 Task: Find connections with filter location Bārsi with filter topic #linkedintrainer with filter profile language German with filter current company Clarivate with filter school Laxminarayan Institute of Technology with filter industry Space Research and Technology with filter service category Video Editing with filter keywords title Web Developer
Action: Mouse moved to (615, 83)
Screenshot: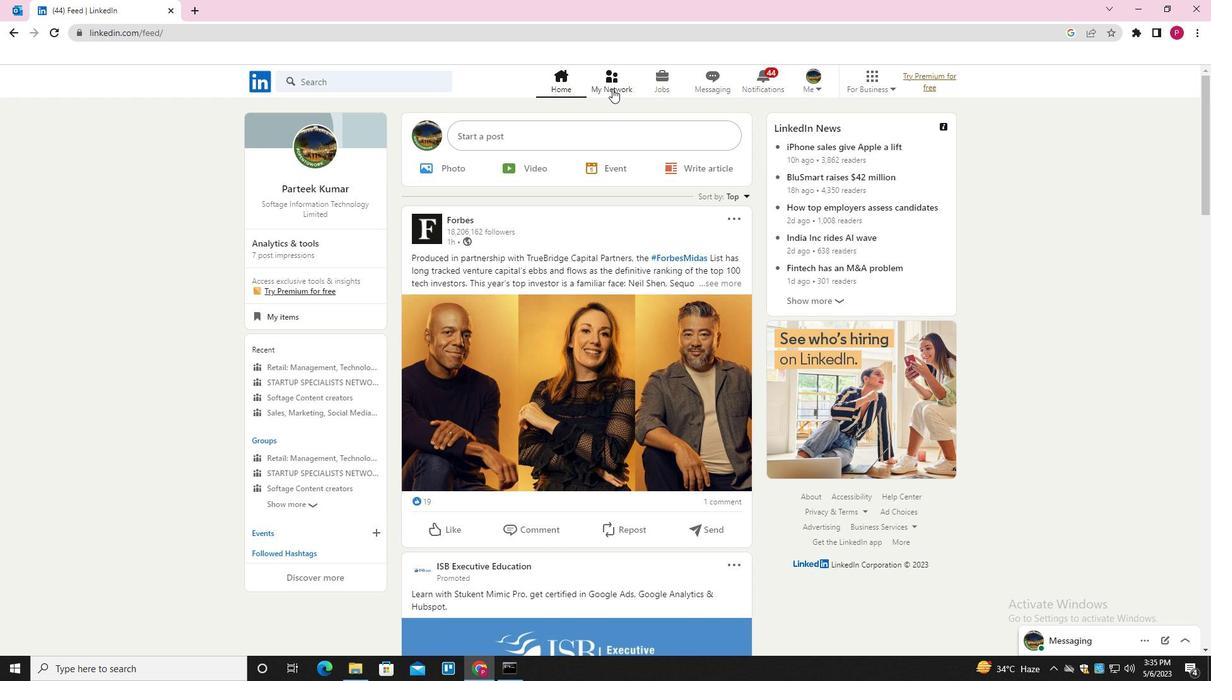 
Action: Mouse pressed left at (615, 83)
Screenshot: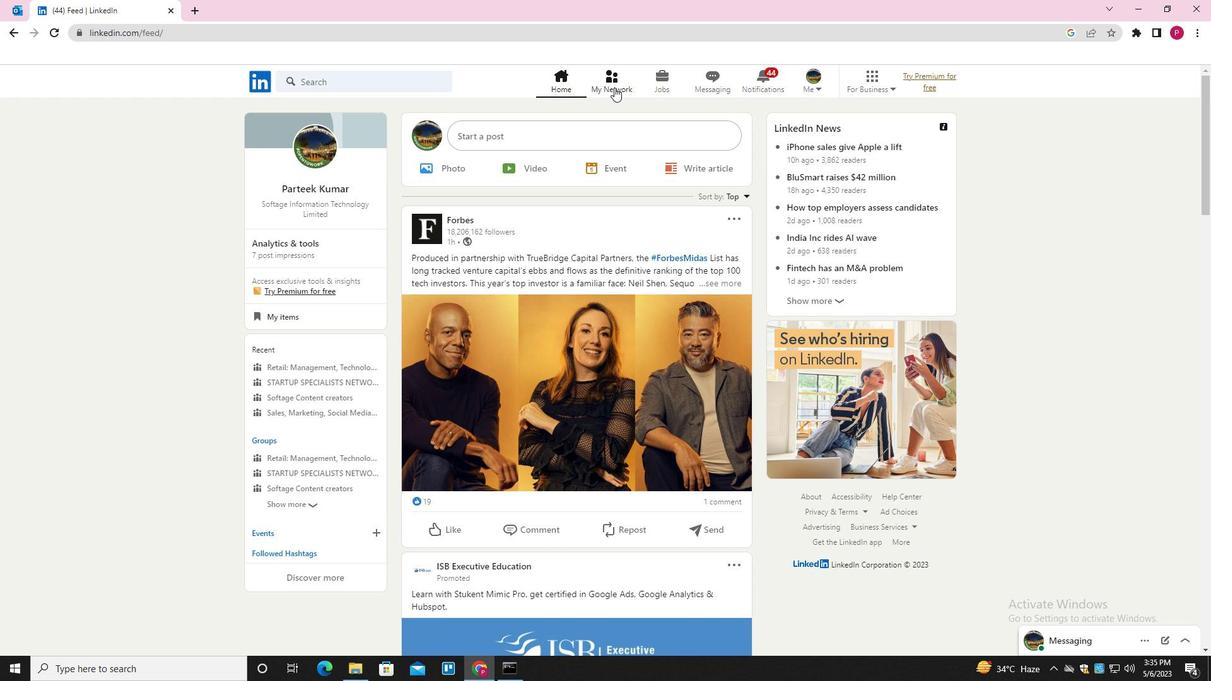 
Action: Mouse moved to (355, 154)
Screenshot: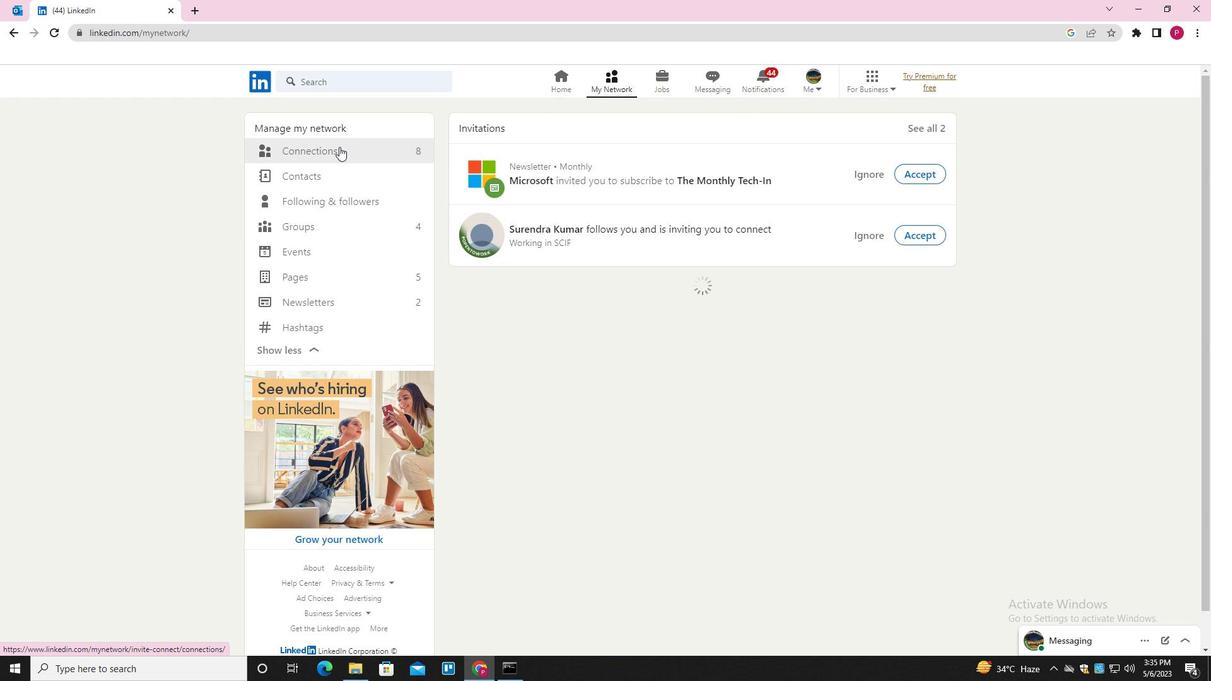 
Action: Mouse pressed left at (355, 154)
Screenshot: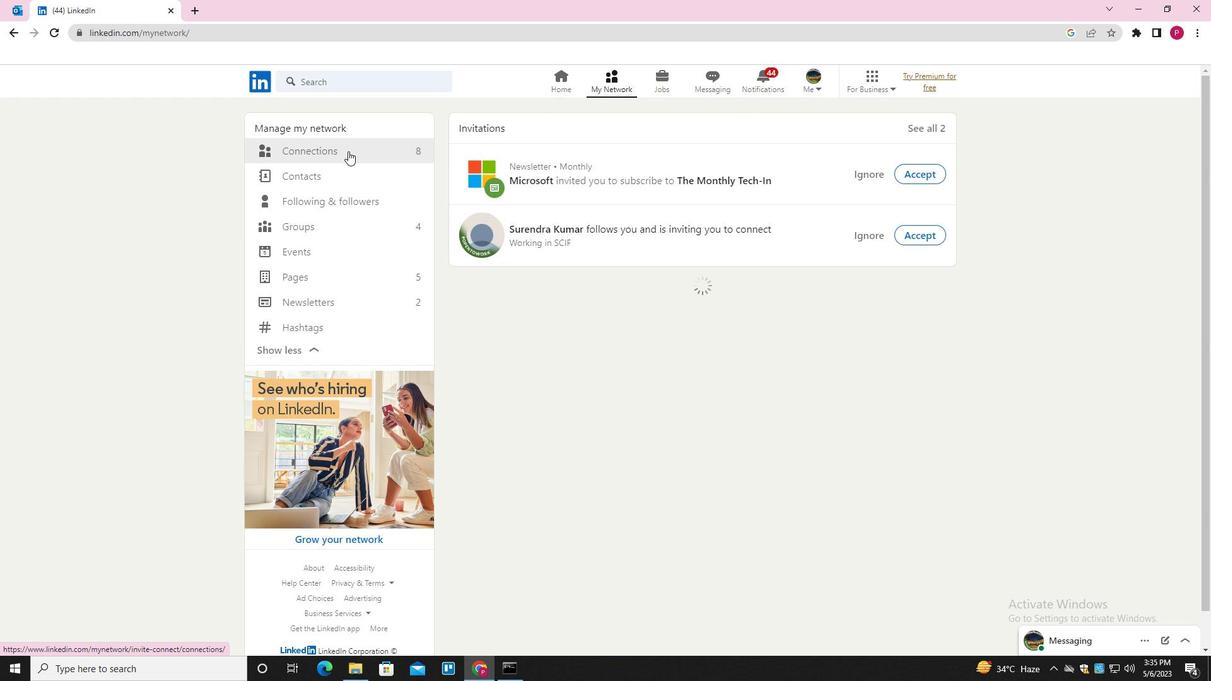 
Action: Mouse moved to (716, 152)
Screenshot: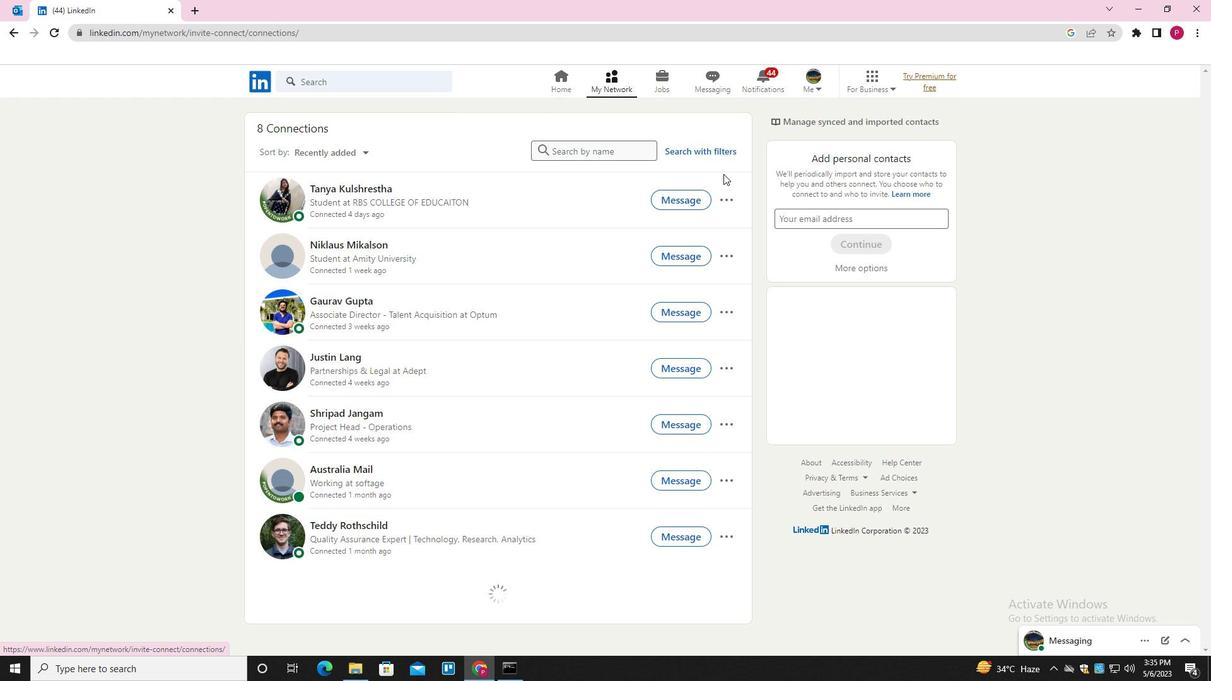 
Action: Mouse pressed left at (716, 152)
Screenshot: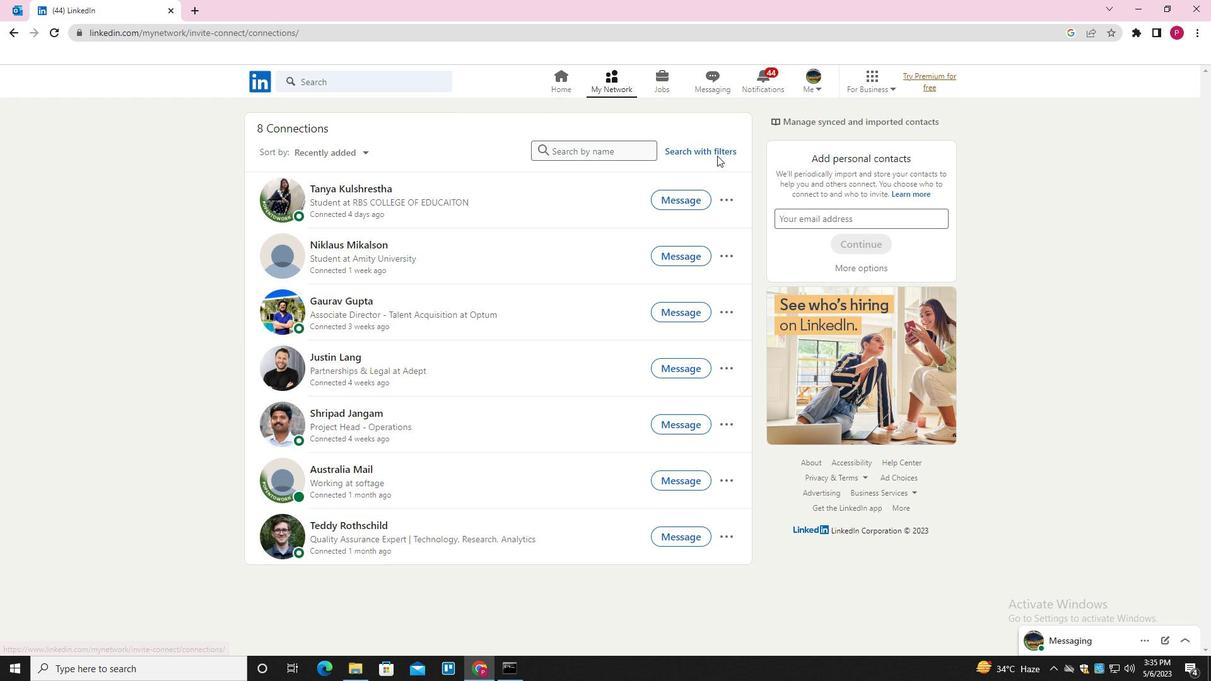 
Action: Mouse moved to (642, 116)
Screenshot: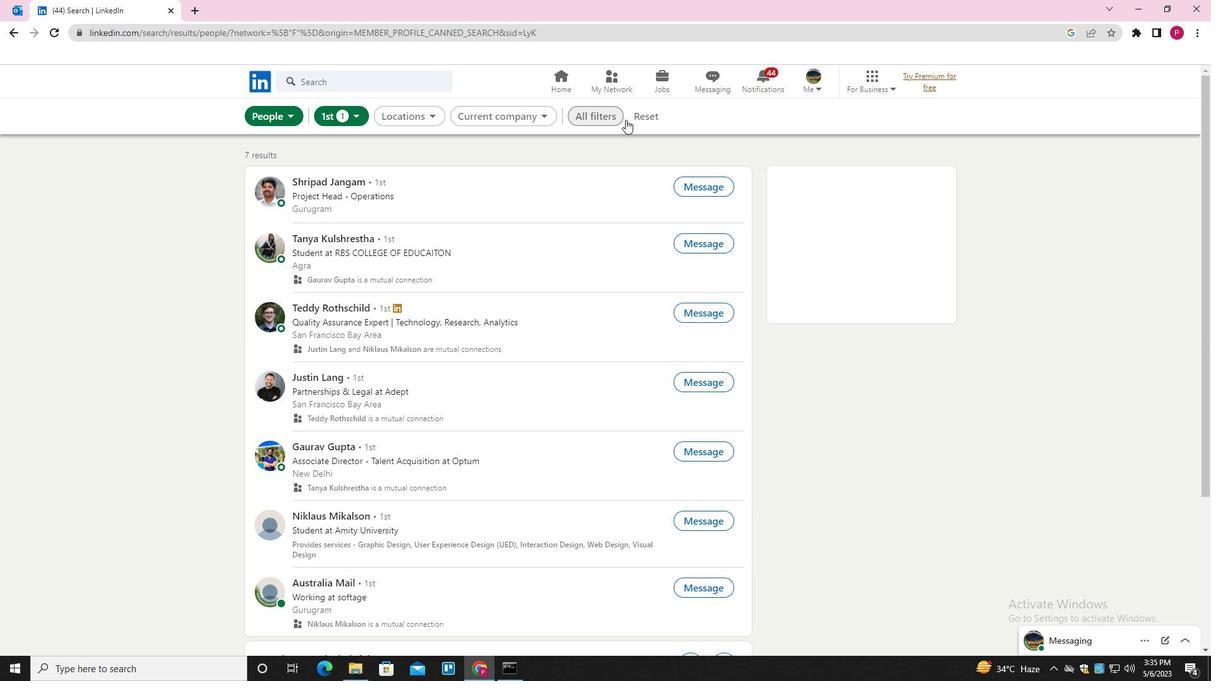 
Action: Mouse pressed left at (642, 116)
Screenshot: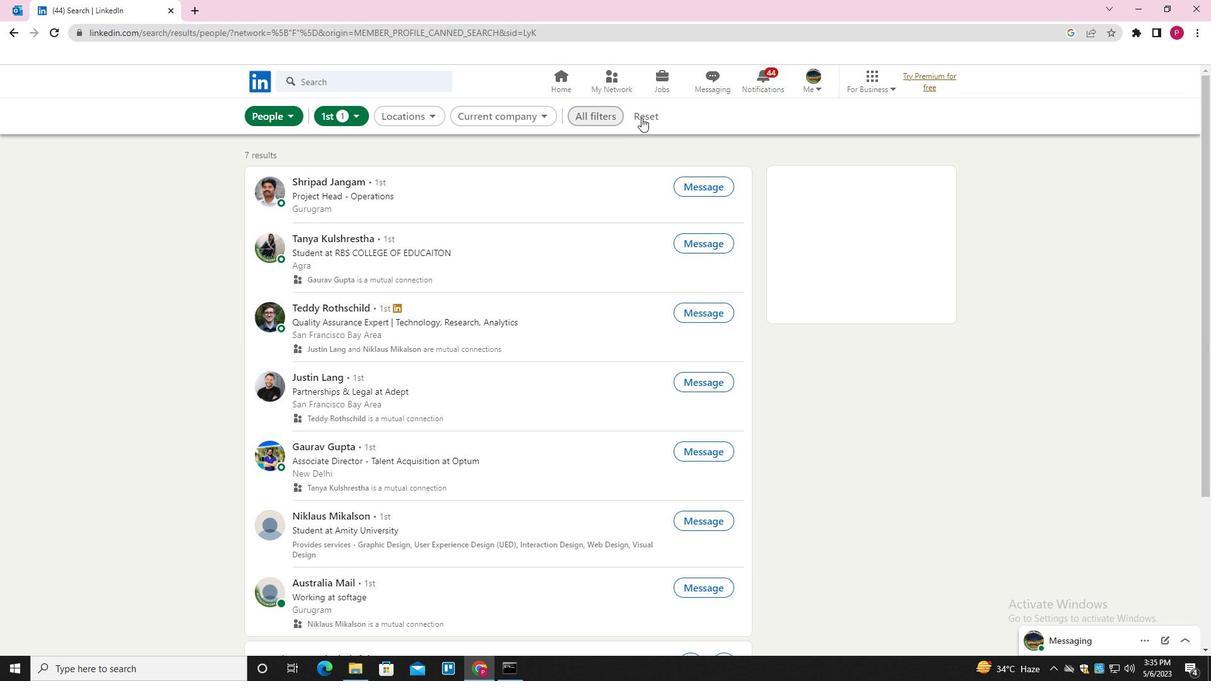 
Action: Mouse moved to (629, 119)
Screenshot: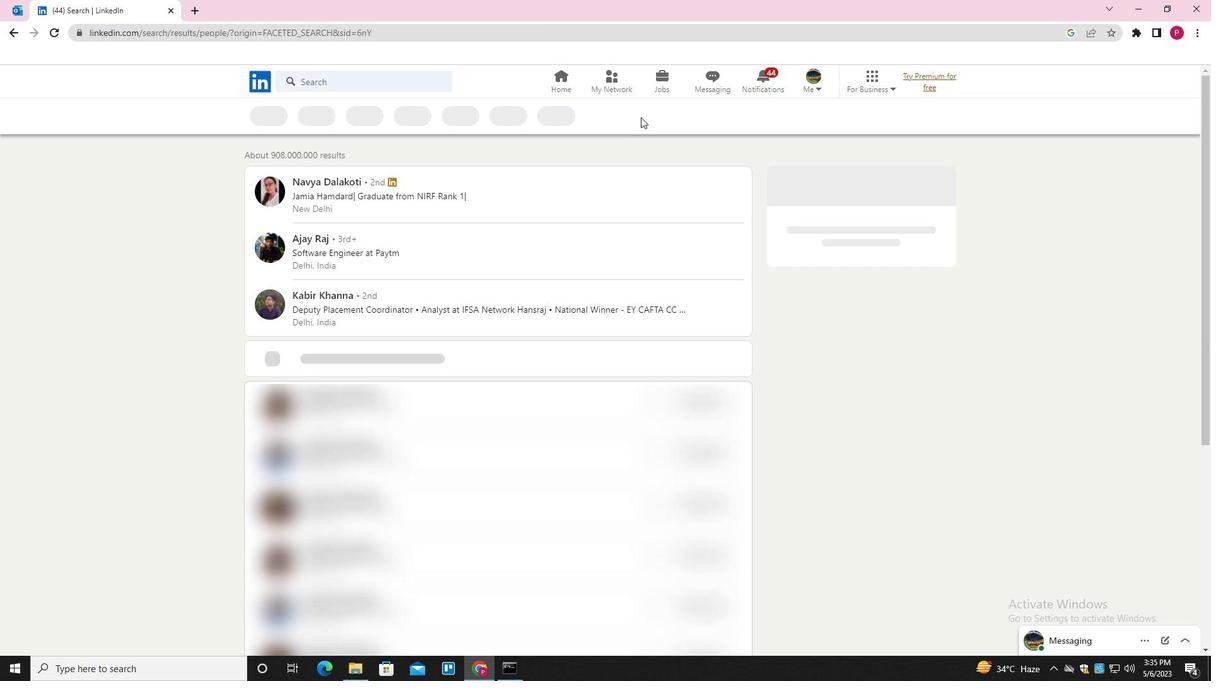 
Action: Mouse pressed left at (629, 119)
Screenshot: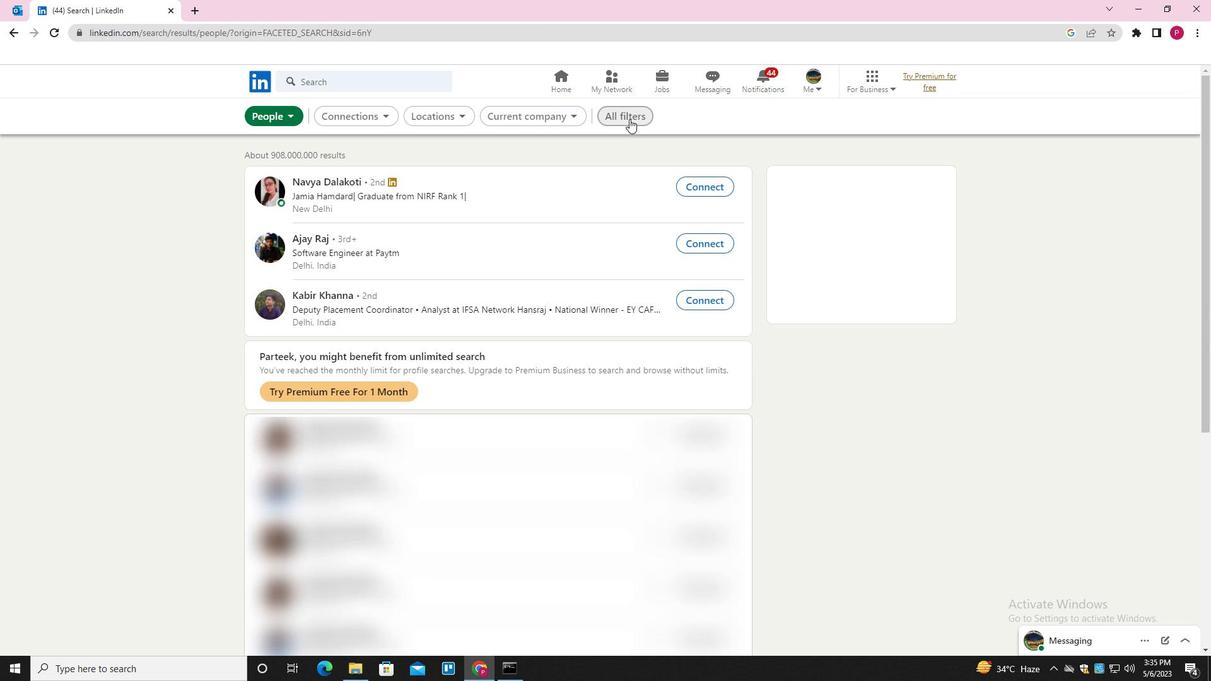 
Action: Mouse moved to (1018, 379)
Screenshot: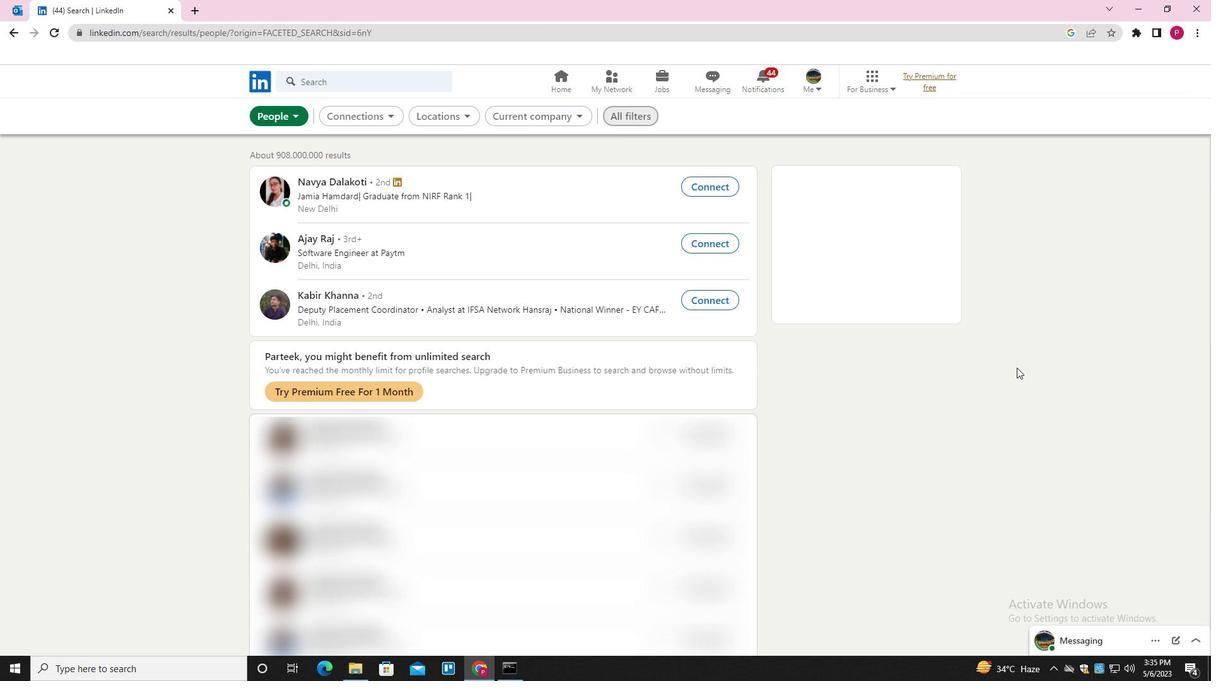 
Action: Mouse scrolled (1018, 379) with delta (0, 0)
Screenshot: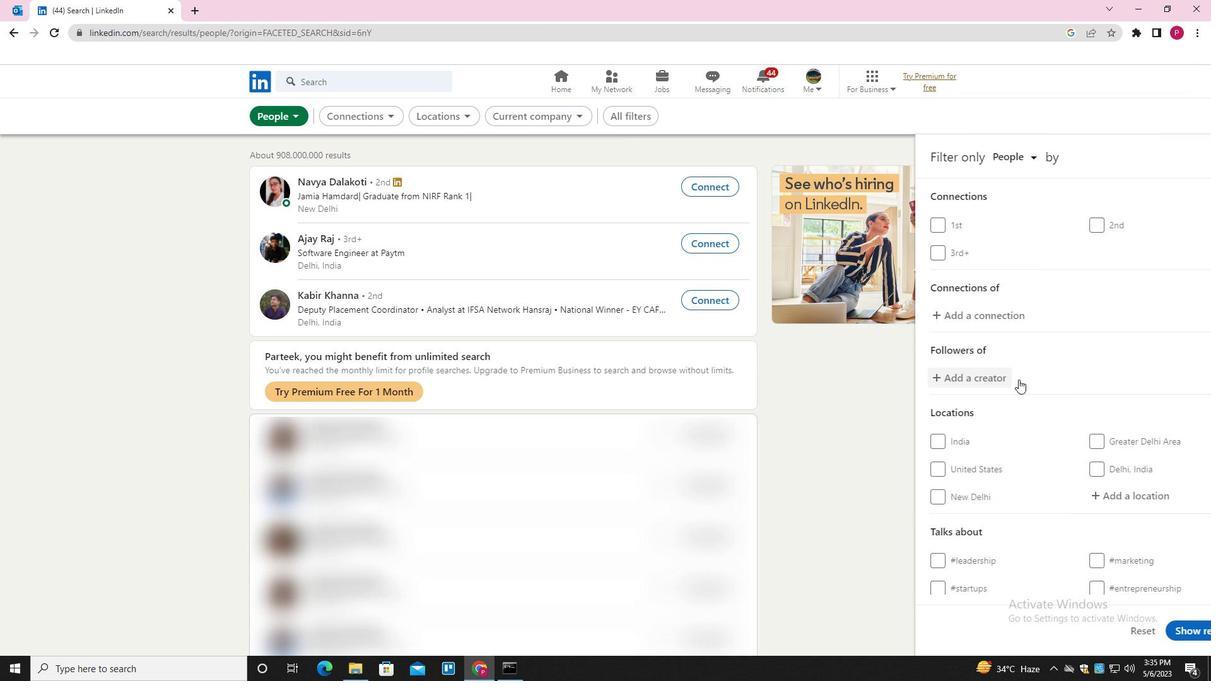 
Action: Mouse scrolled (1018, 379) with delta (0, 0)
Screenshot: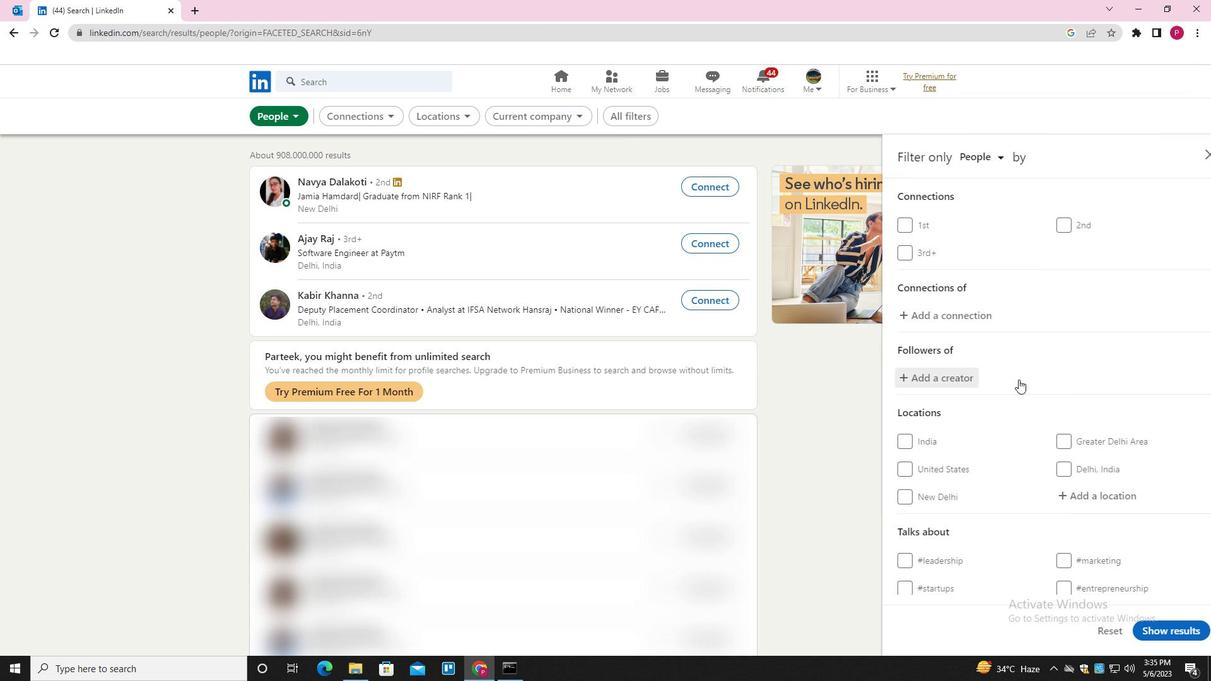 
Action: Mouse scrolled (1018, 379) with delta (0, 0)
Screenshot: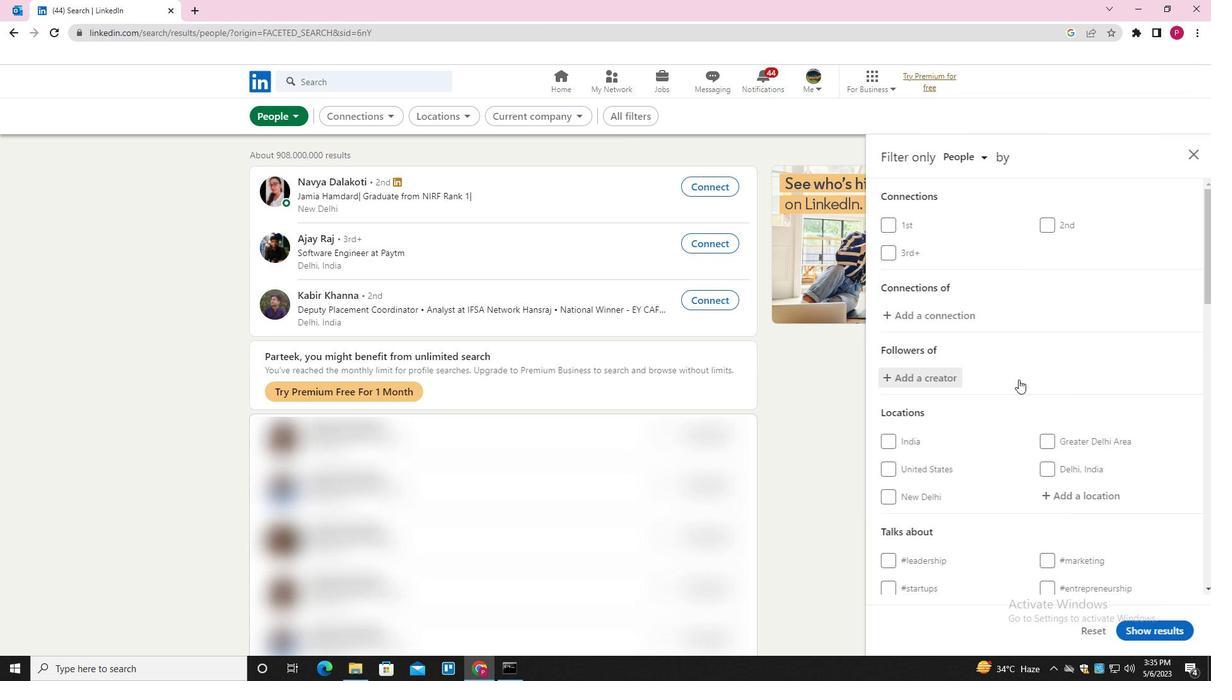 
Action: Mouse moved to (1082, 304)
Screenshot: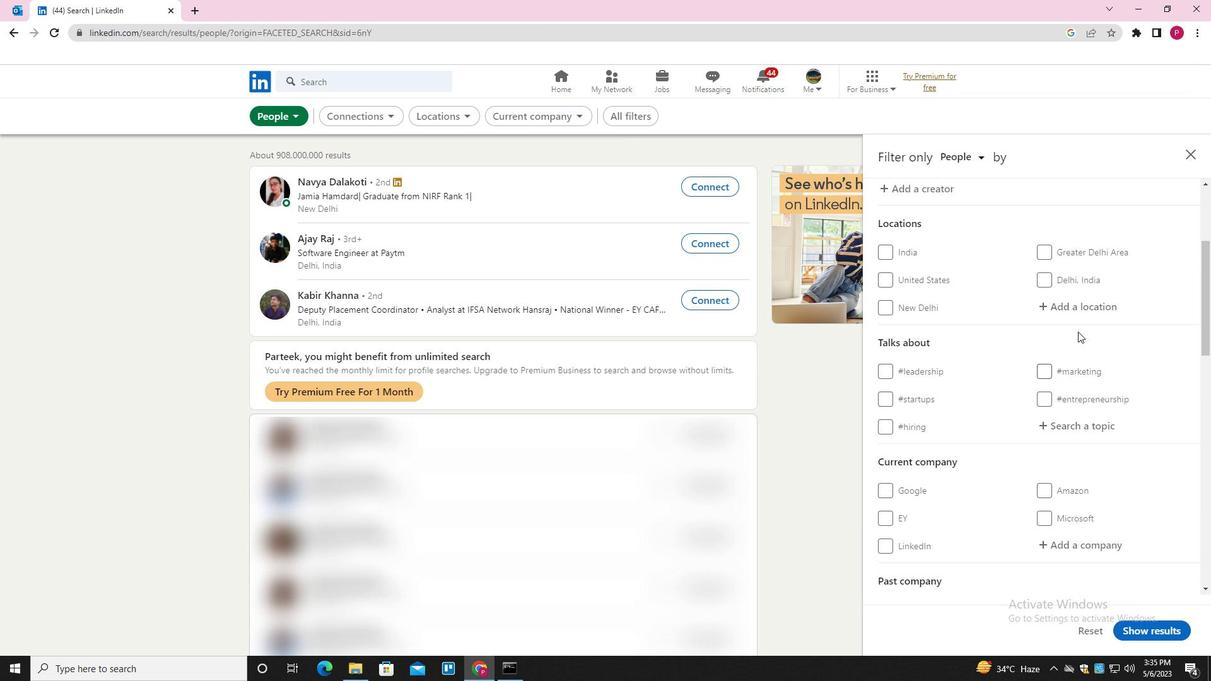 
Action: Mouse pressed left at (1082, 304)
Screenshot: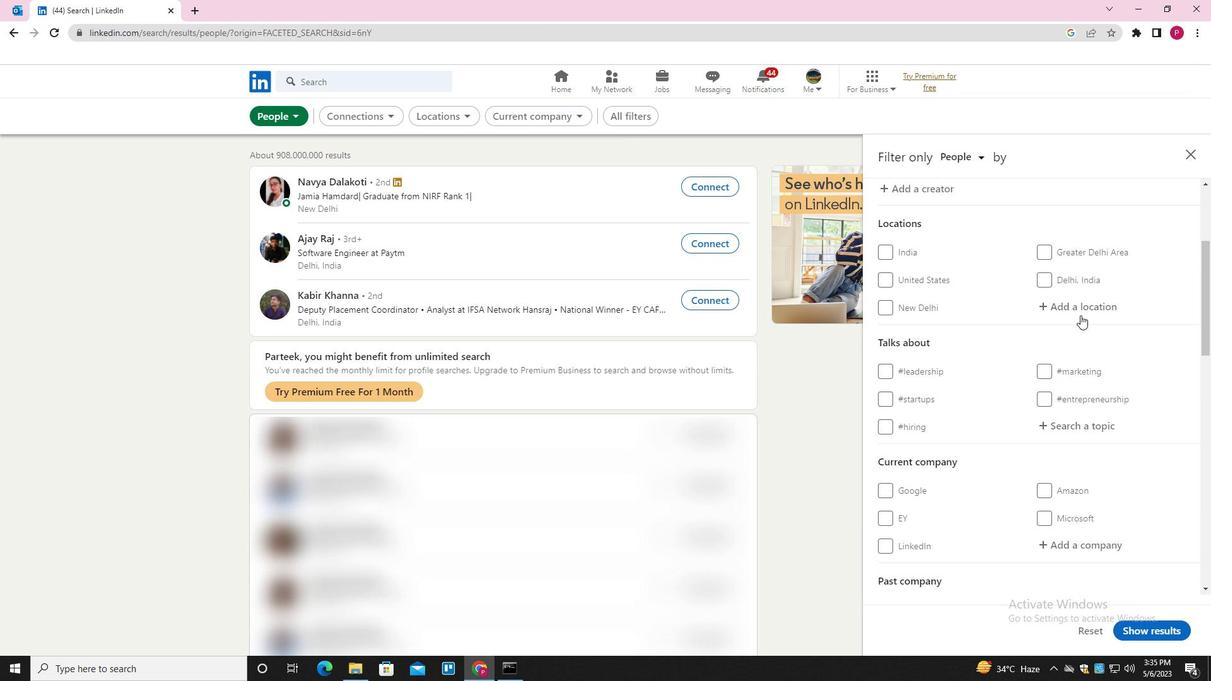 
Action: Mouse moved to (1080, 305)
Screenshot: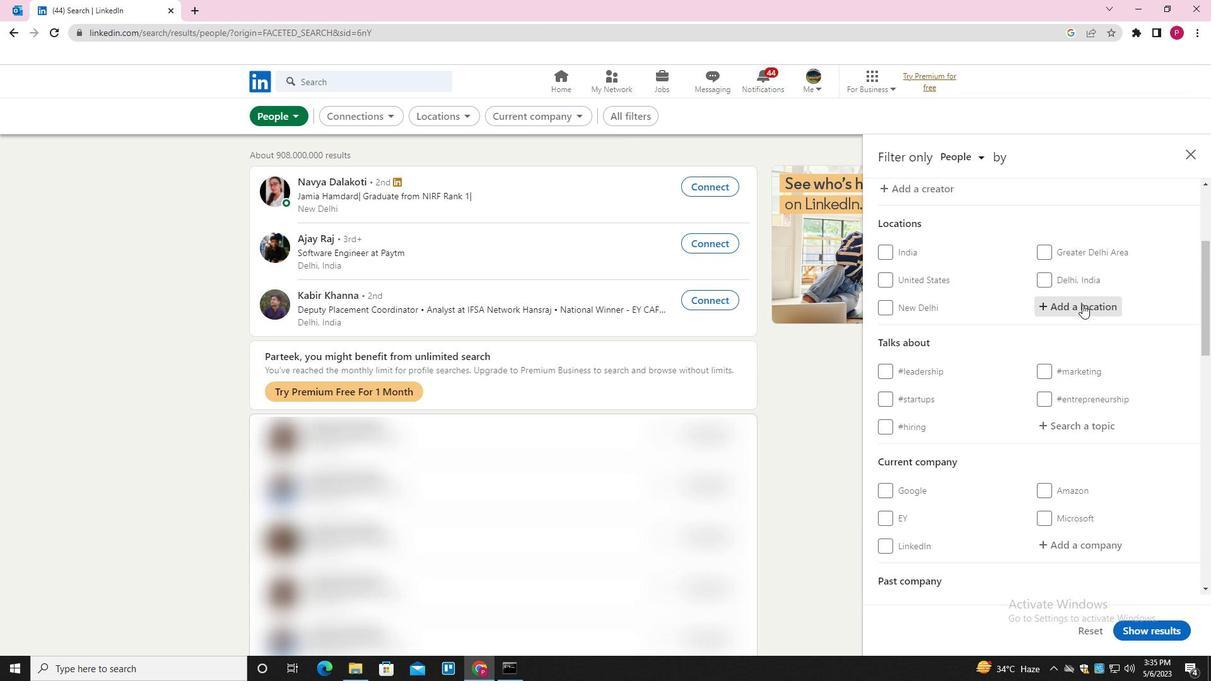 
Action: Key pressed <Key.shift>BARSI<Key.down><Key.enter>
Screenshot: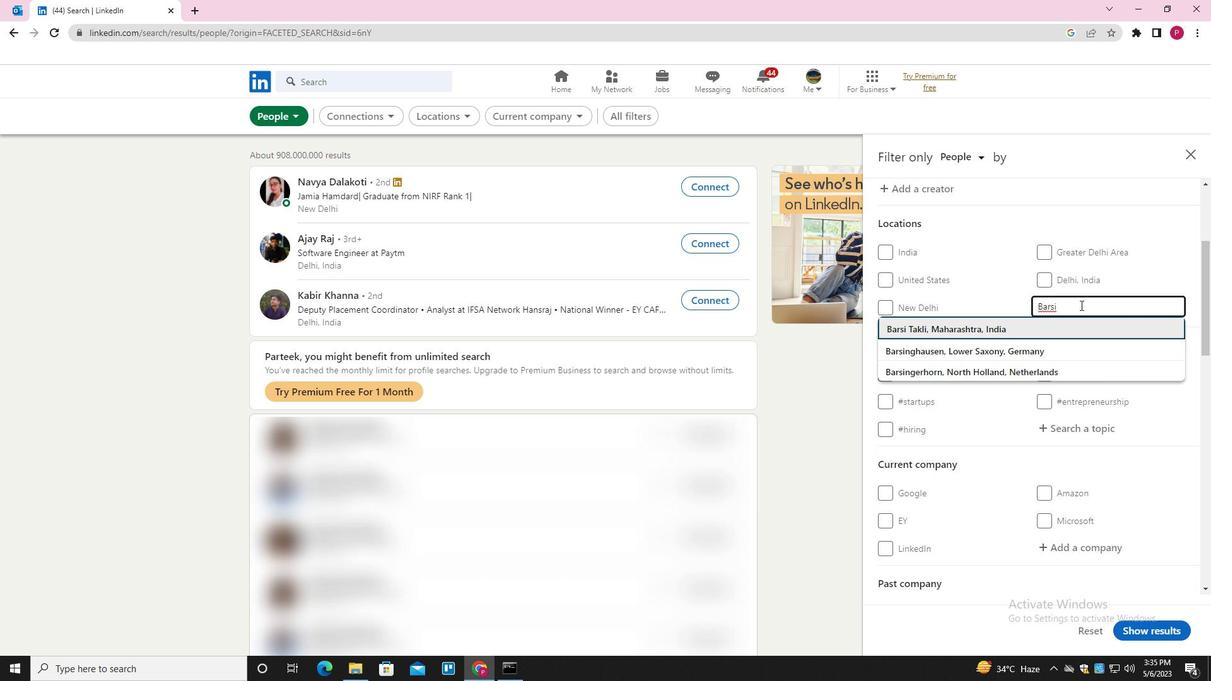 
Action: Mouse moved to (1064, 347)
Screenshot: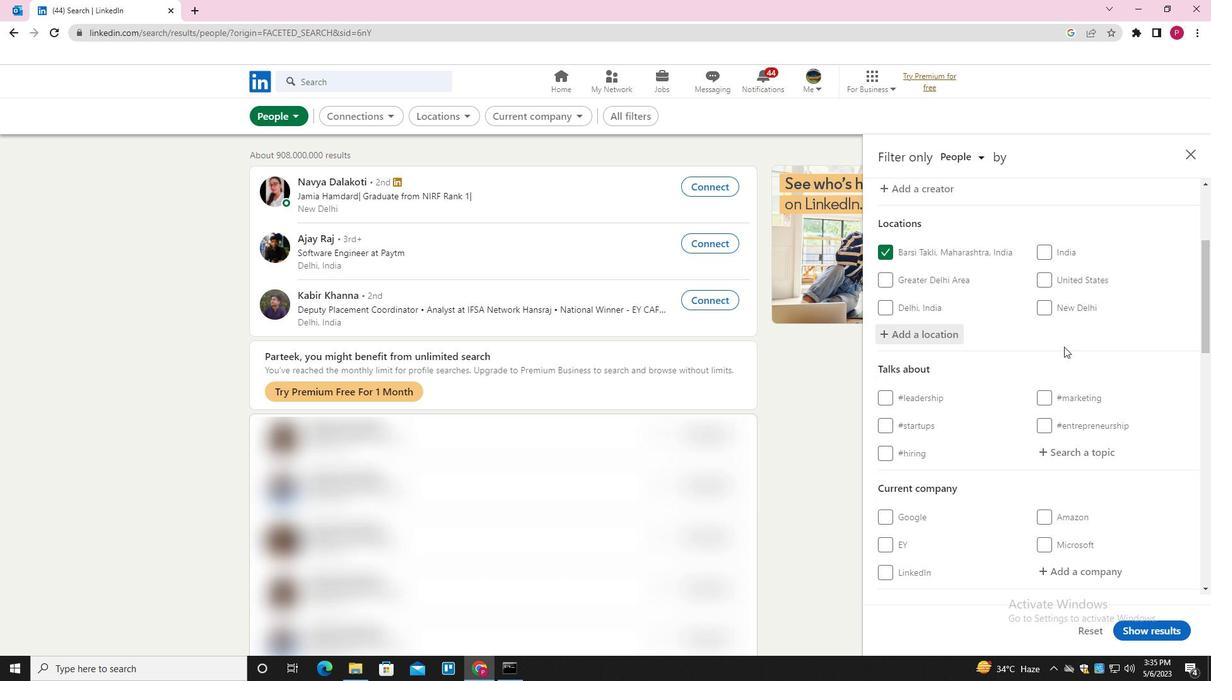 
Action: Mouse scrolled (1064, 346) with delta (0, 0)
Screenshot: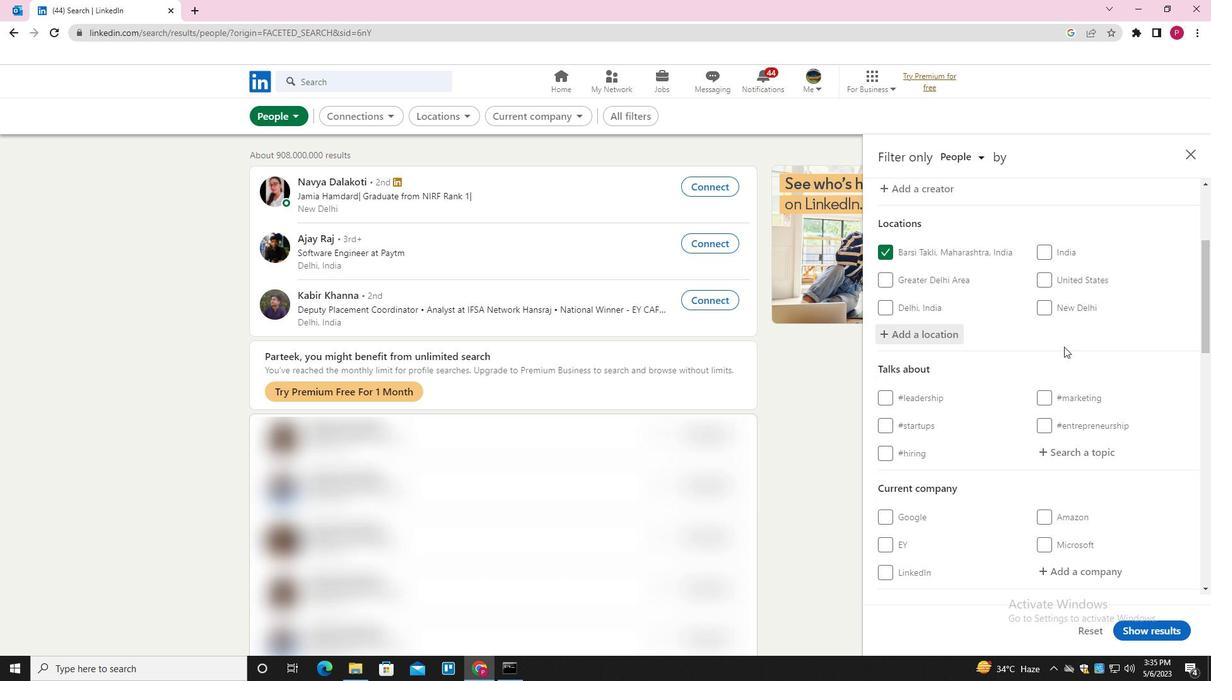 
Action: Mouse moved to (1064, 348)
Screenshot: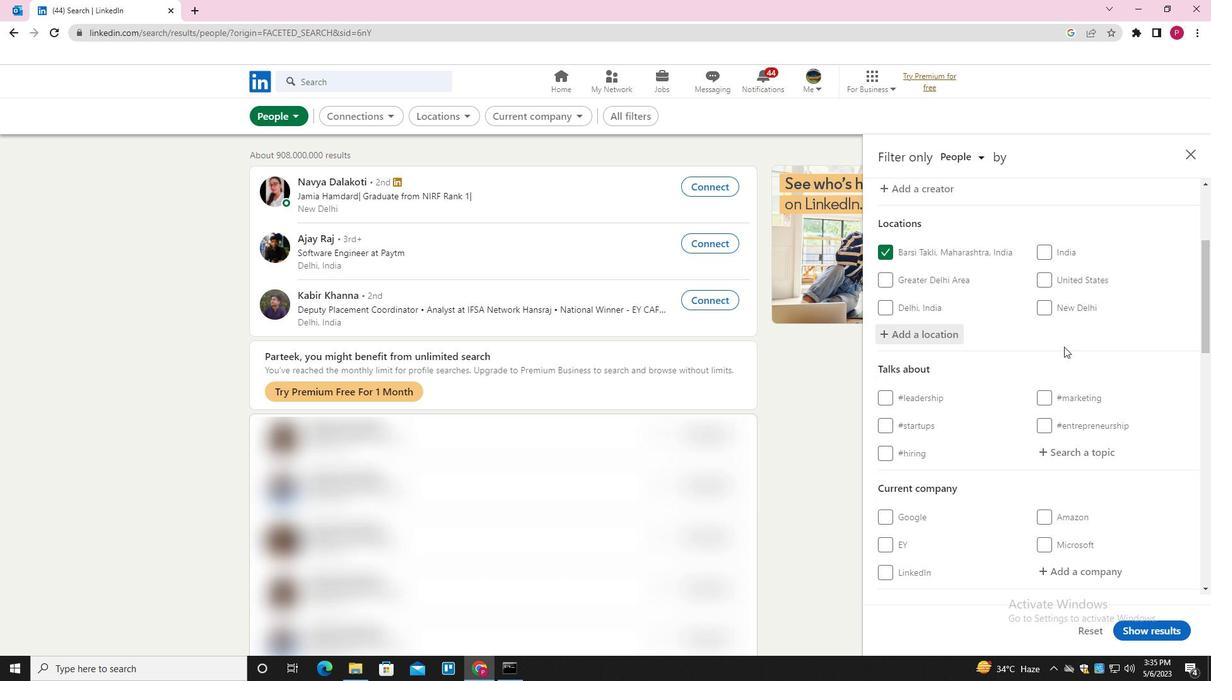 
Action: Mouse scrolled (1064, 347) with delta (0, 0)
Screenshot: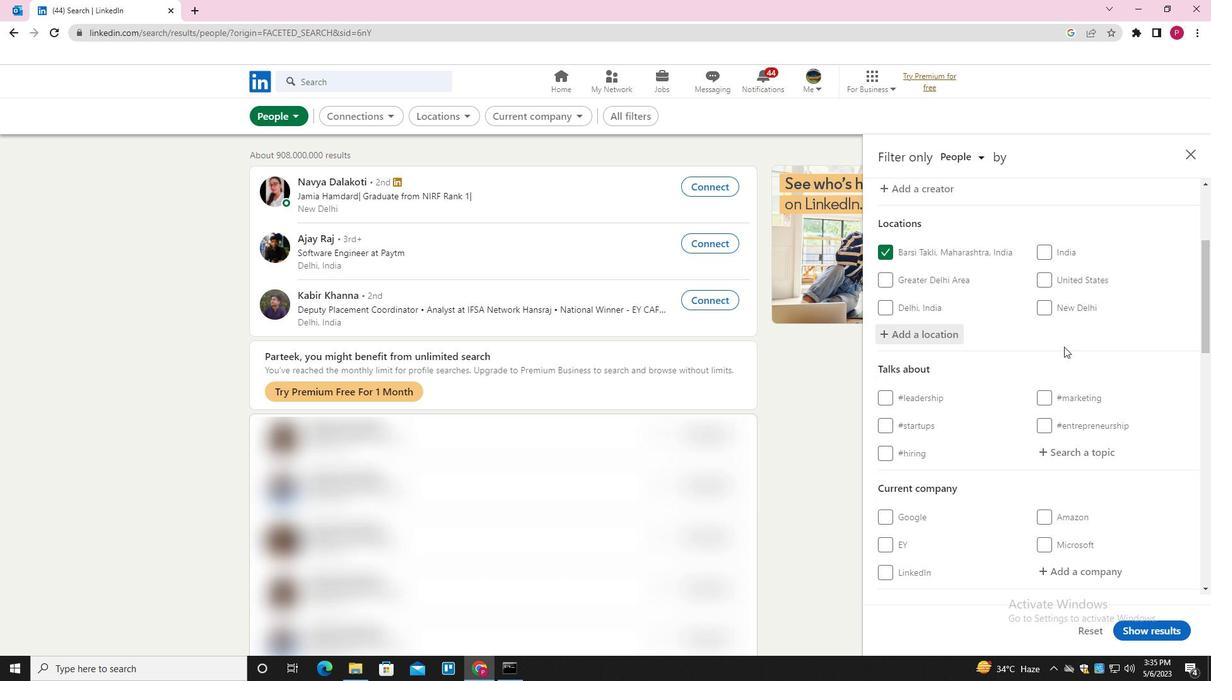 
Action: Mouse scrolled (1064, 347) with delta (0, 0)
Screenshot: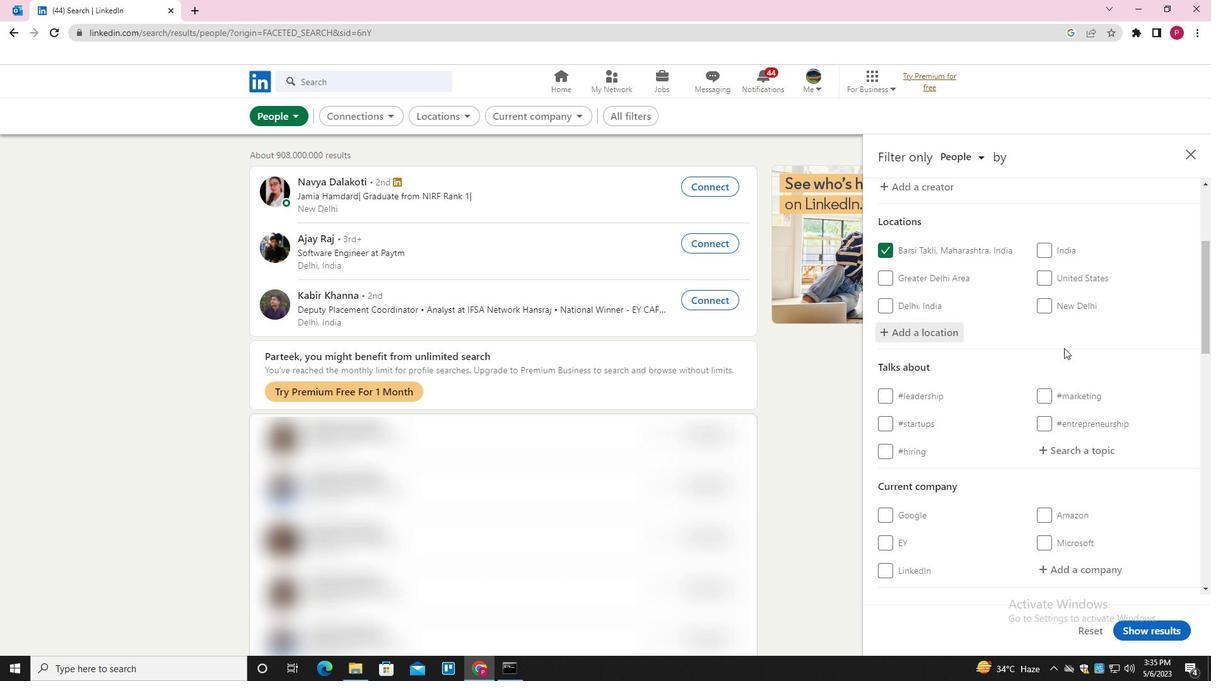 
Action: Mouse moved to (1076, 270)
Screenshot: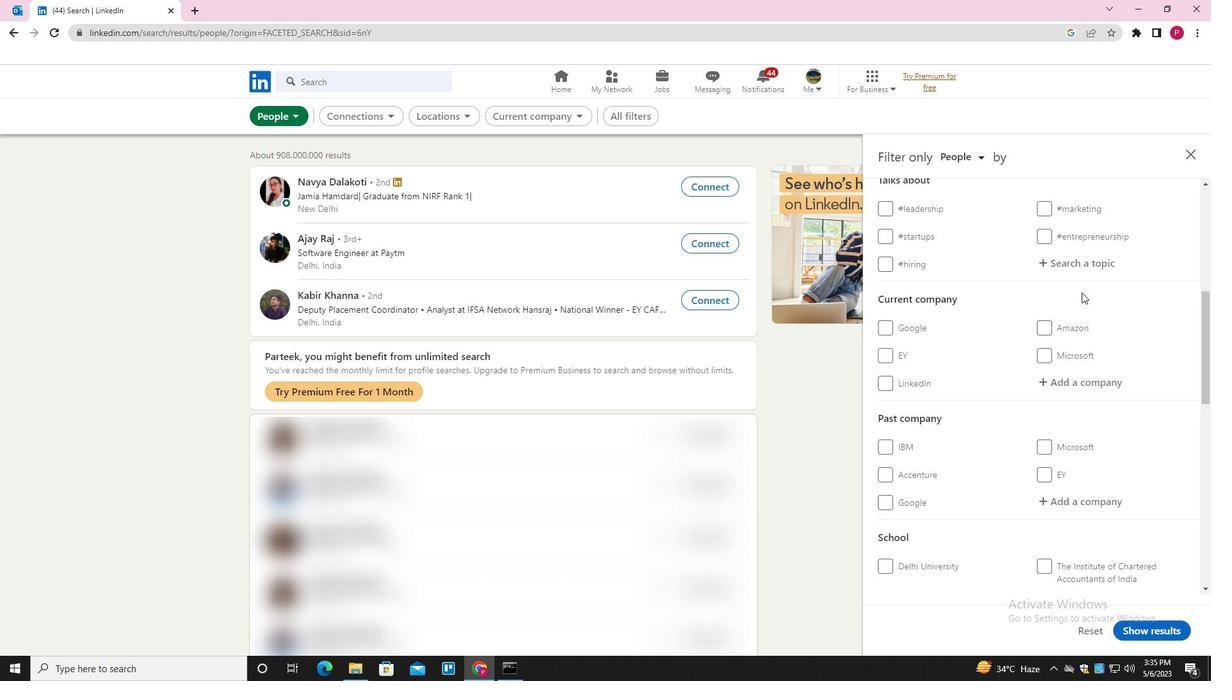 
Action: Mouse pressed left at (1076, 270)
Screenshot: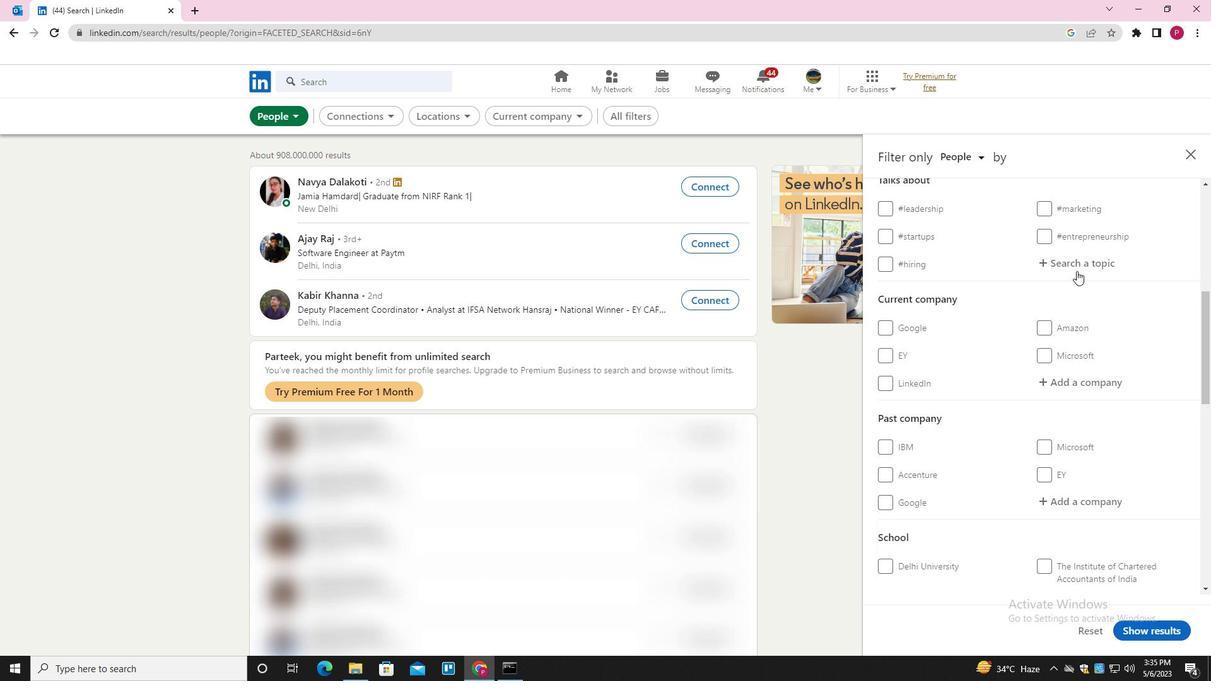 
Action: Key pressed LINKEDINTRAINER<Key.down><Key.enter>
Screenshot: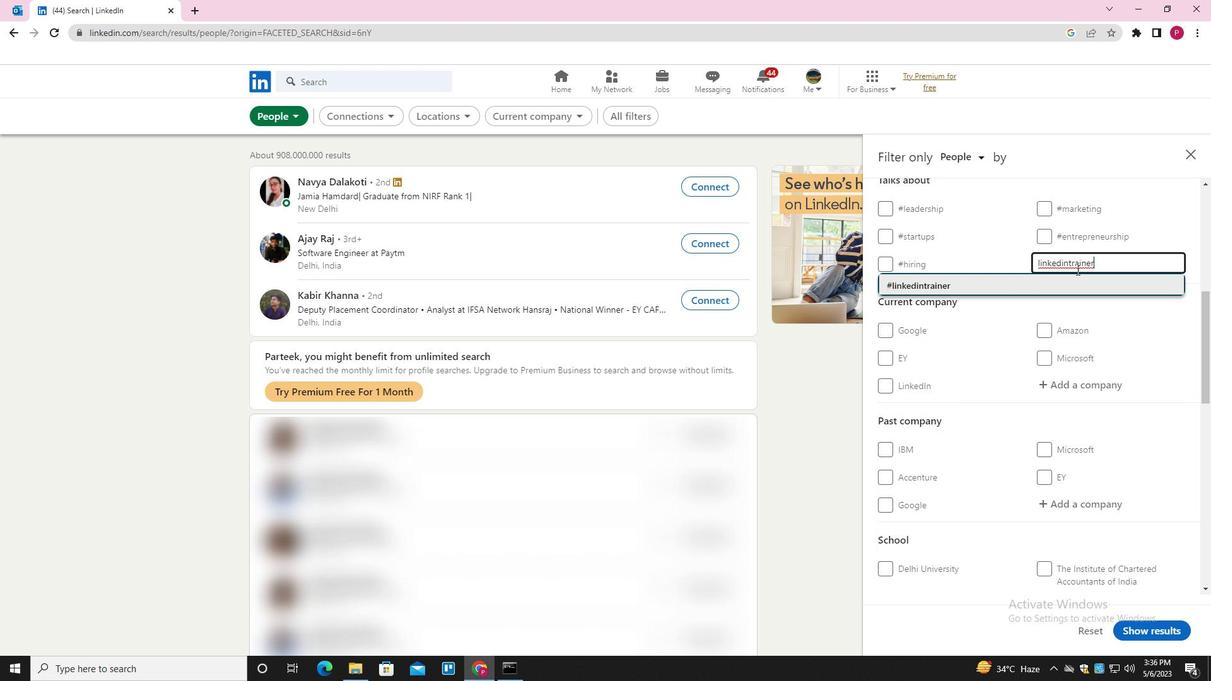 
Action: Mouse moved to (981, 363)
Screenshot: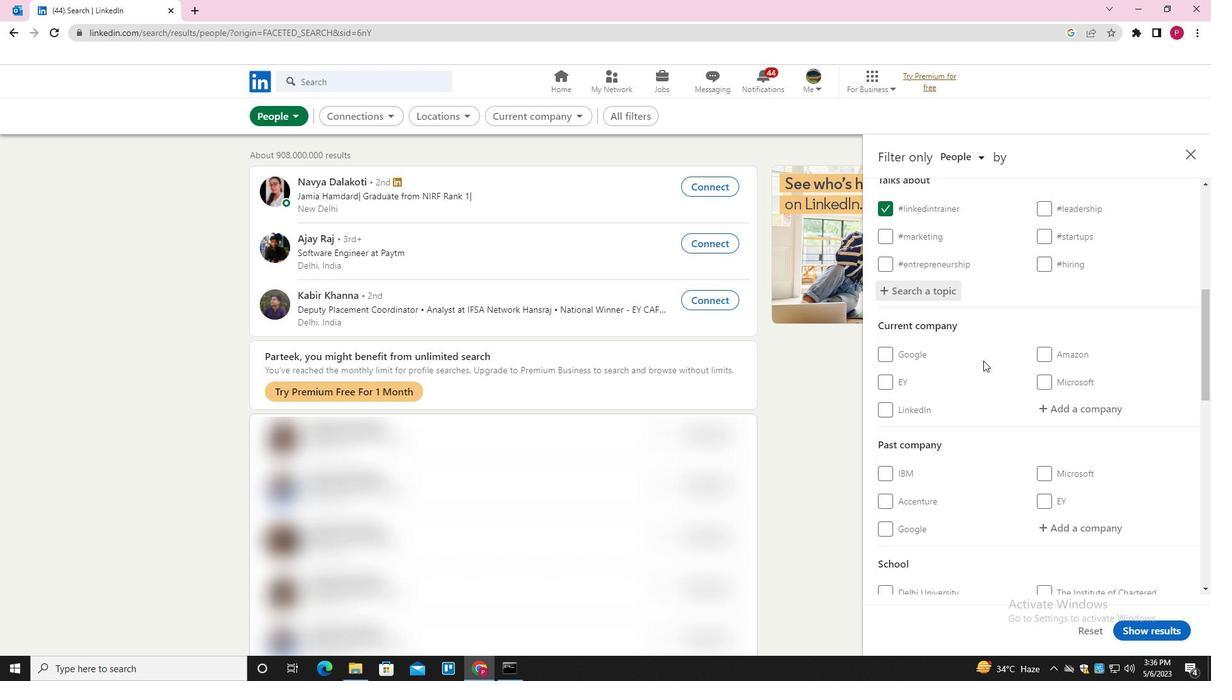 
Action: Mouse scrolled (981, 362) with delta (0, 0)
Screenshot: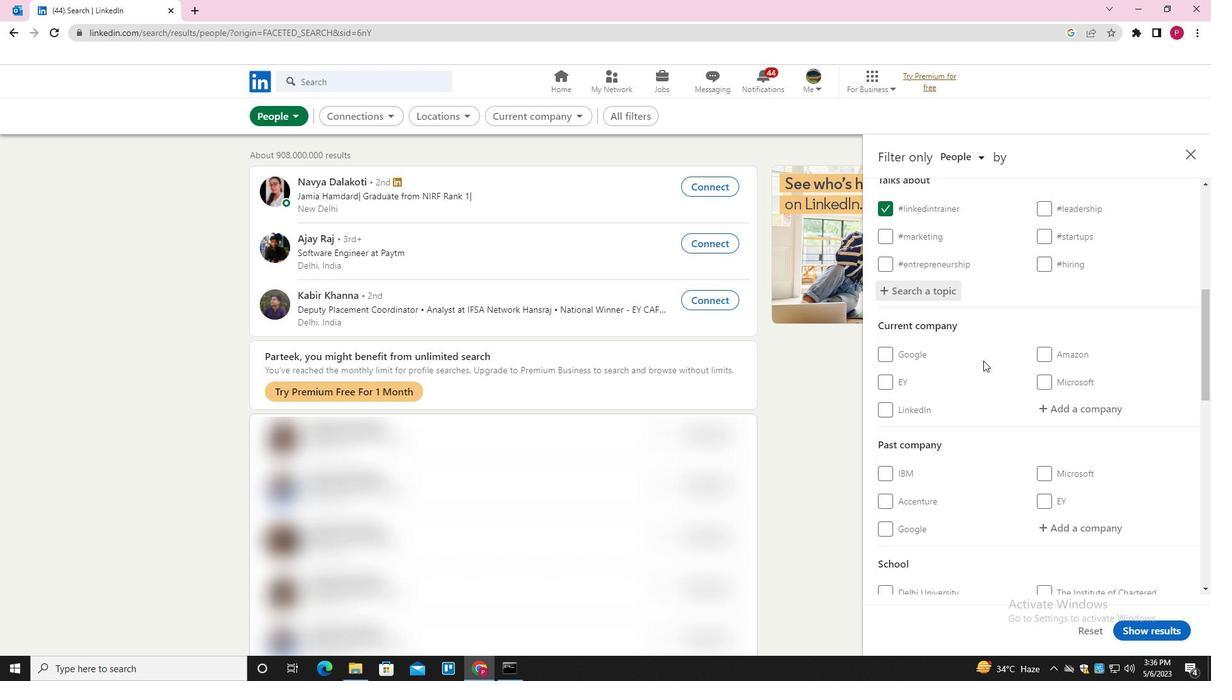 
Action: Mouse scrolled (981, 362) with delta (0, 0)
Screenshot: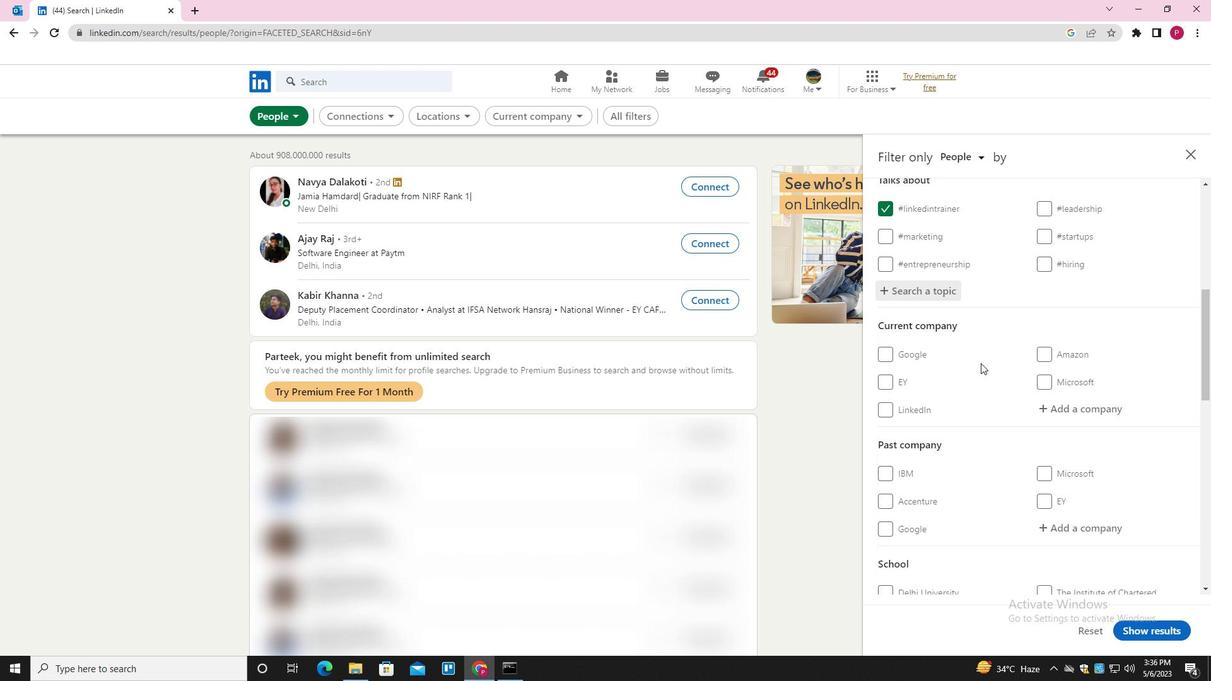 
Action: Mouse scrolled (981, 362) with delta (0, 0)
Screenshot: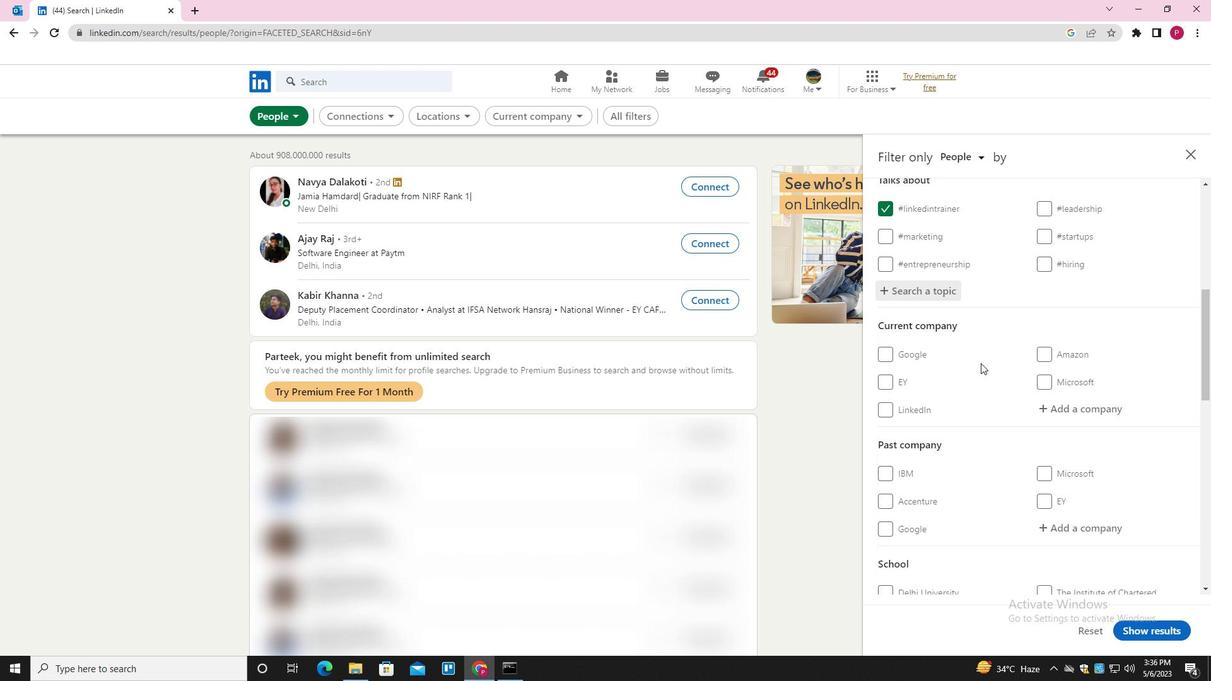 
Action: Mouse scrolled (981, 362) with delta (0, 0)
Screenshot: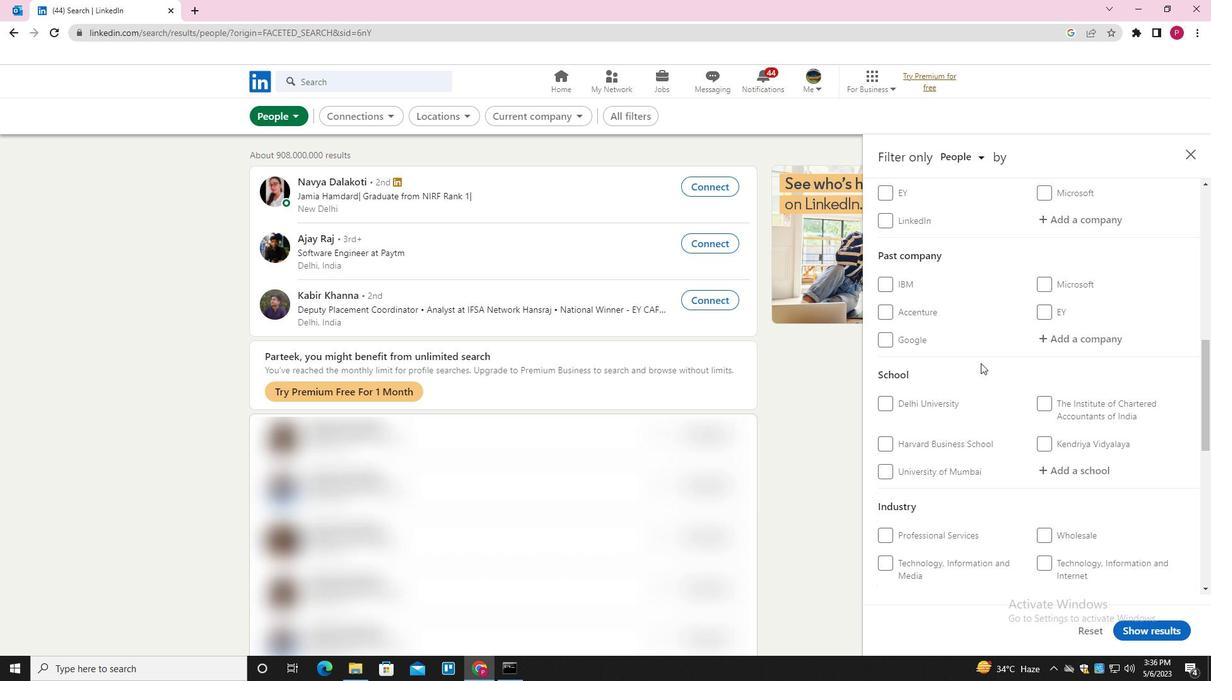 
Action: Mouse scrolled (981, 362) with delta (0, 0)
Screenshot: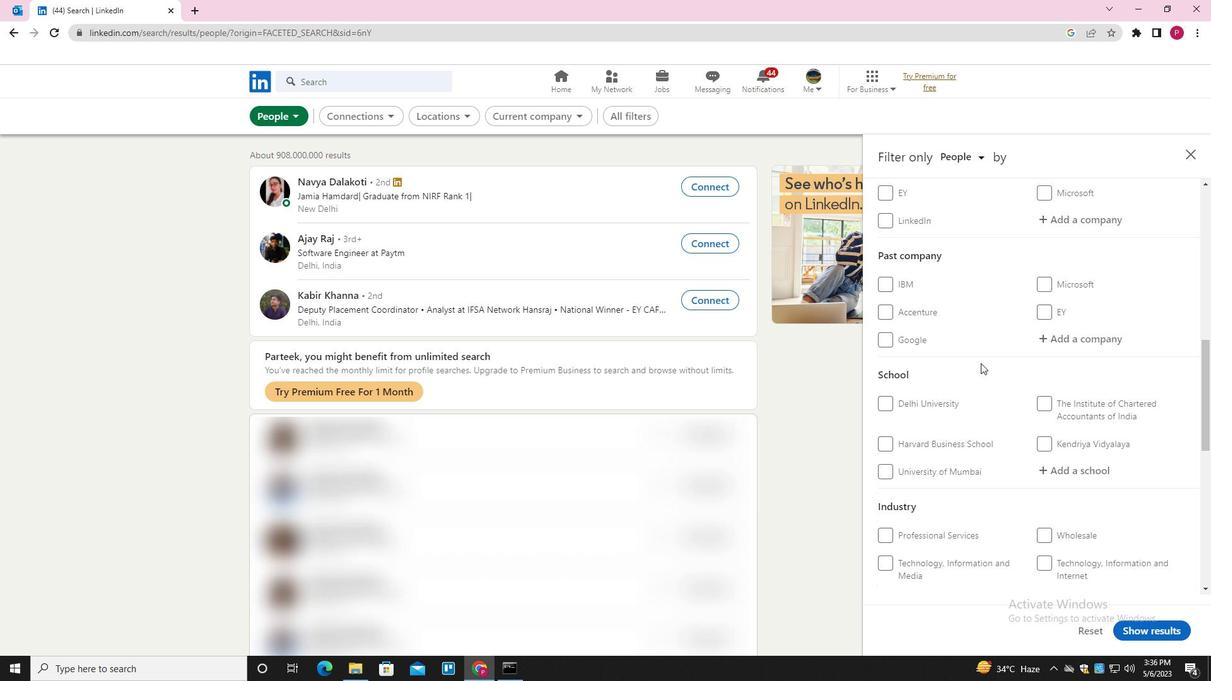 
Action: Mouse scrolled (981, 362) with delta (0, 0)
Screenshot: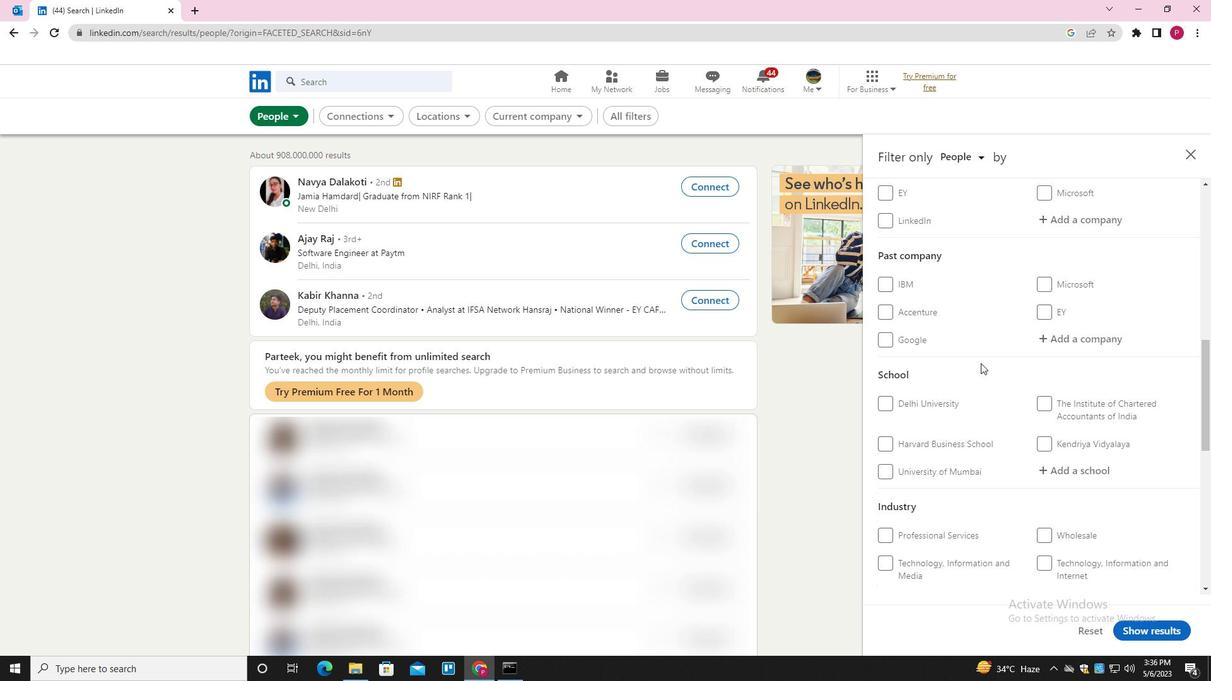 
Action: Mouse moved to (980, 363)
Screenshot: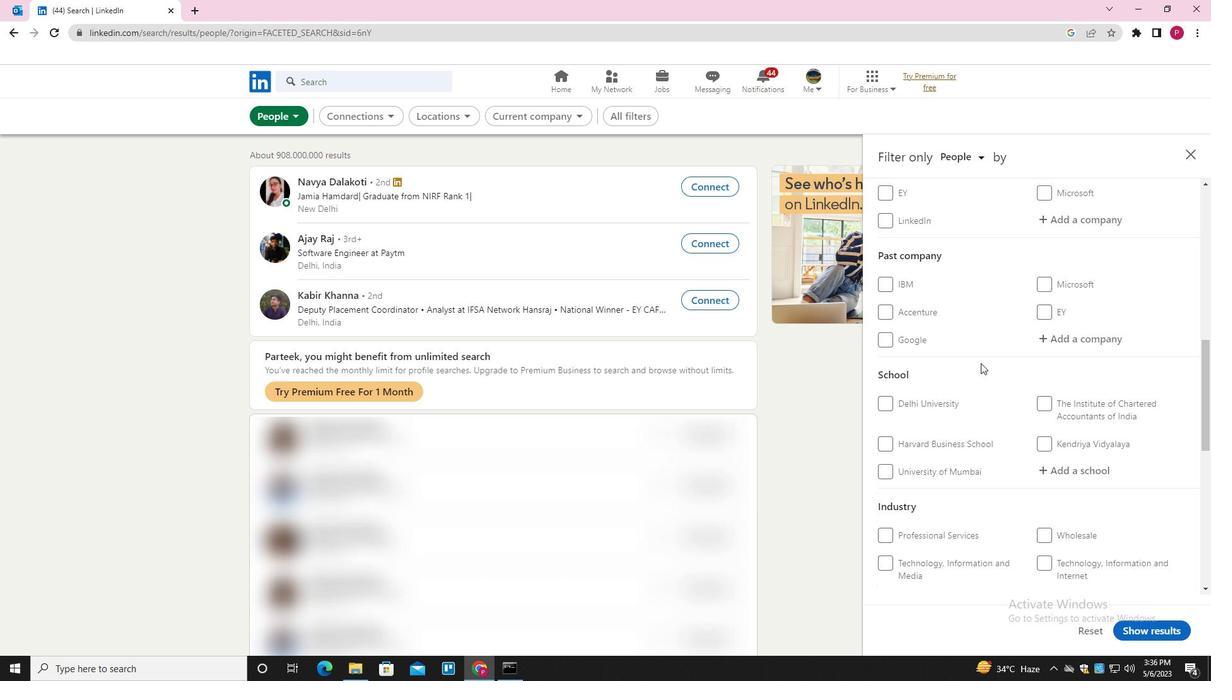 
Action: Mouse scrolled (980, 362) with delta (0, 0)
Screenshot: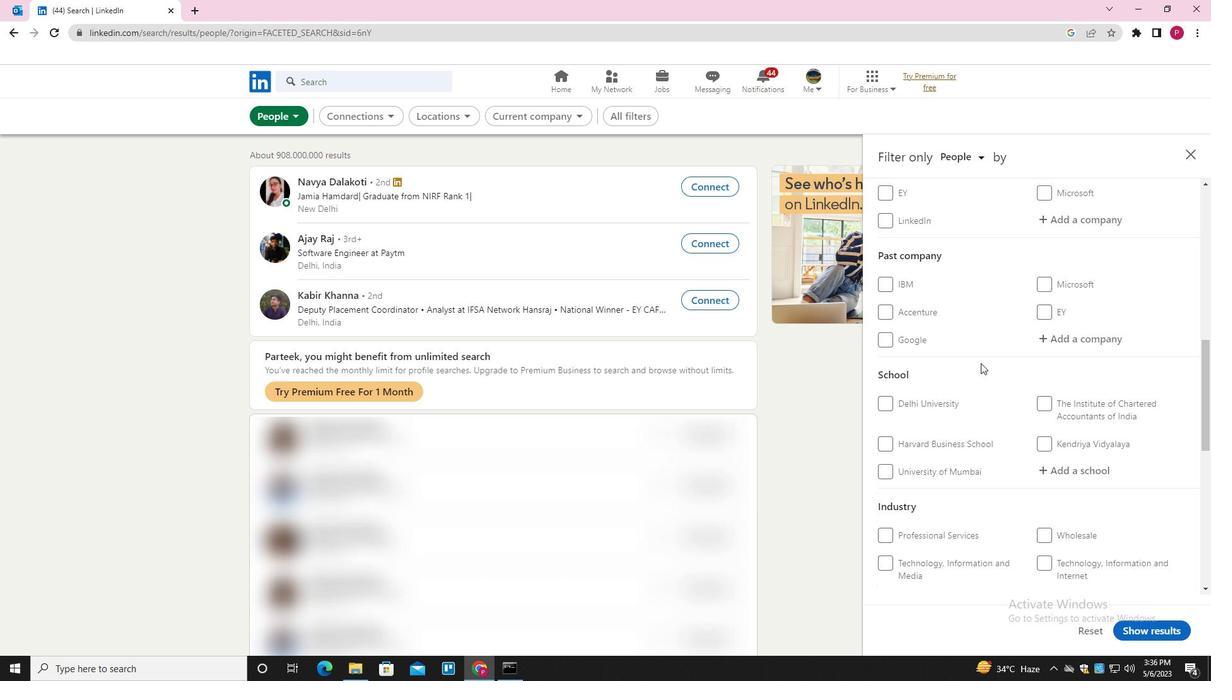 
Action: Mouse scrolled (980, 362) with delta (0, 0)
Screenshot: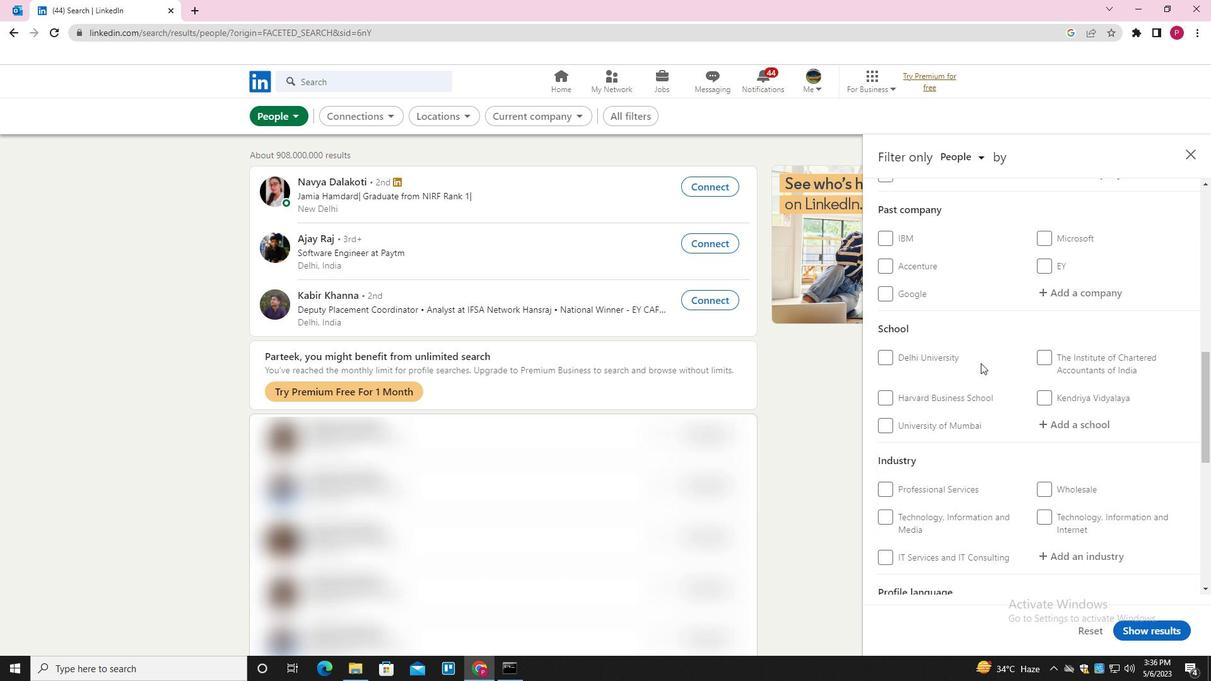 
Action: Mouse moved to (980, 364)
Screenshot: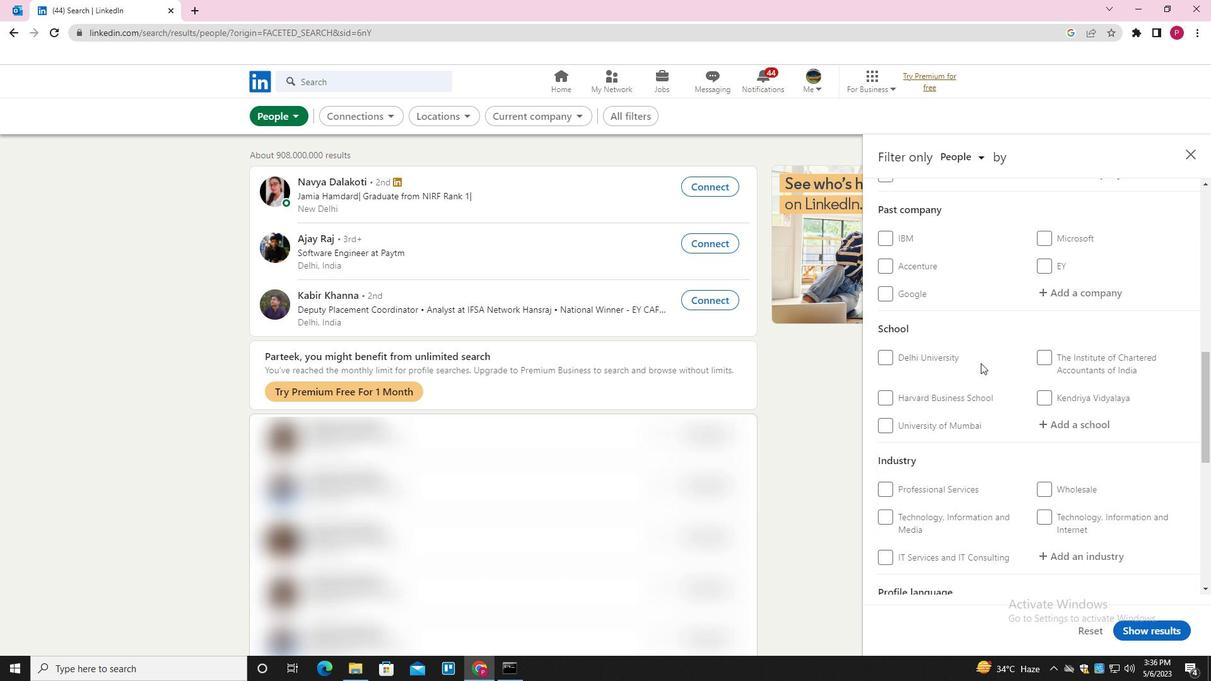 
Action: Mouse scrolled (980, 363) with delta (0, 0)
Screenshot: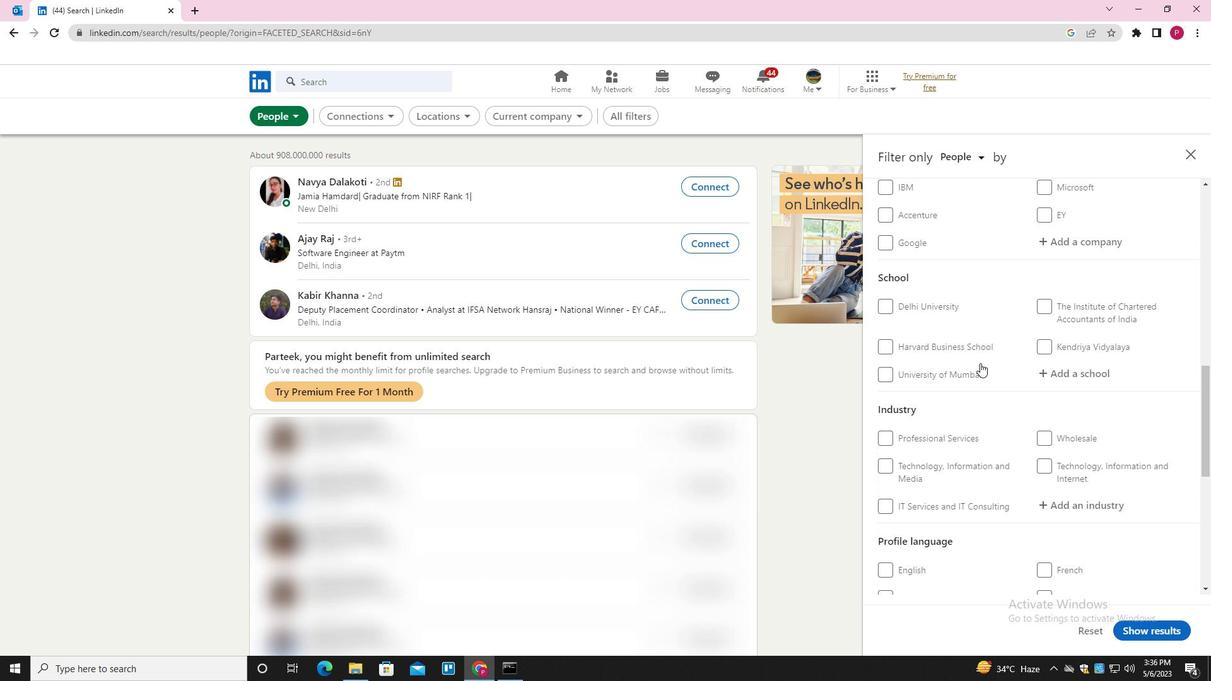 
Action: Mouse moved to (925, 340)
Screenshot: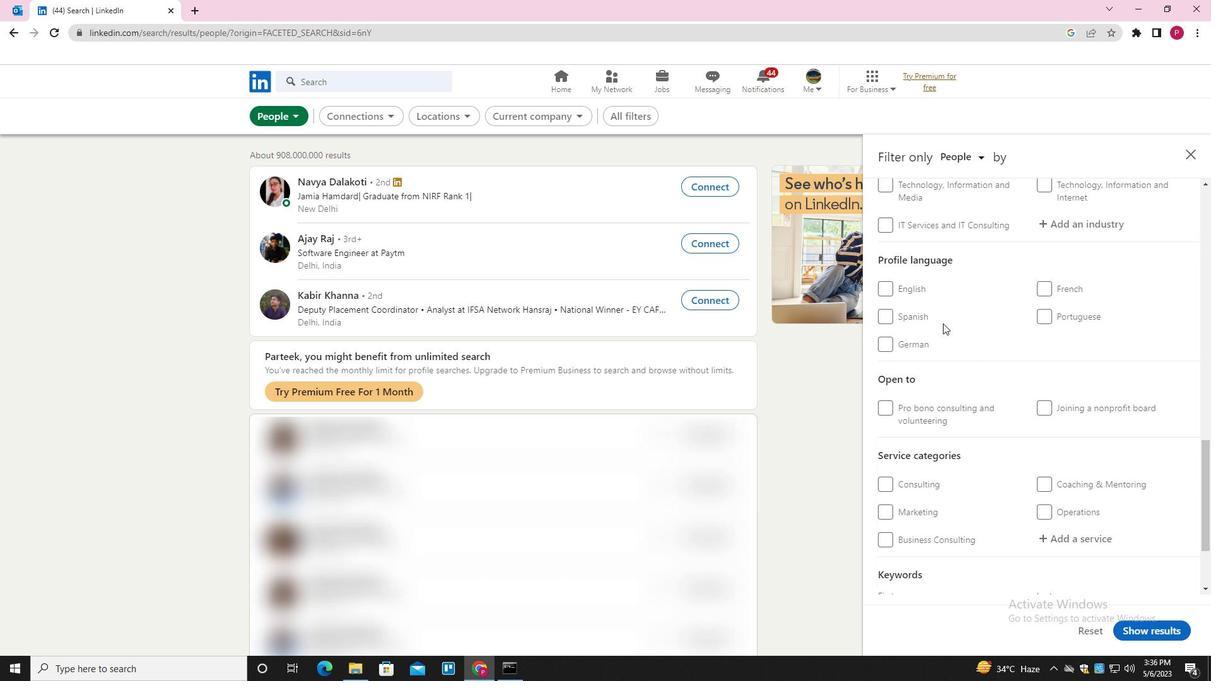 
Action: Mouse pressed left at (925, 340)
Screenshot: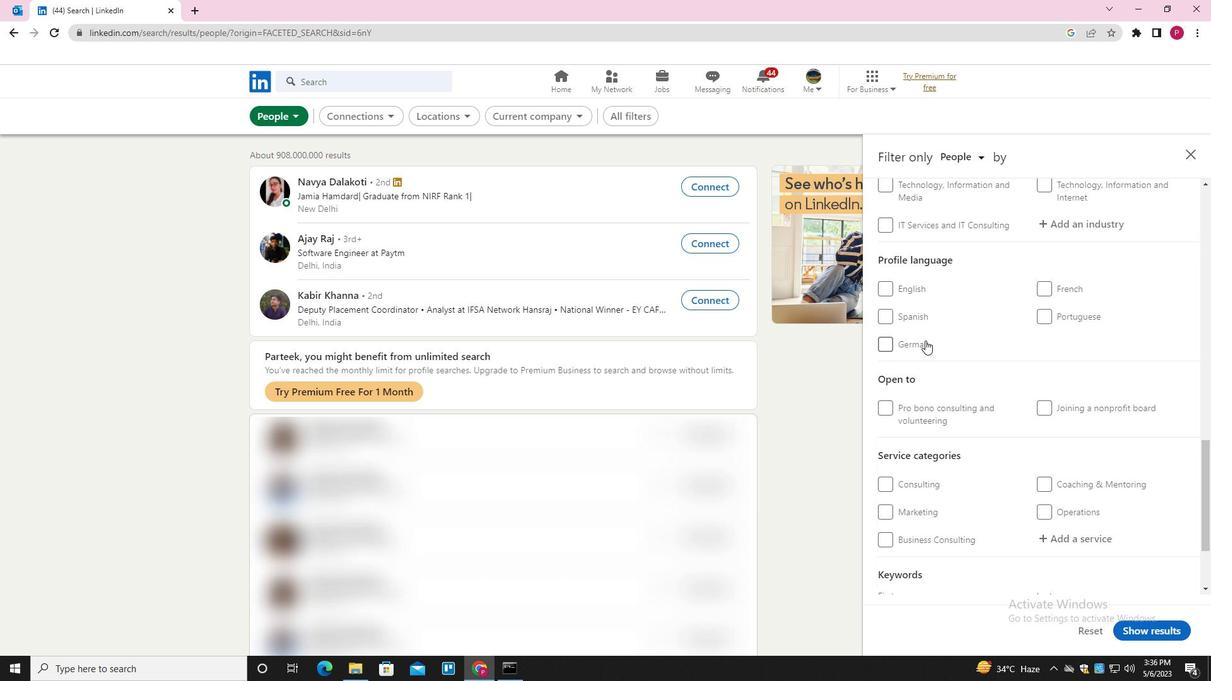 
Action: Mouse moved to (1010, 364)
Screenshot: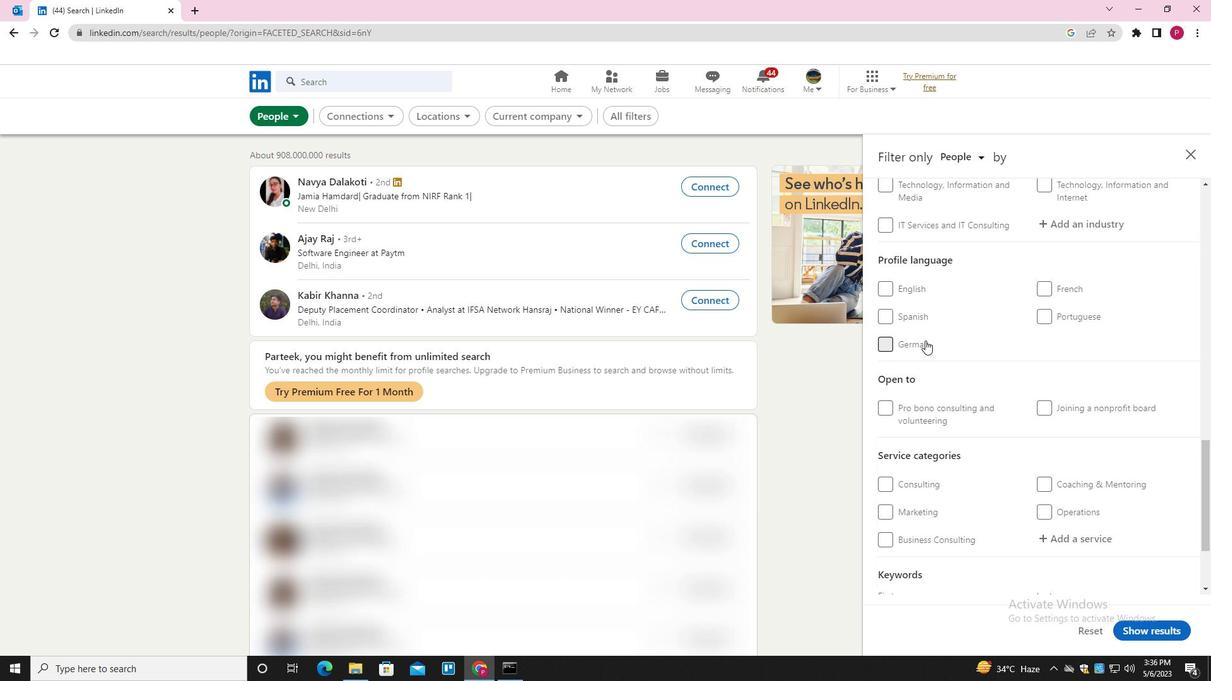 
Action: Mouse scrolled (1010, 364) with delta (0, 0)
Screenshot: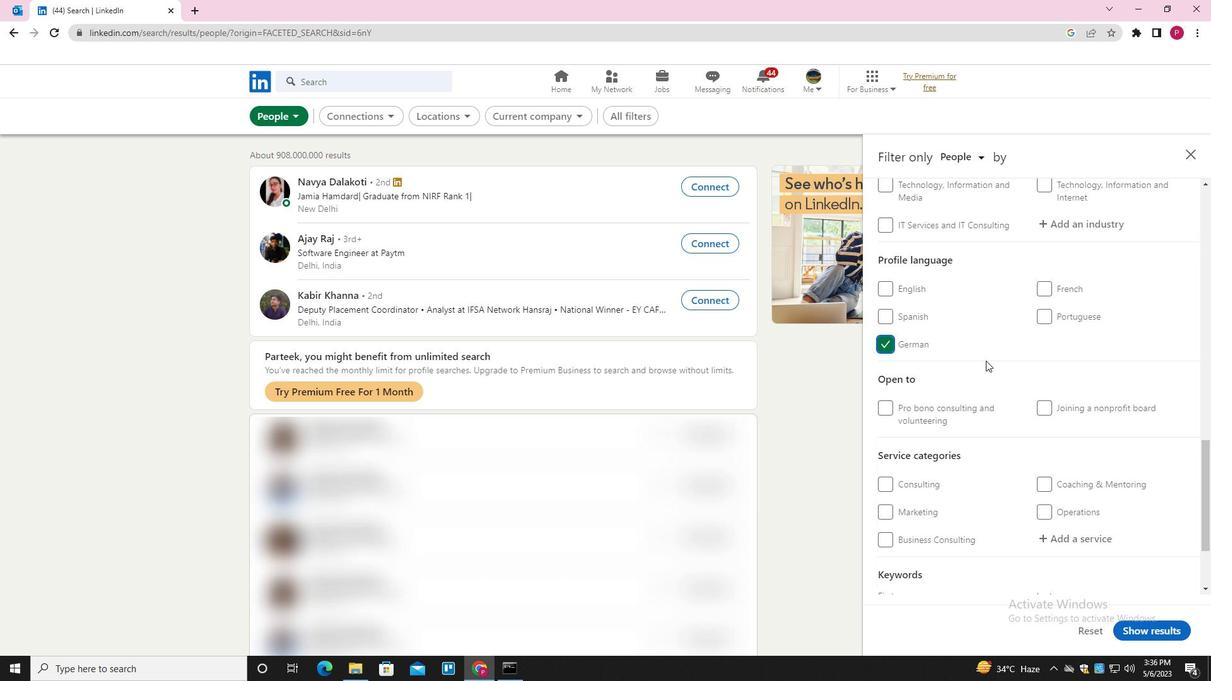 
Action: Mouse scrolled (1010, 364) with delta (0, 0)
Screenshot: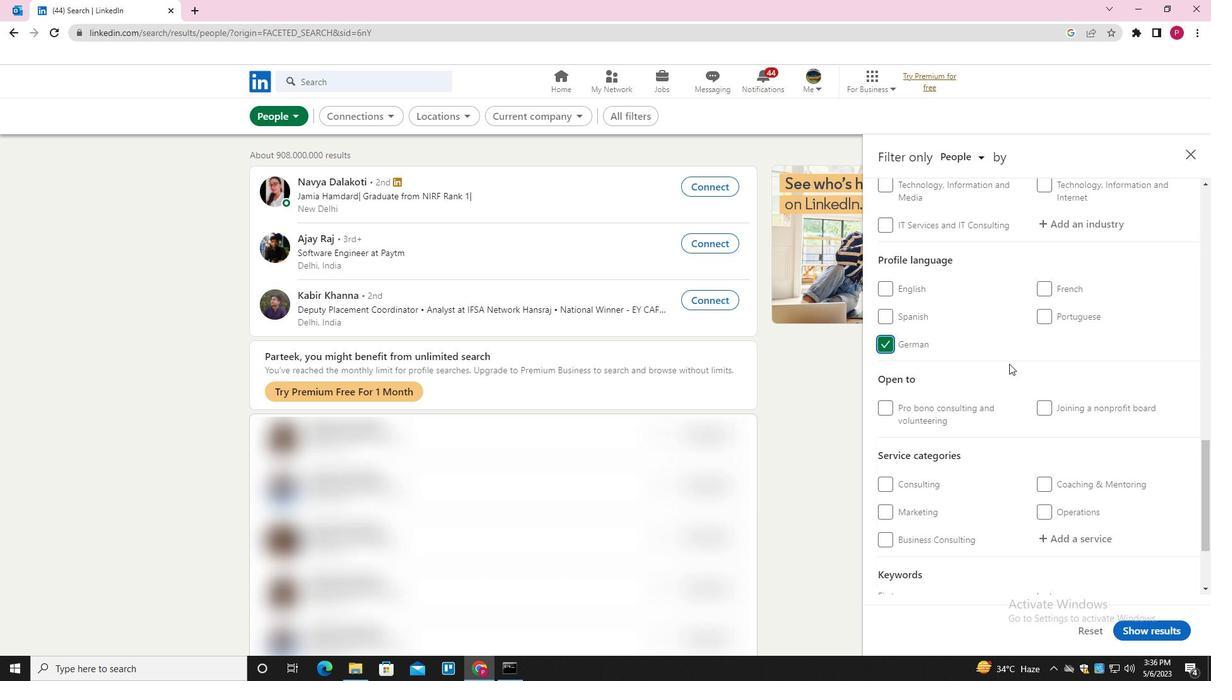 
Action: Mouse scrolled (1010, 364) with delta (0, 0)
Screenshot: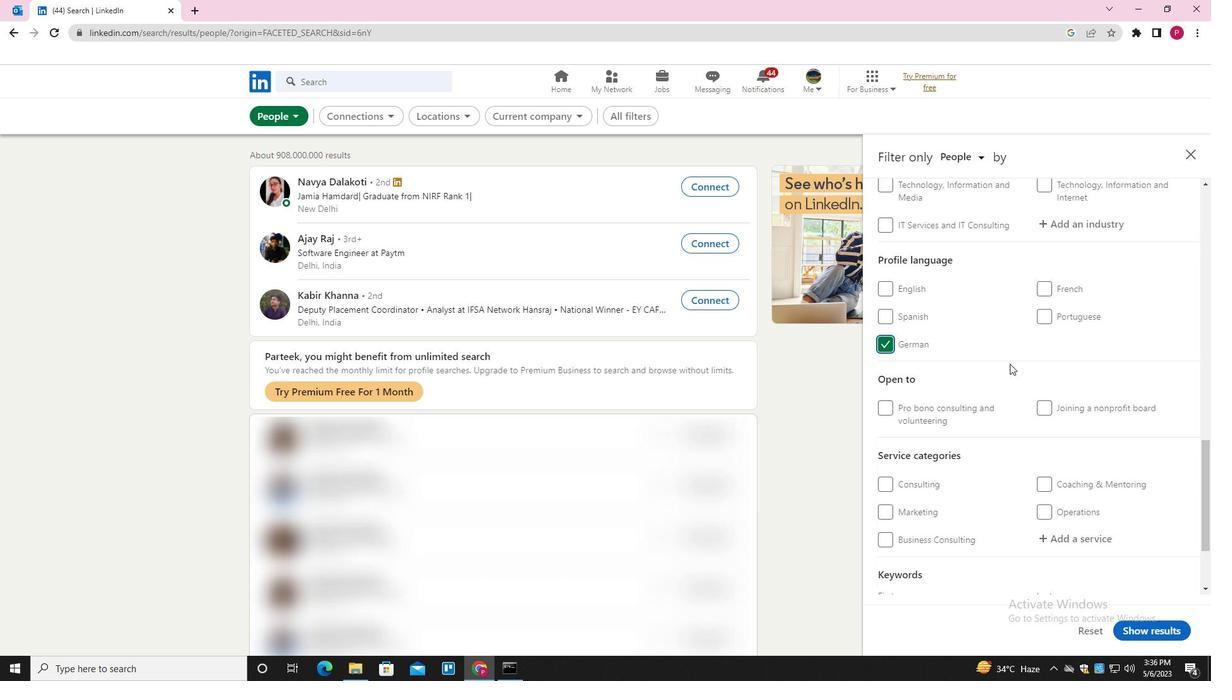 
Action: Mouse scrolled (1010, 364) with delta (0, 0)
Screenshot: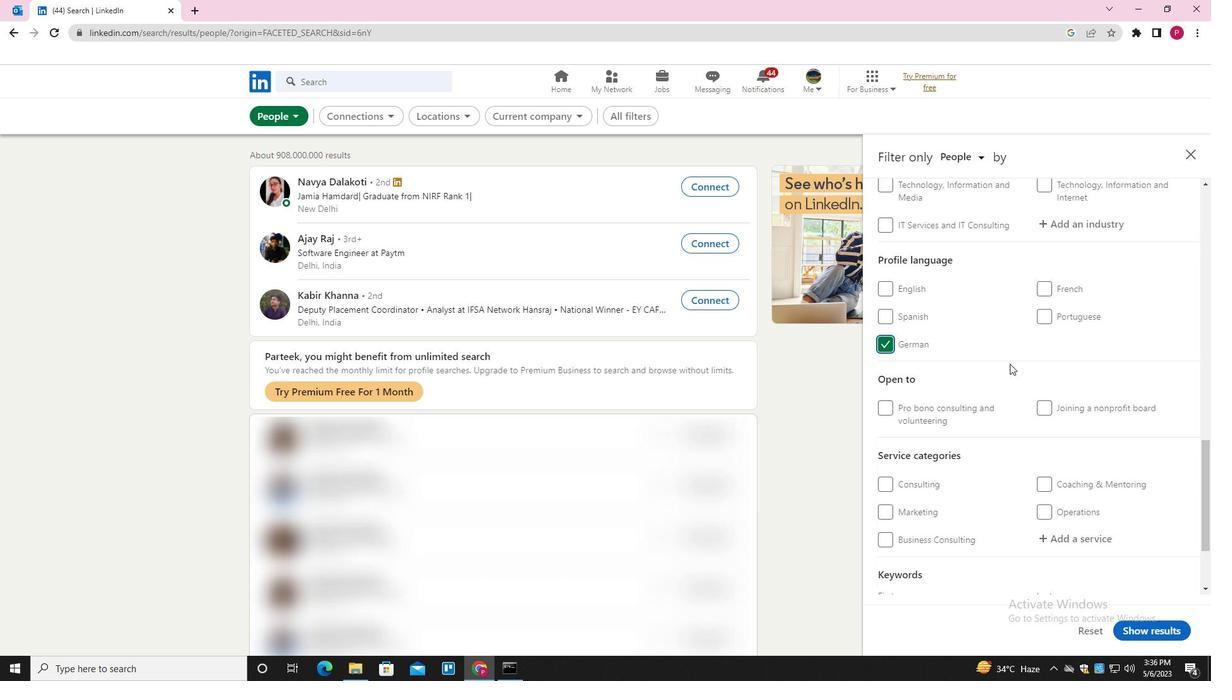 
Action: Mouse scrolled (1010, 364) with delta (0, 0)
Screenshot: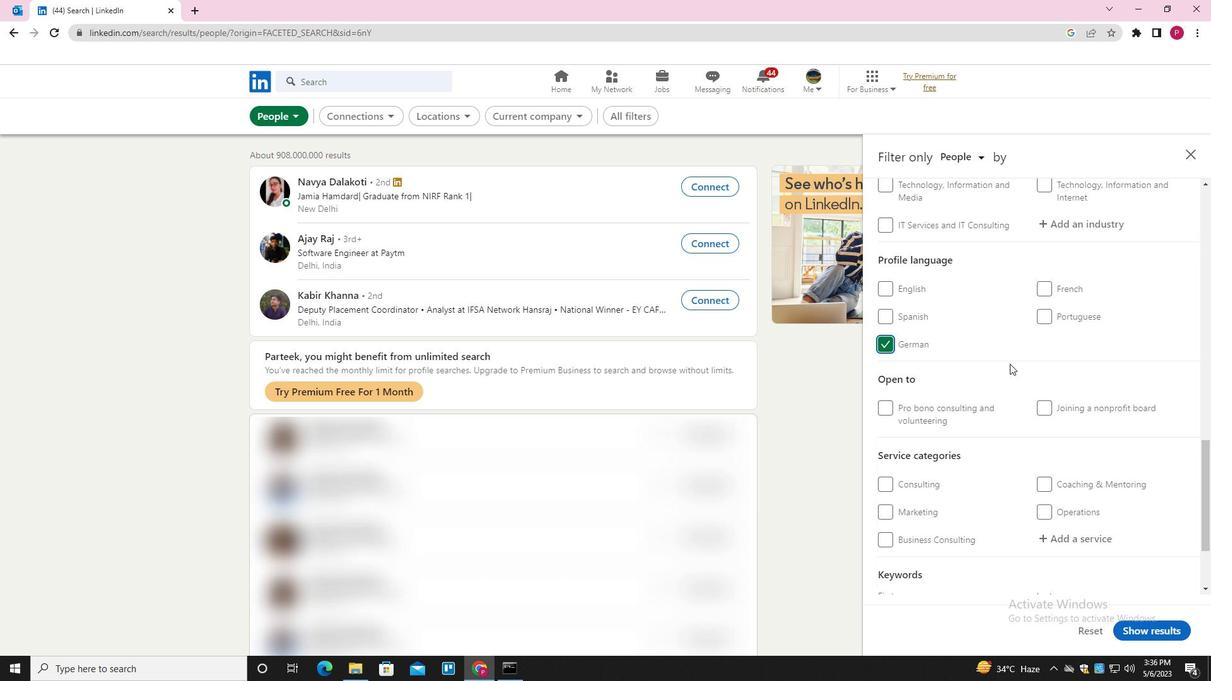 
Action: Mouse scrolled (1010, 364) with delta (0, 0)
Screenshot: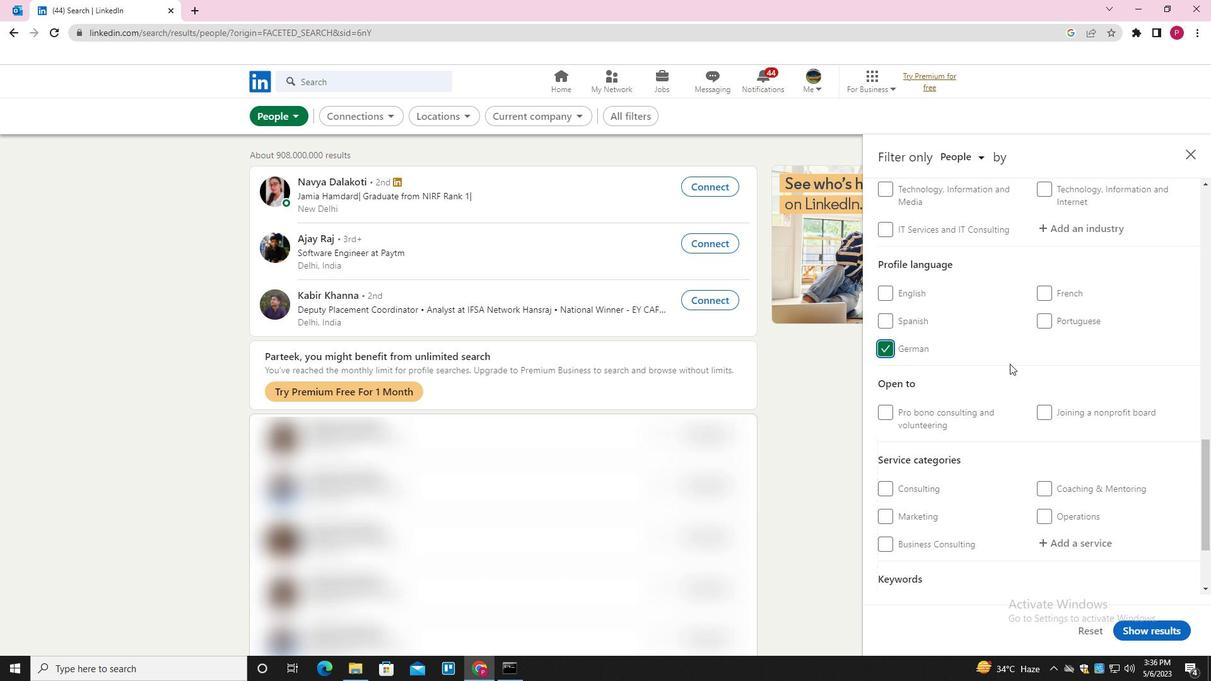 
Action: Mouse moved to (1064, 340)
Screenshot: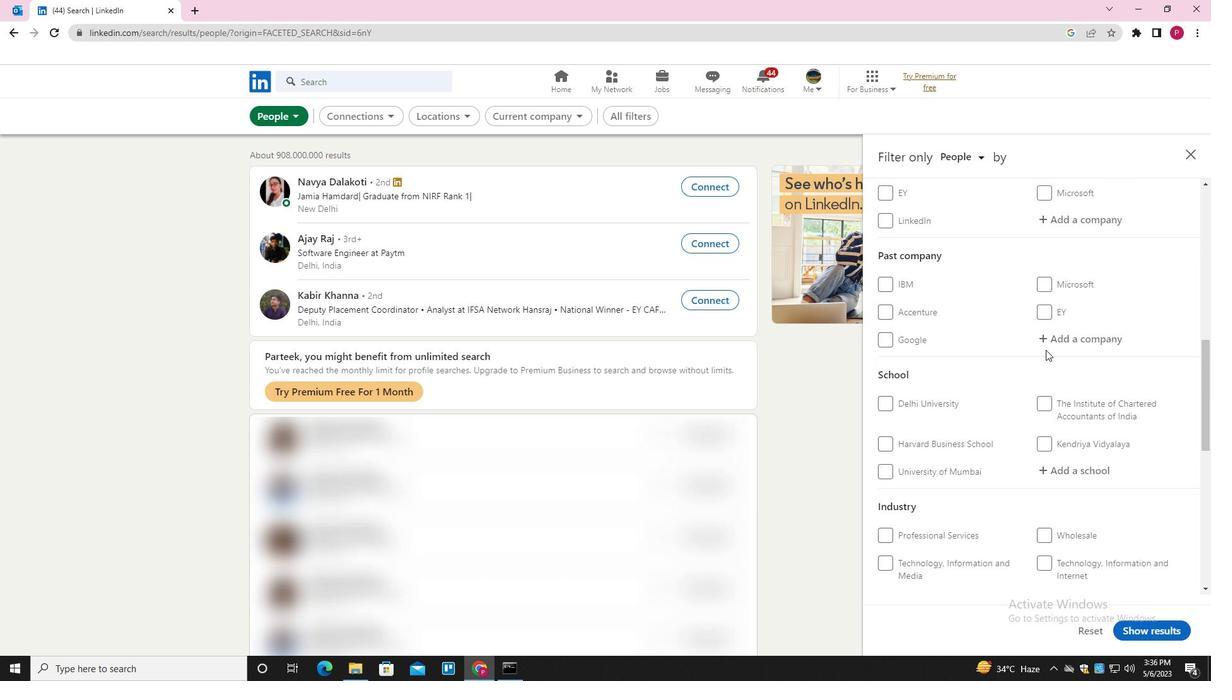 
Action: Mouse scrolled (1064, 341) with delta (0, 0)
Screenshot: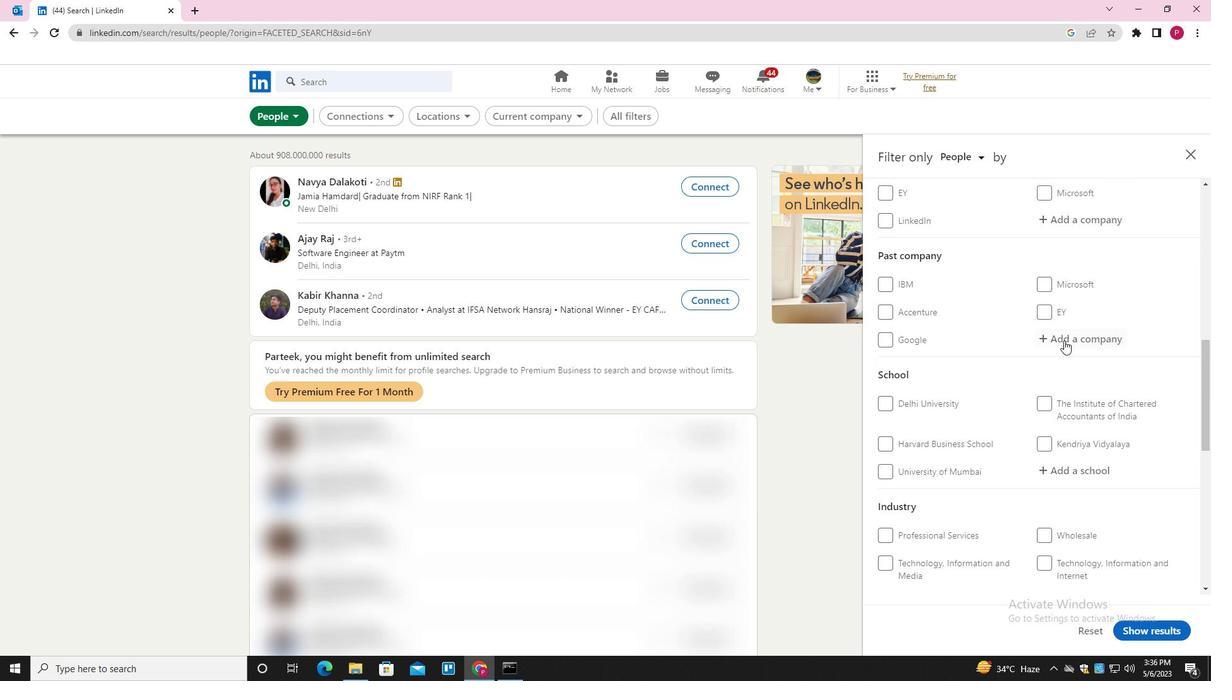 
Action: Mouse moved to (1086, 285)
Screenshot: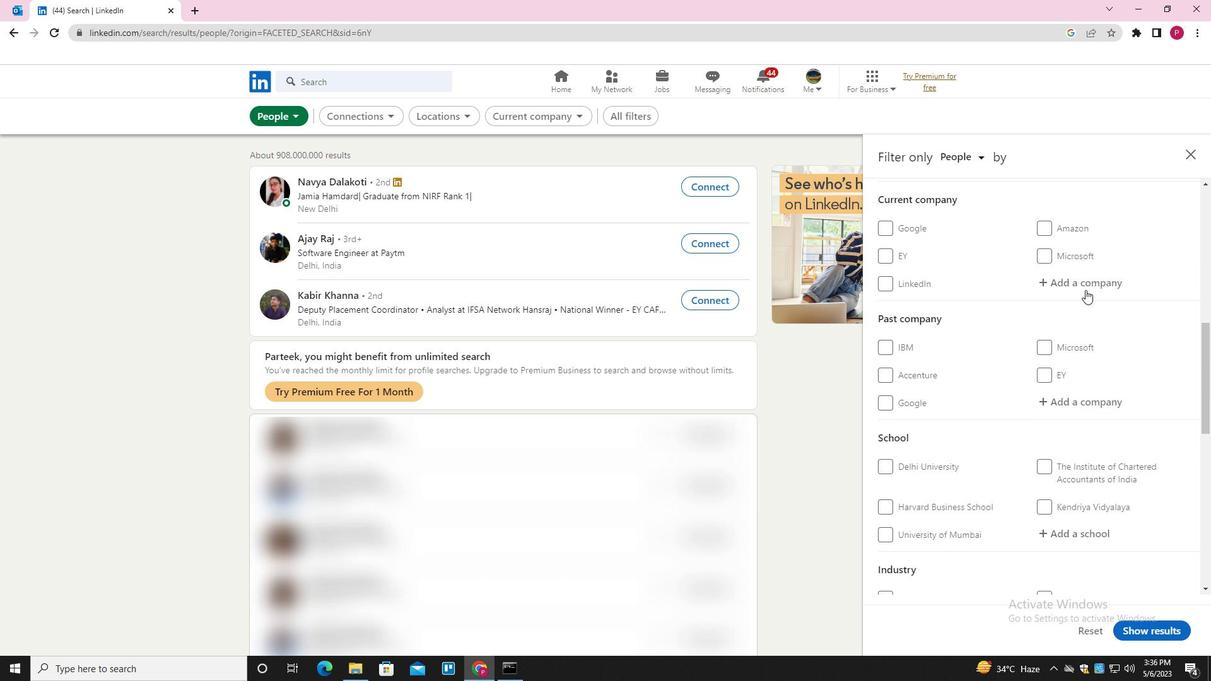 
Action: Mouse pressed left at (1086, 285)
Screenshot: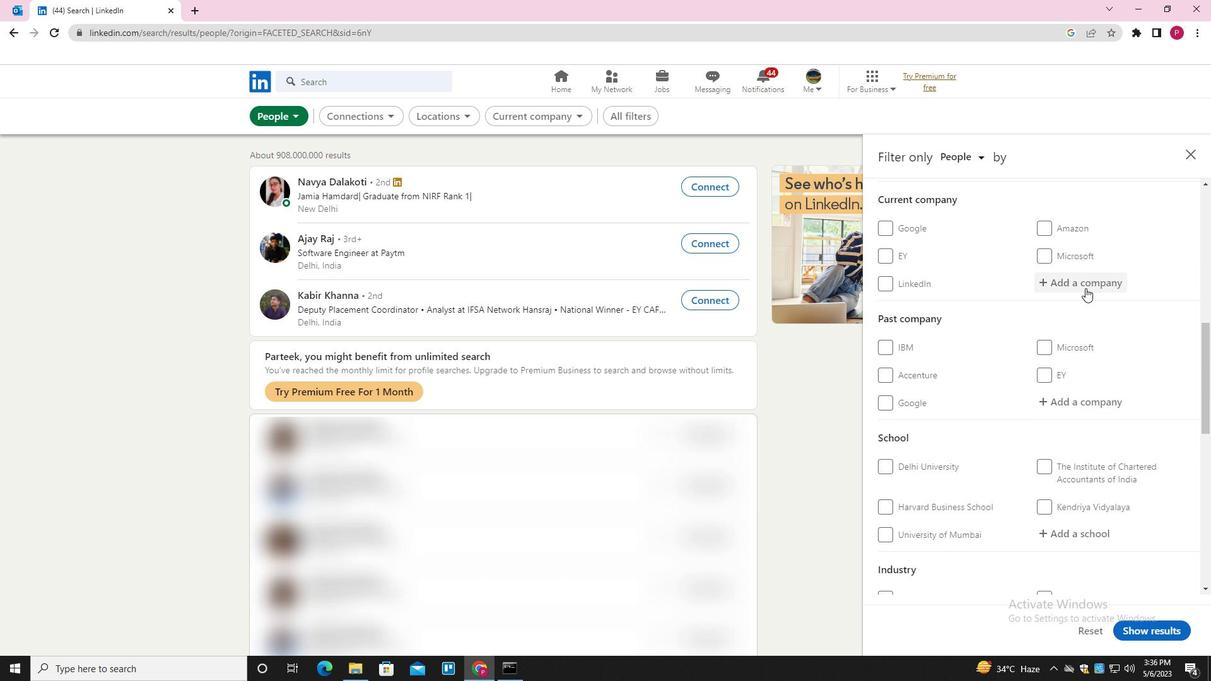 
Action: Key pressed <Key.shift><Key.shift><Key.shift><Key.shift><Key.shift><Key.shift>CLARIVATE<Key.down><Key.enter>
Screenshot: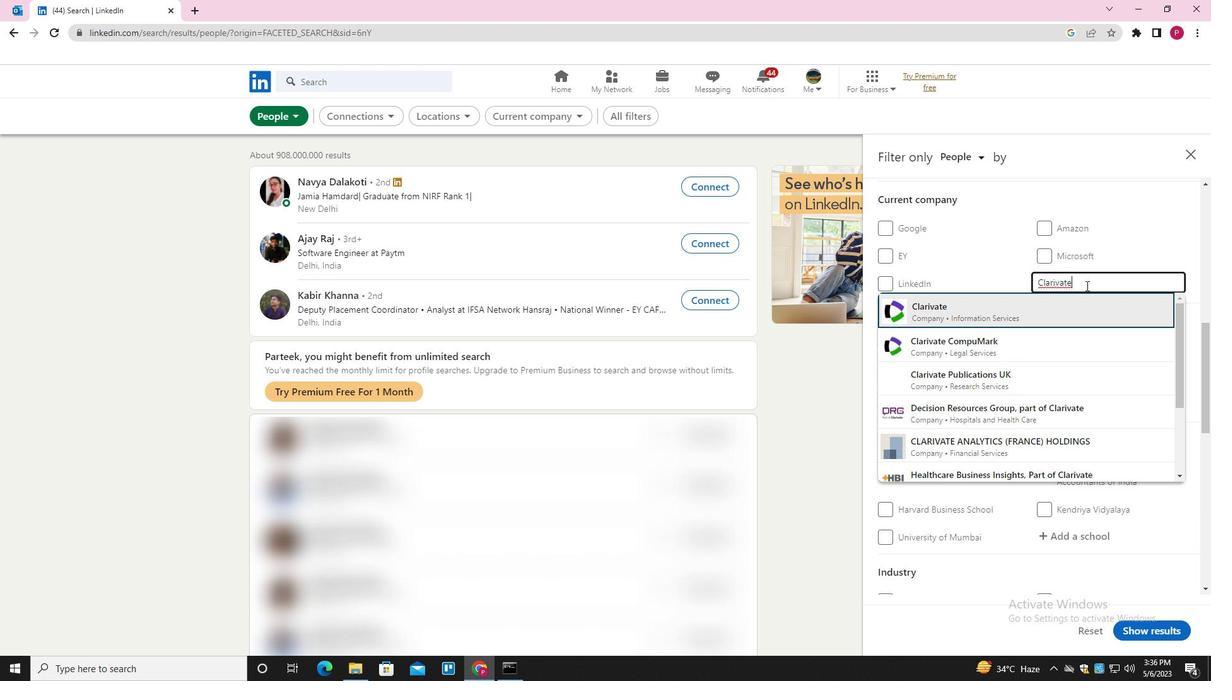 
Action: Mouse moved to (996, 359)
Screenshot: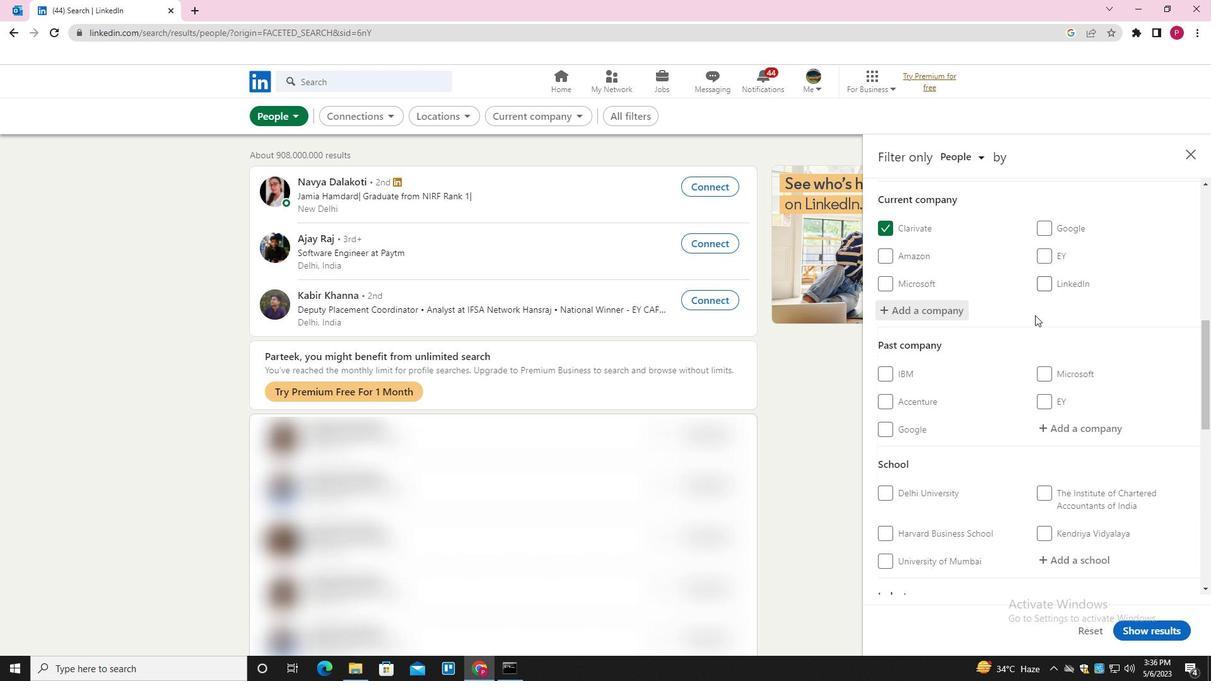 
Action: Mouse scrolled (996, 358) with delta (0, 0)
Screenshot: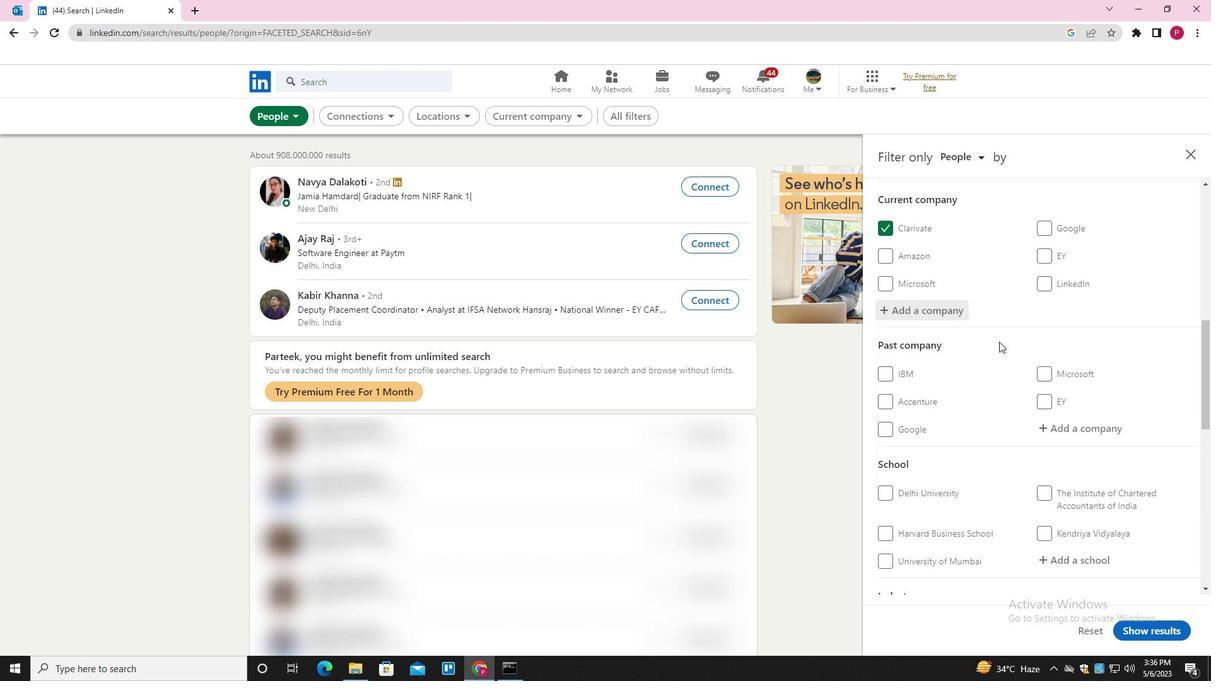 
Action: Mouse scrolled (996, 358) with delta (0, 0)
Screenshot: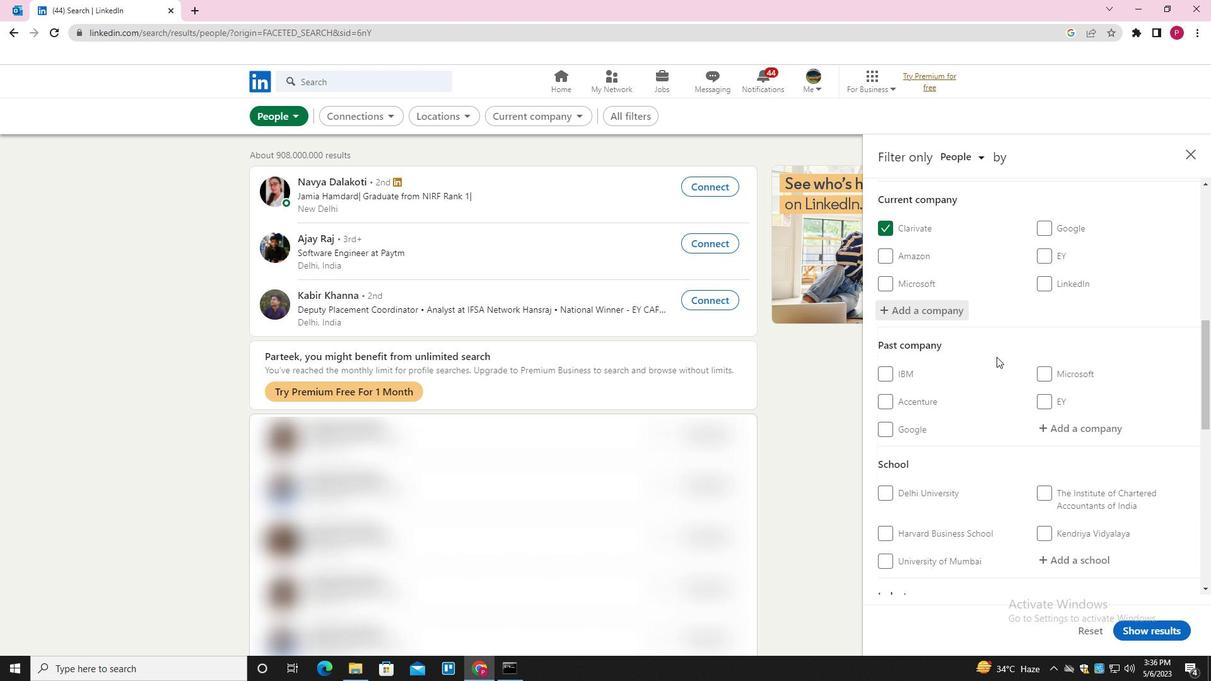 
Action: Mouse scrolled (996, 358) with delta (0, 0)
Screenshot: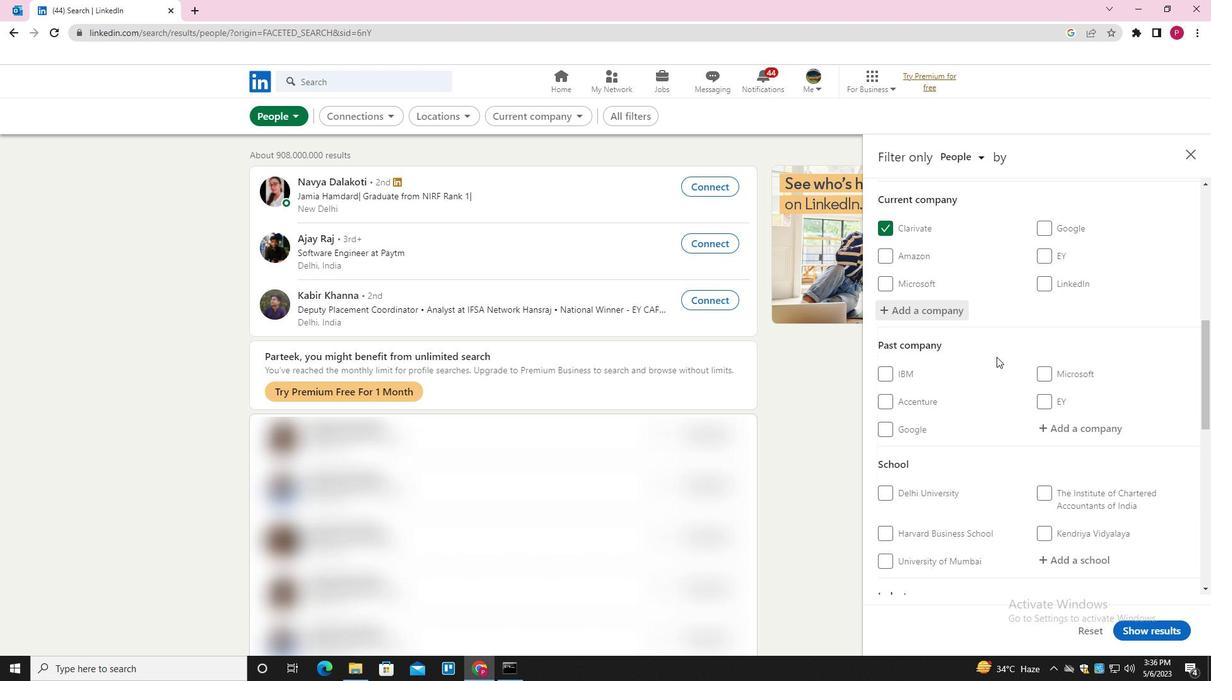 
Action: Mouse scrolled (996, 358) with delta (0, 0)
Screenshot: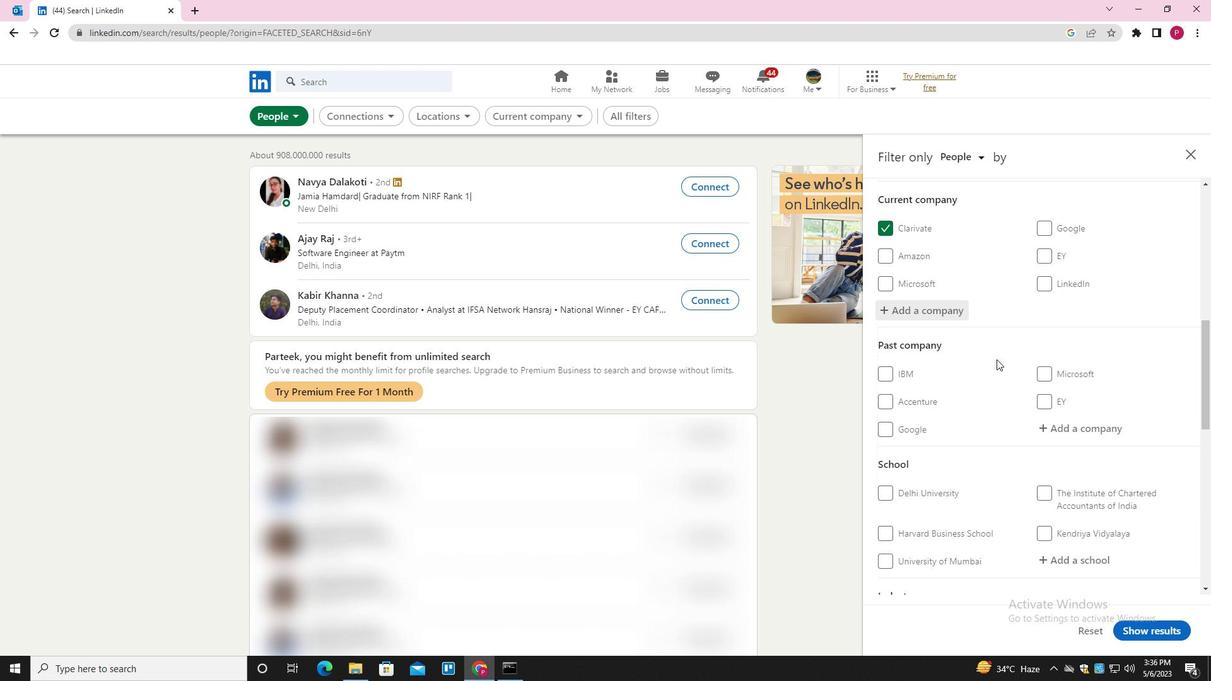 
Action: Mouse moved to (1074, 308)
Screenshot: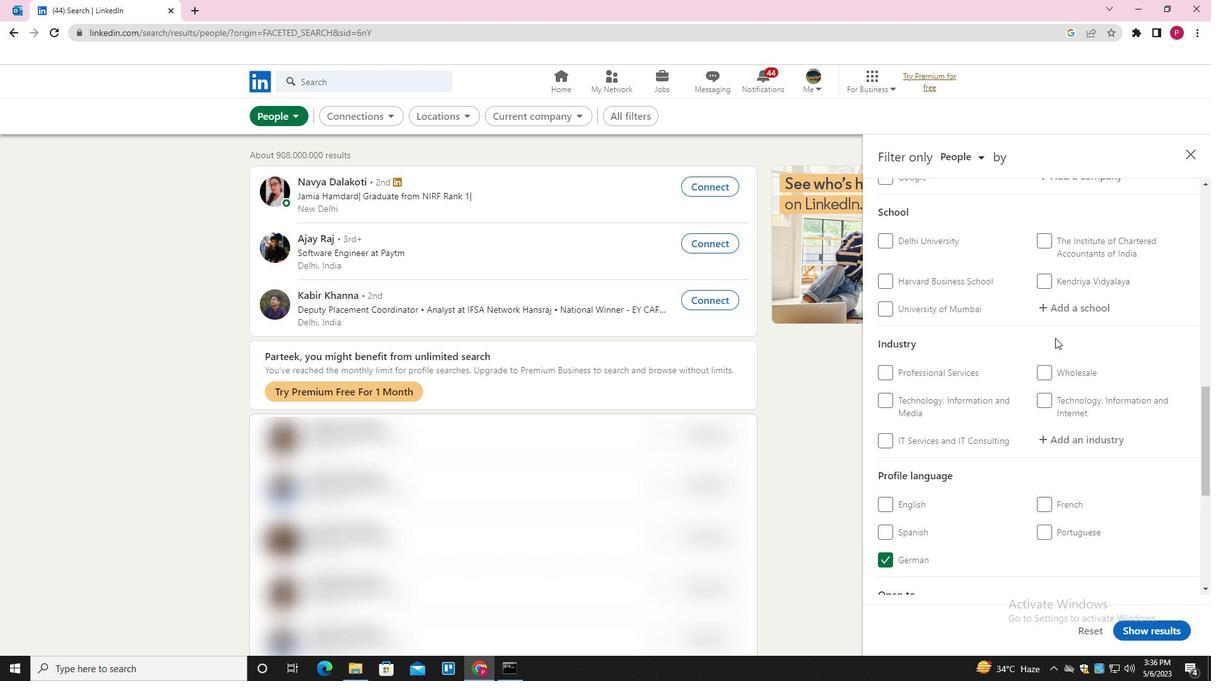 
Action: Mouse pressed left at (1074, 308)
Screenshot: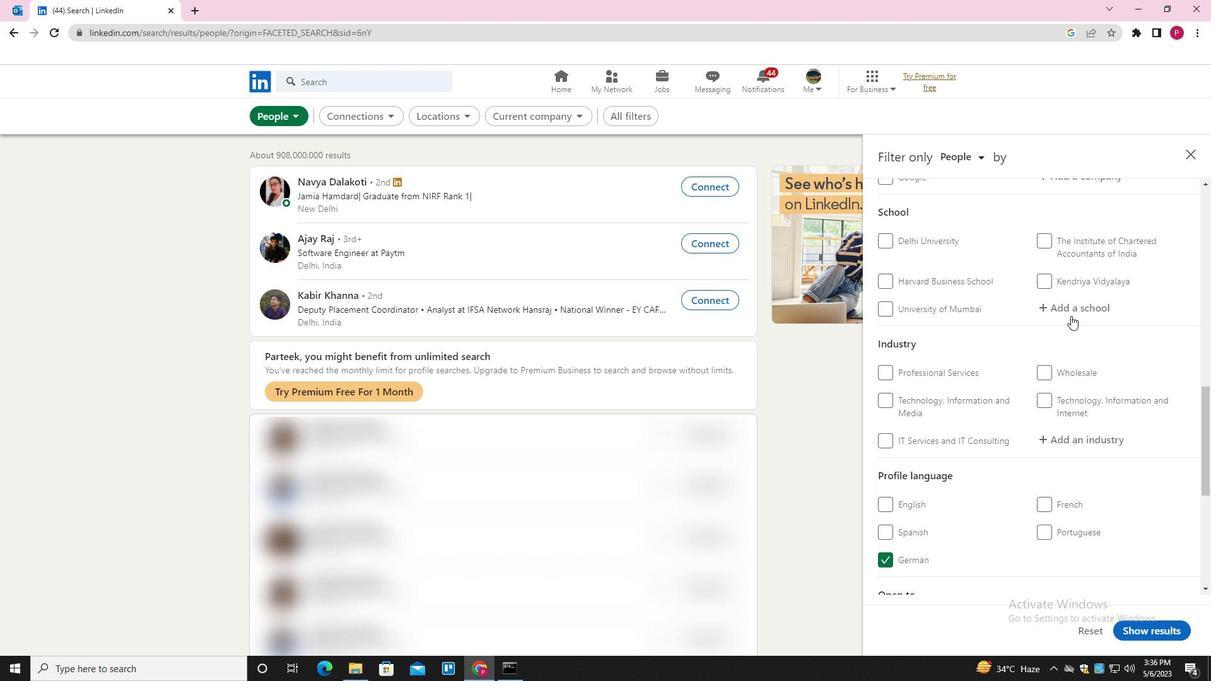 
Action: Key pressed <Key.shift><Key.shift><Key.shift><Key.shift><Key.shift><Key.shift><Key.shift><Key.shift><Key.shift><Key.shift><Key.shift><Key.shift><Key.shift><Key.shift><Key.shift><Key.shift><Key.shift>LAXMINARAYAN<Key.space><Key.shift>INSTU<Key.backspace>ITUTE<Key.space><Key.down><Key.enter>
Screenshot: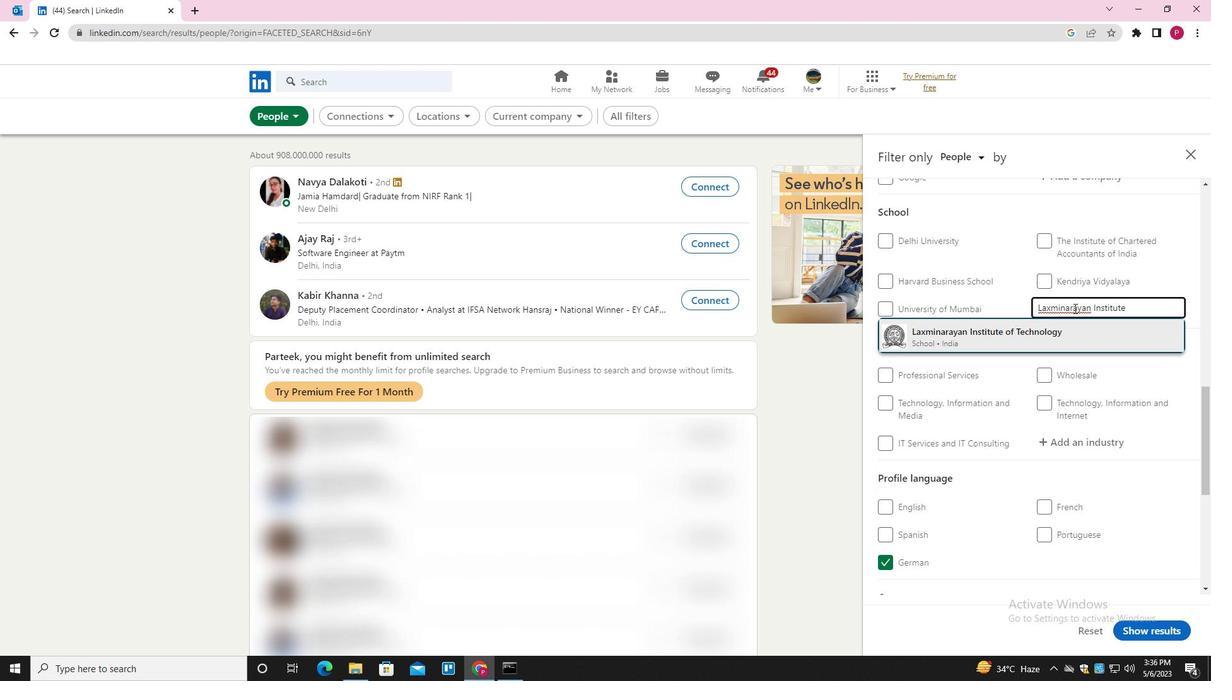 
Action: Mouse moved to (1043, 360)
Screenshot: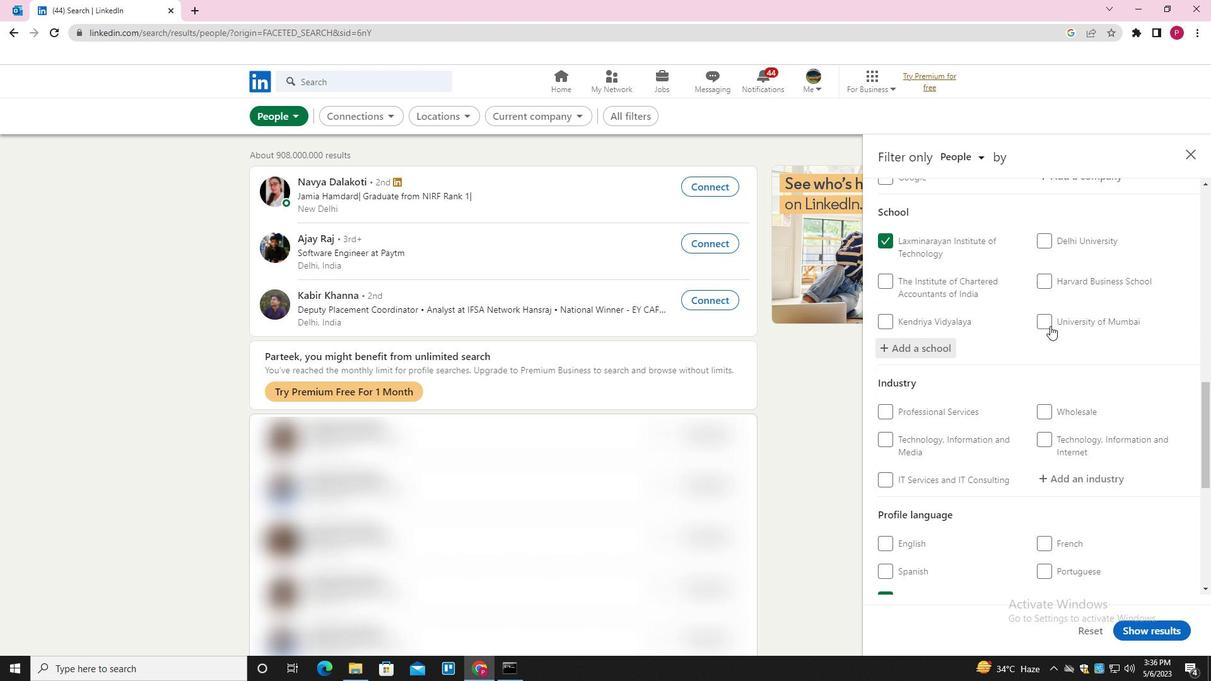 
Action: Mouse scrolled (1043, 359) with delta (0, 0)
Screenshot: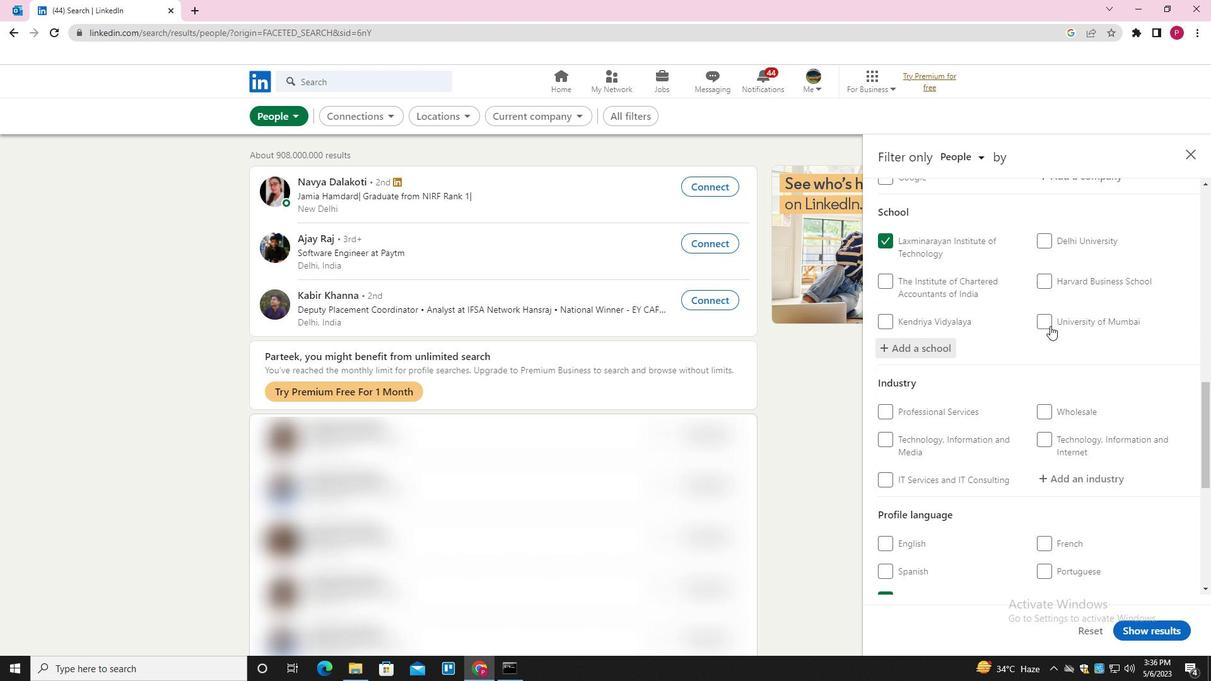 
Action: Mouse moved to (1042, 361)
Screenshot: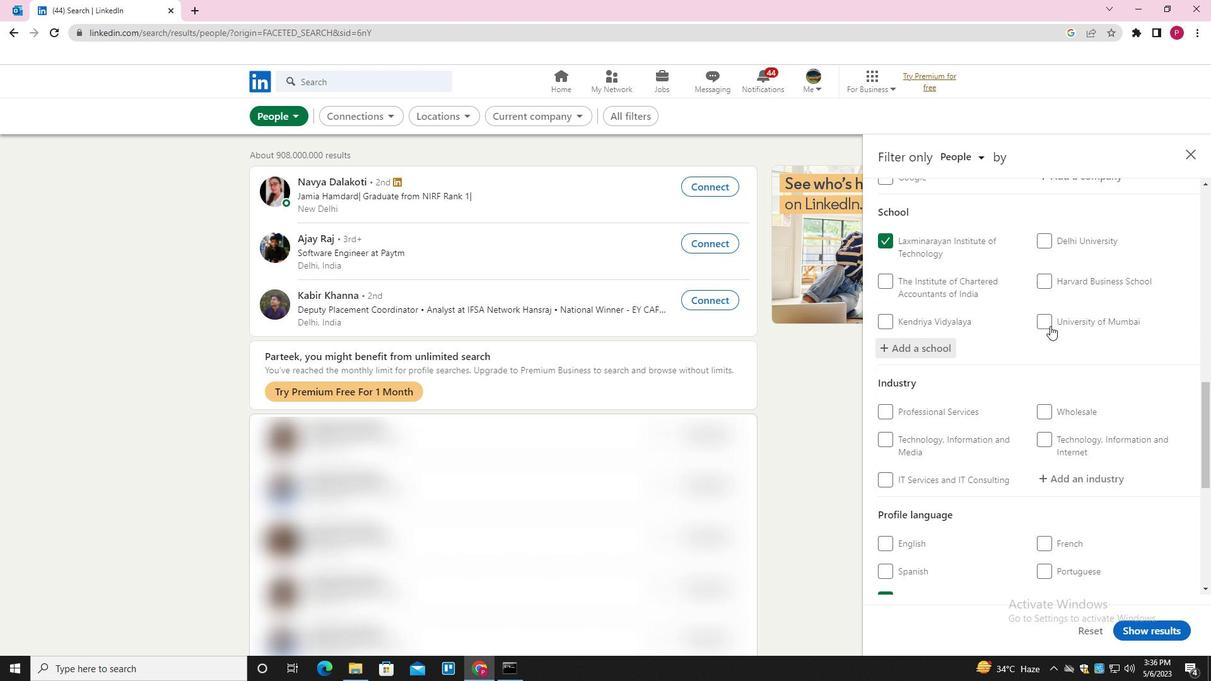 
Action: Mouse scrolled (1042, 360) with delta (0, 0)
Screenshot: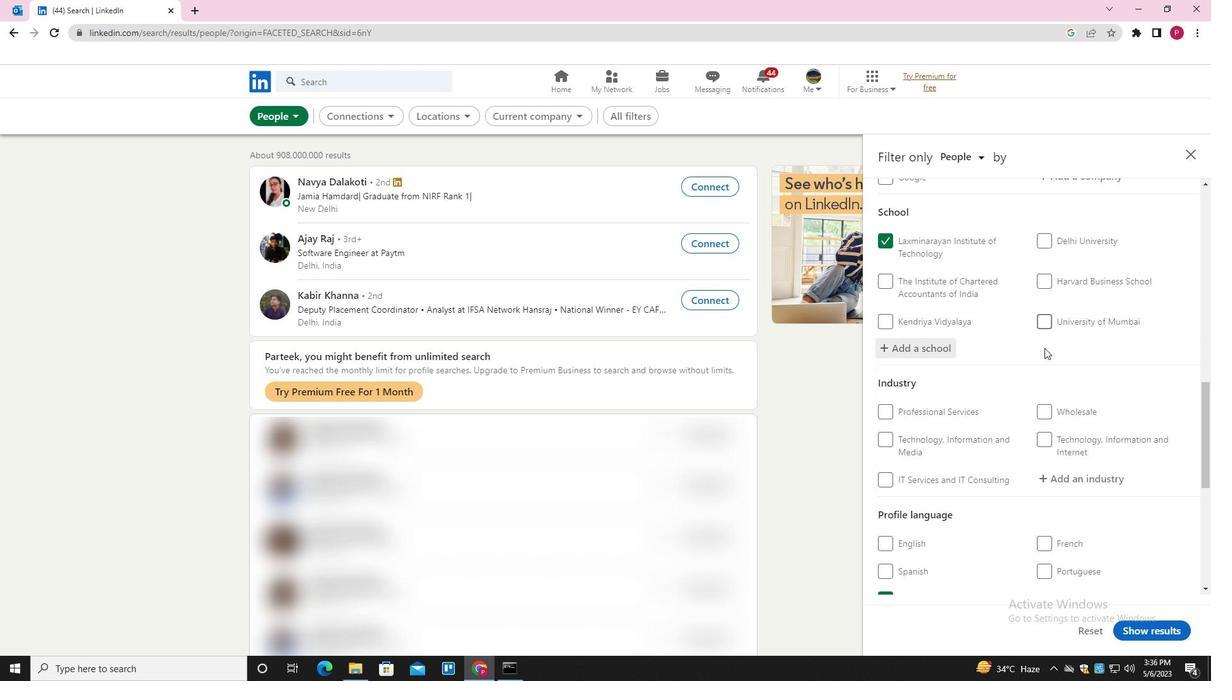 
Action: Mouse moved to (1072, 355)
Screenshot: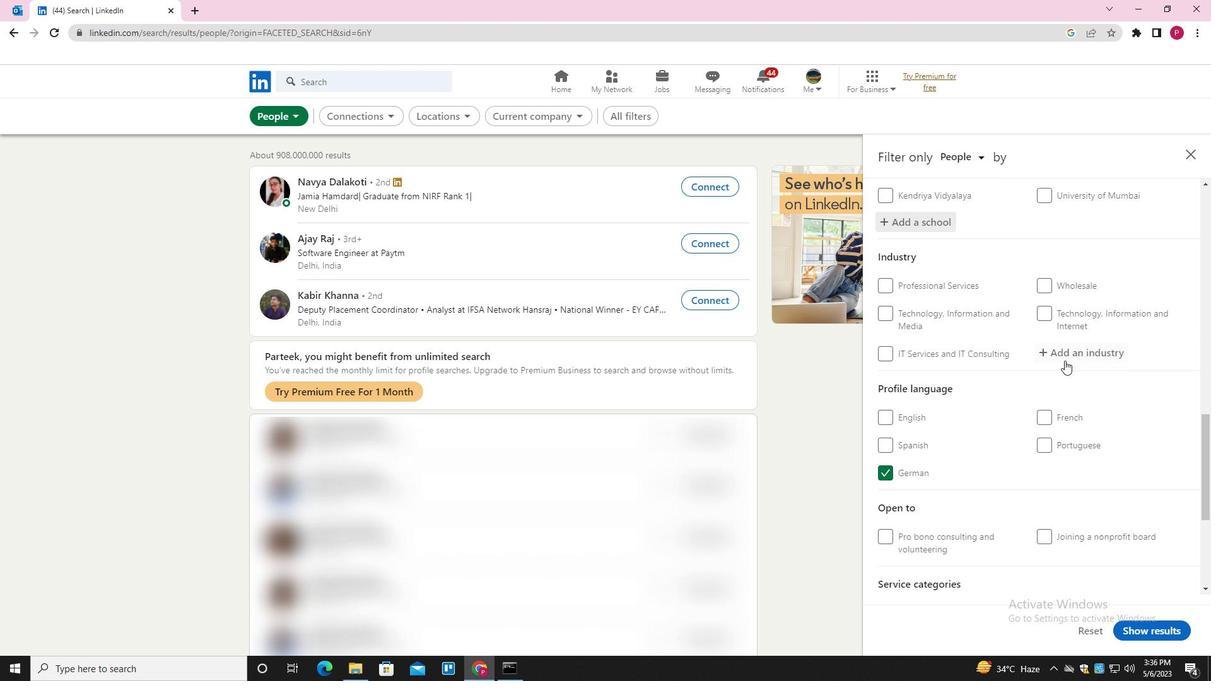 
Action: Mouse pressed left at (1072, 355)
Screenshot: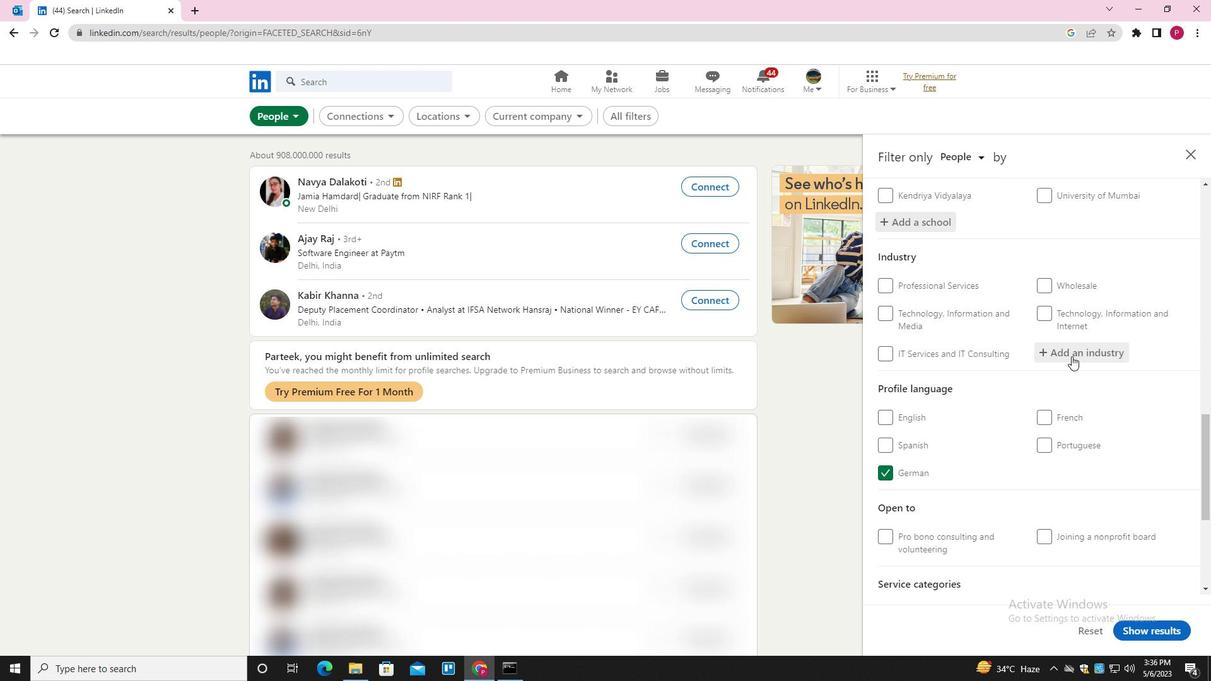 
Action: Key pressed <Key.shift>SPACE<Key.down><Key.down><Key.enter>
Screenshot: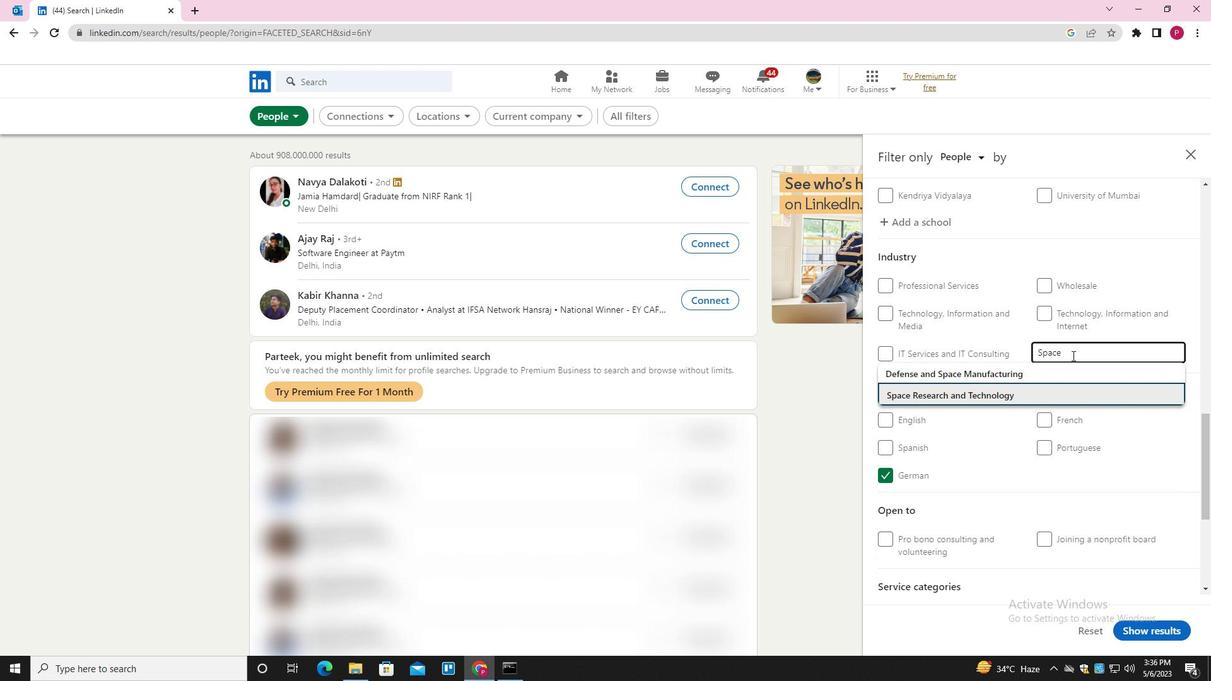 
Action: Mouse moved to (1064, 412)
Screenshot: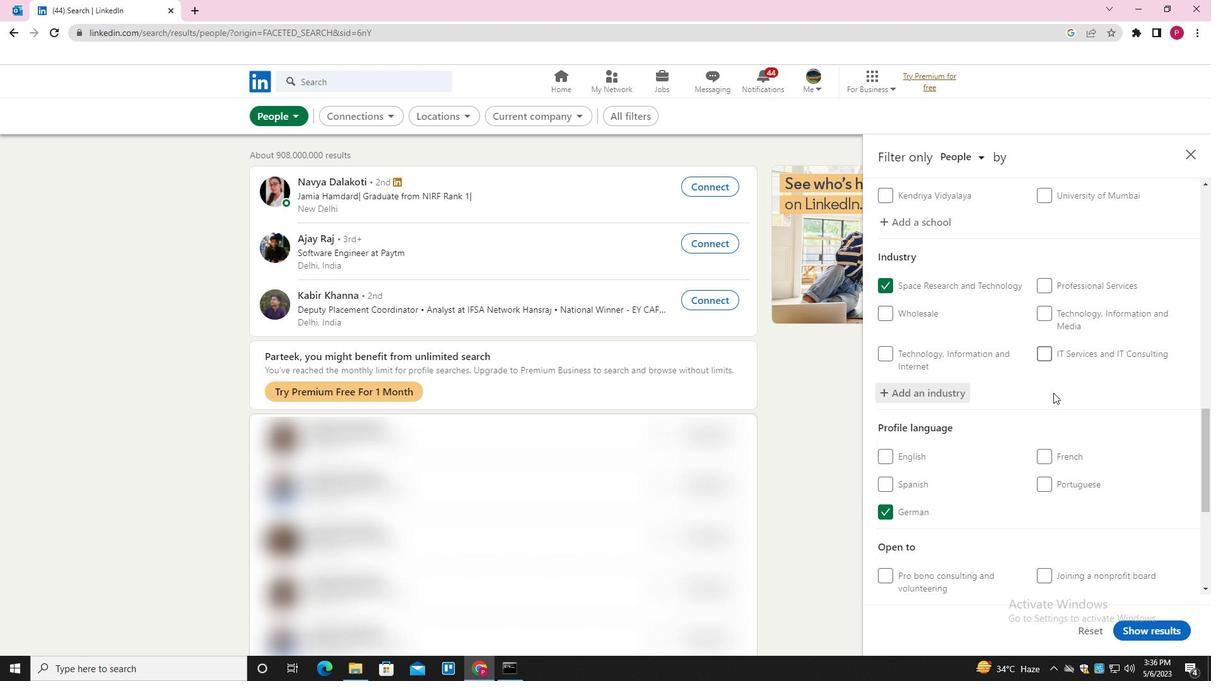 
Action: Mouse scrolled (1064, 411) with delta (0, 0)
Screenshot: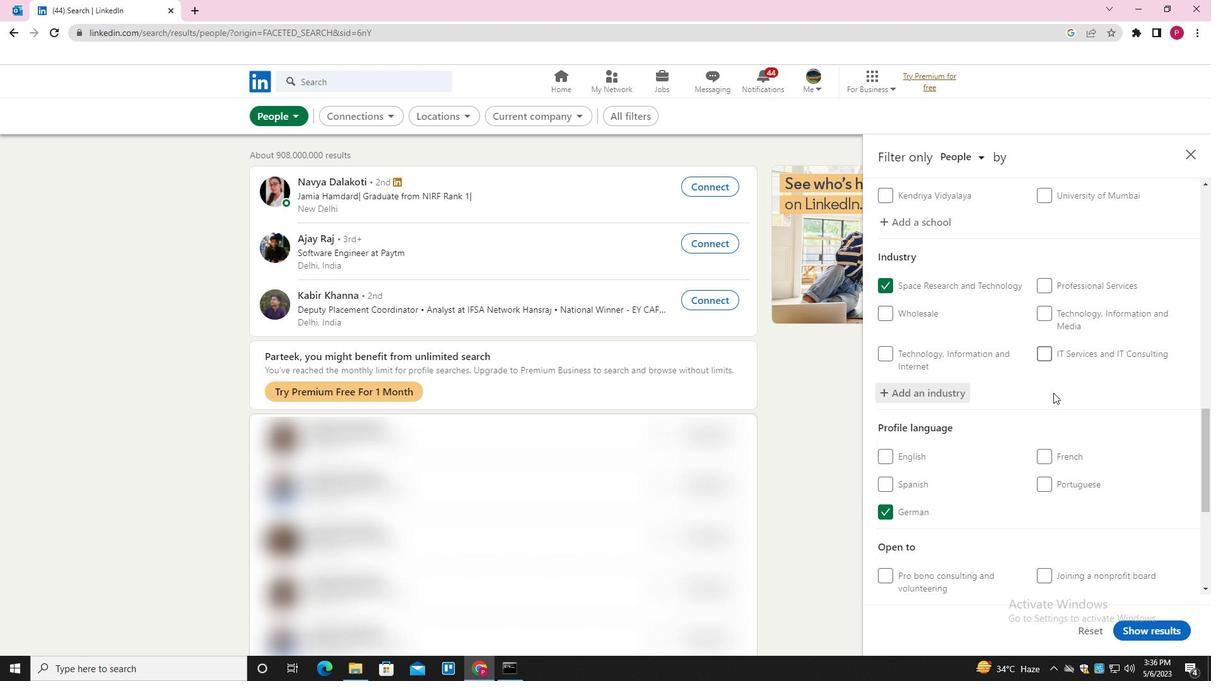 
Action: Mouse moved to (1065, 416)
Screenshot: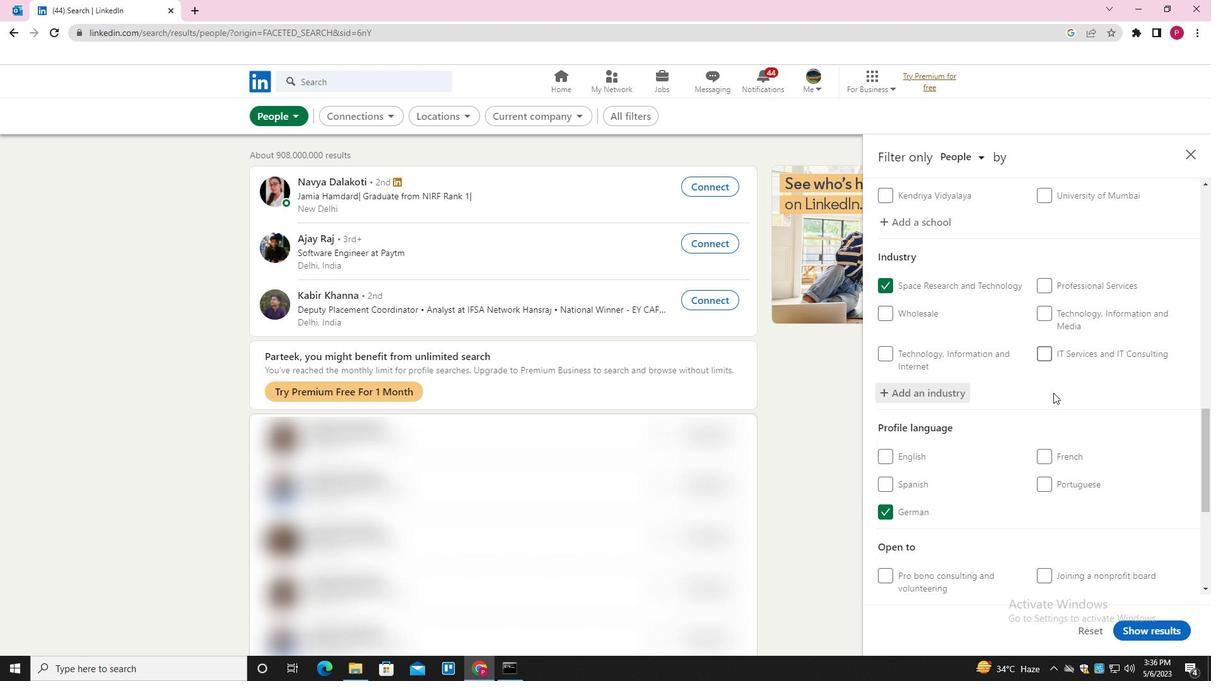 
Action: Mouse scrolled (1065, 415) with delta (0, 0)
Screenshot: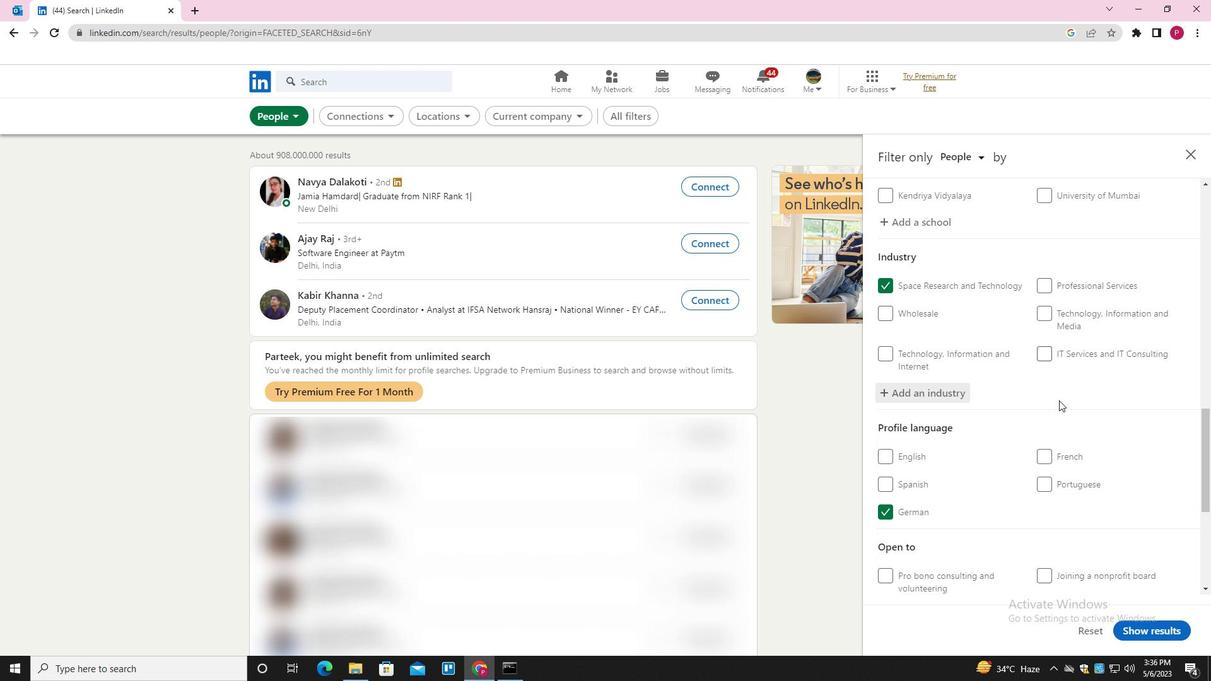
Action: Mouse moved to (1065, 417)
Screenshot: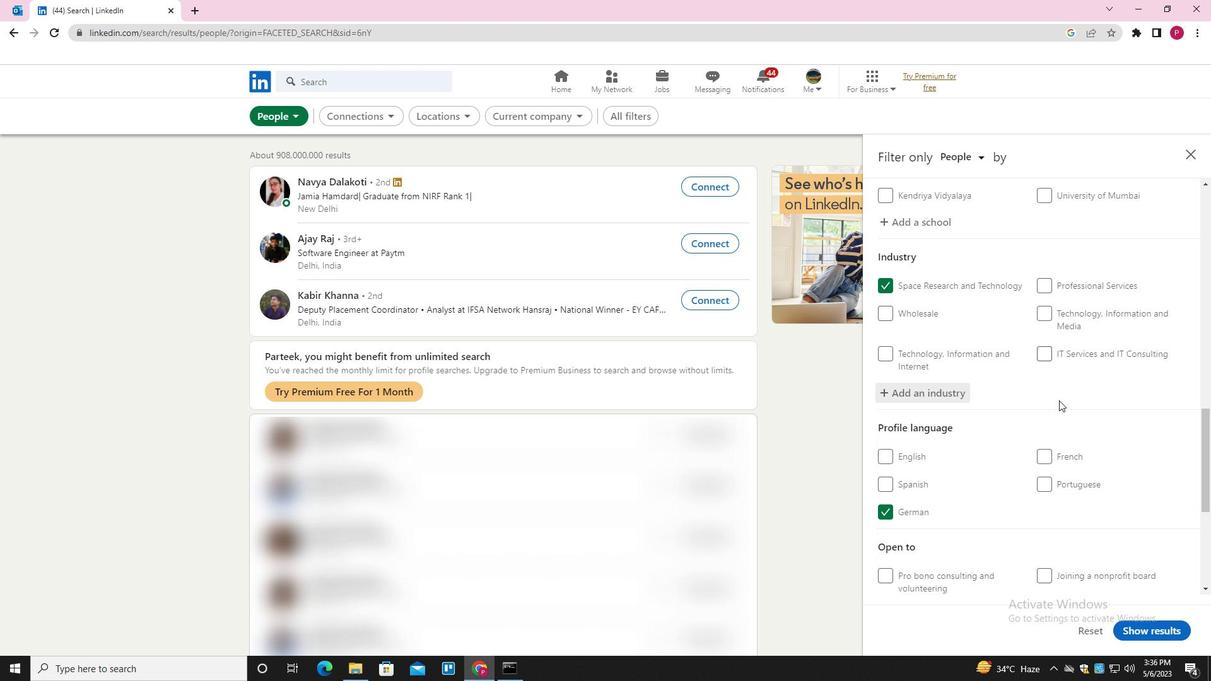
Action: Mouse scrolled (1065, 416) with delta (0, 0)
Screenshot: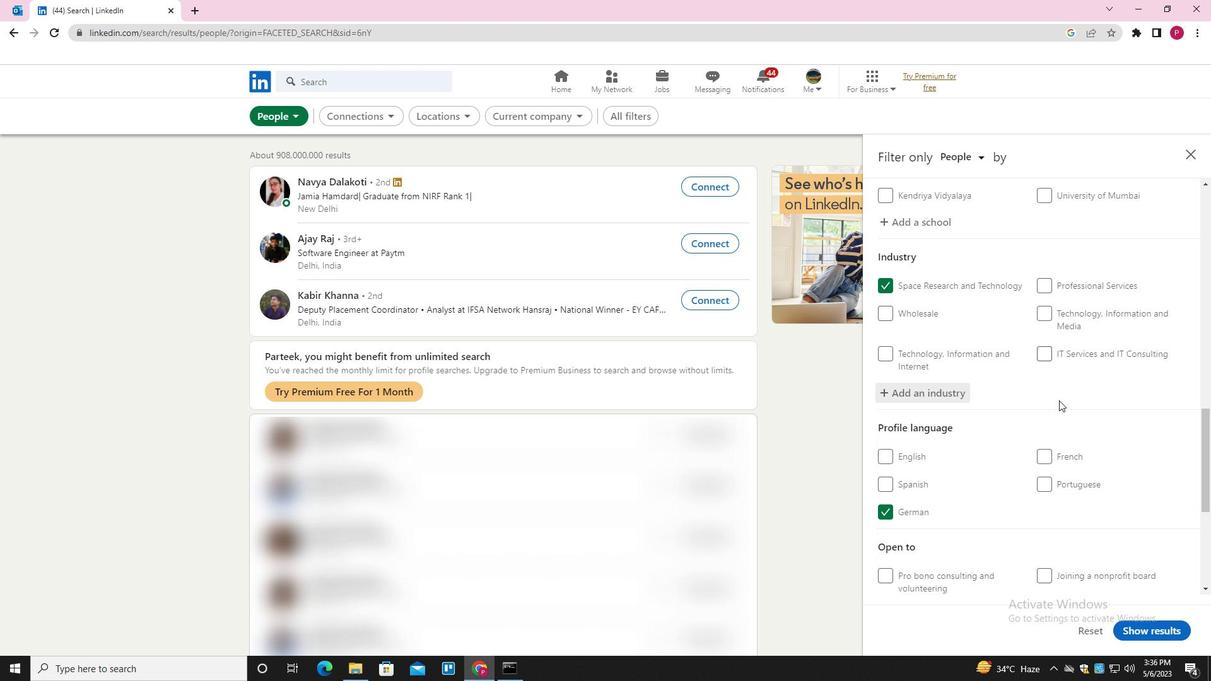 
Action: Mouse moved to (1065, 417)
Screenshot: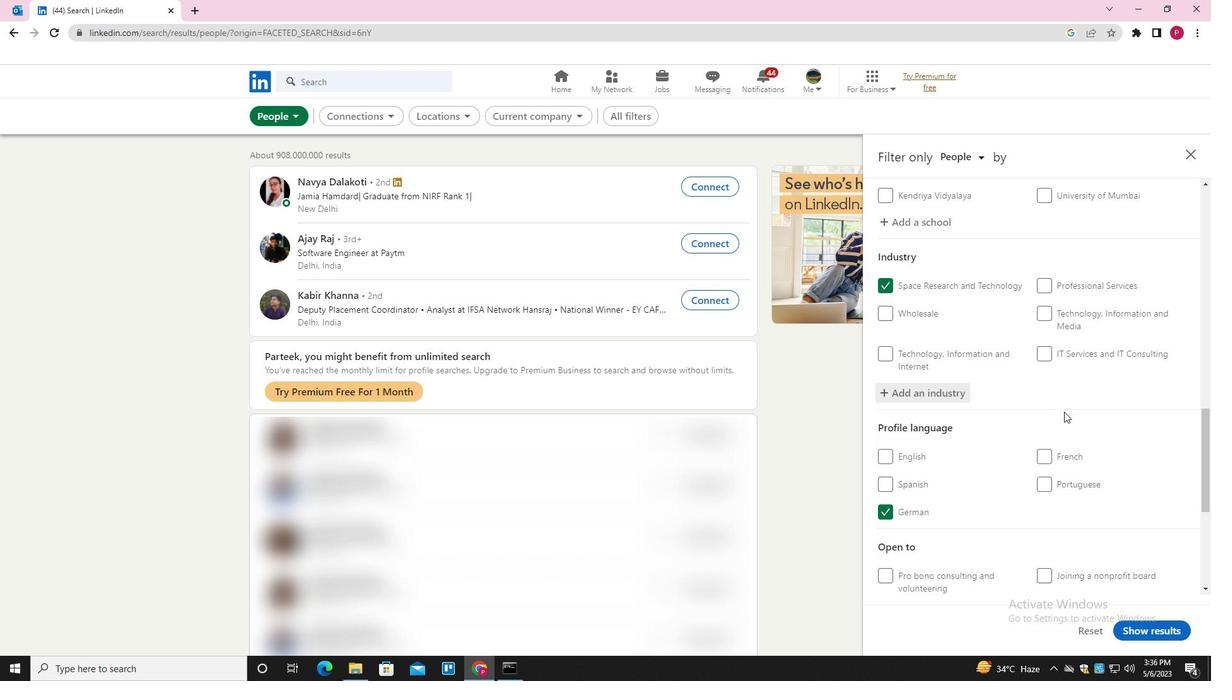 
Action: Mouse scrolled (1065, 416) with delta (0, 0)
Screenshot: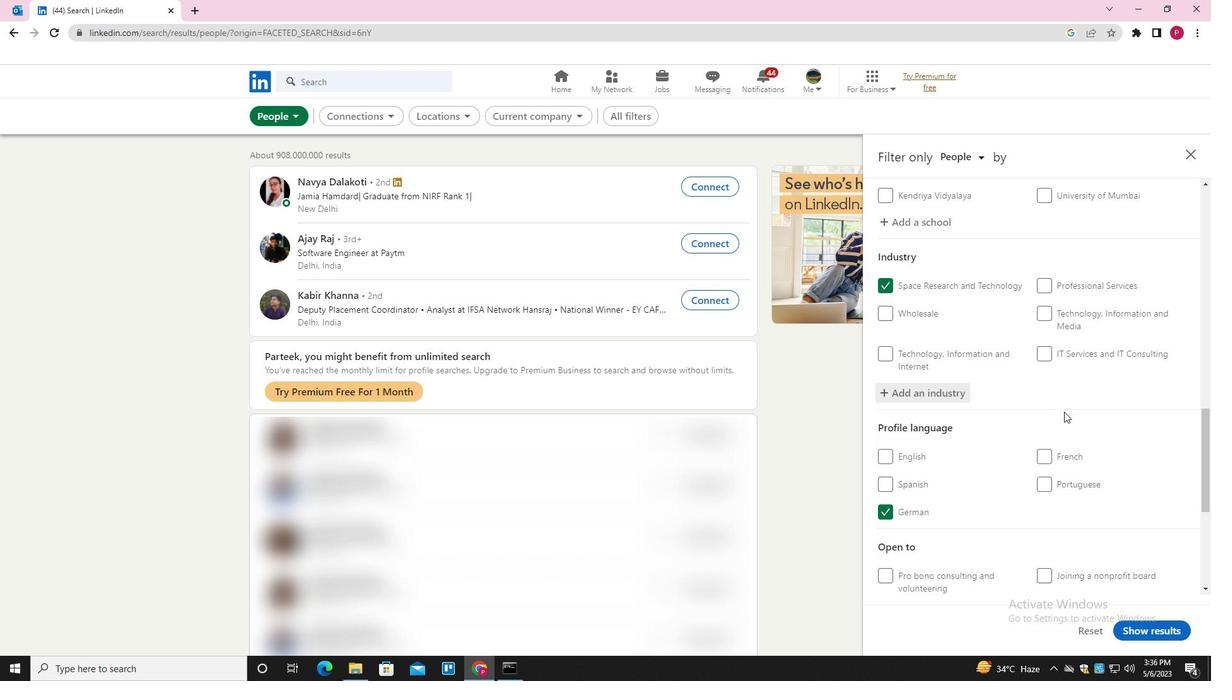 
Action: Mouse moved to (1065, 418)
Screenshot: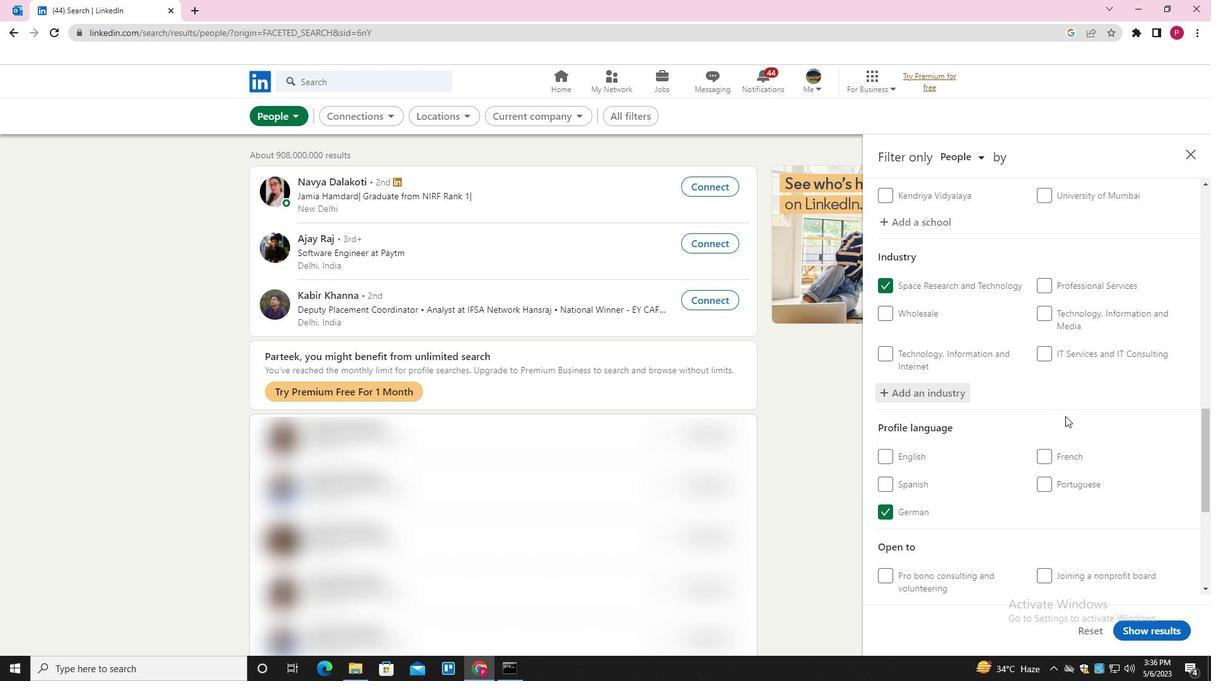 
Action: Mouse scrolled (1065, 418) with delta (0, 0)
Screenshot: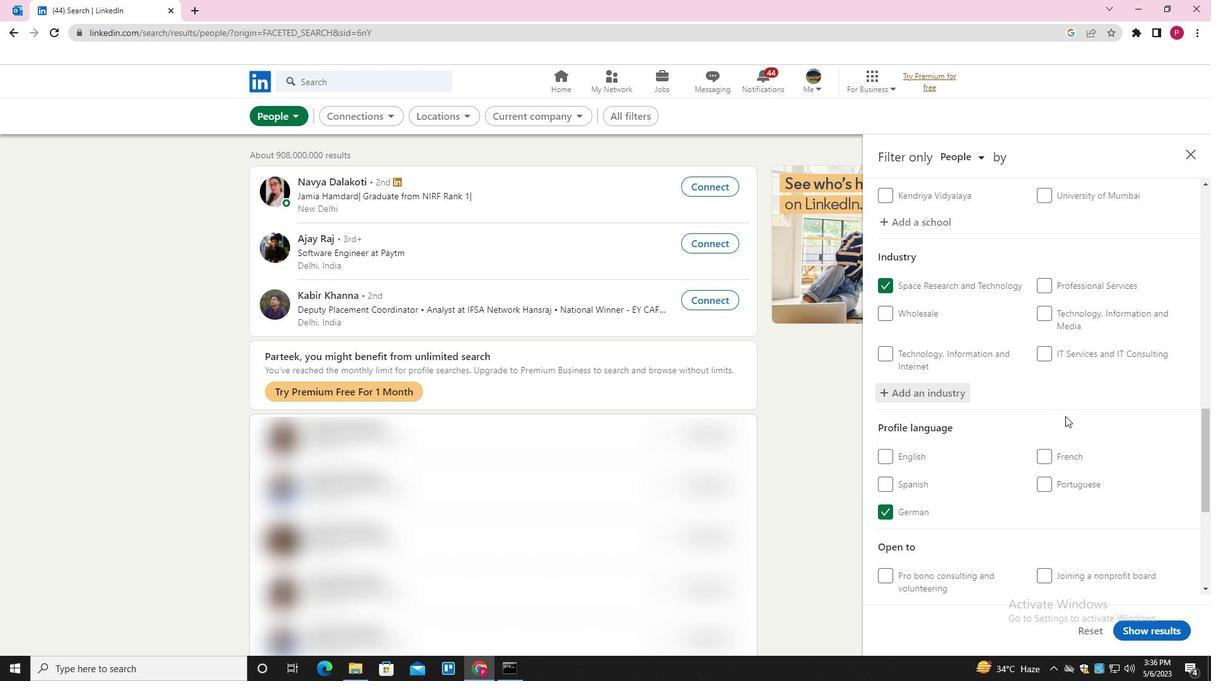 
Action: Mouse moved to (1083, 418)
Screenshot: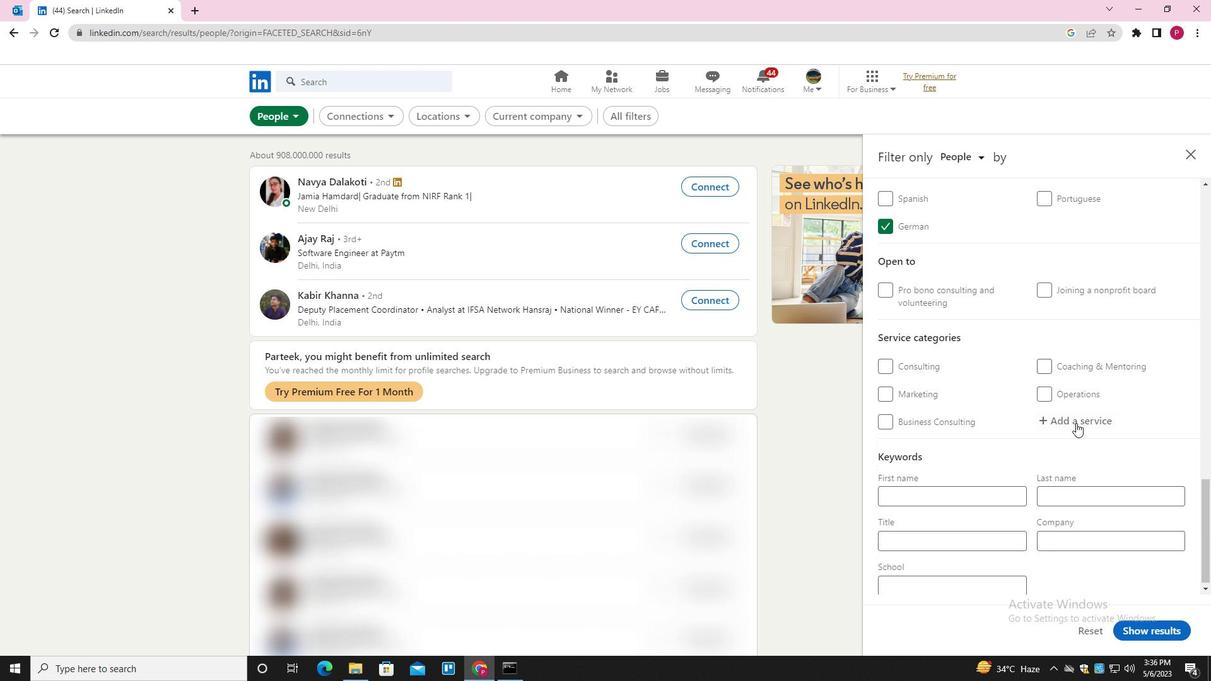 
Action: Mouse pressed left at (1083, 418)
Screenshot: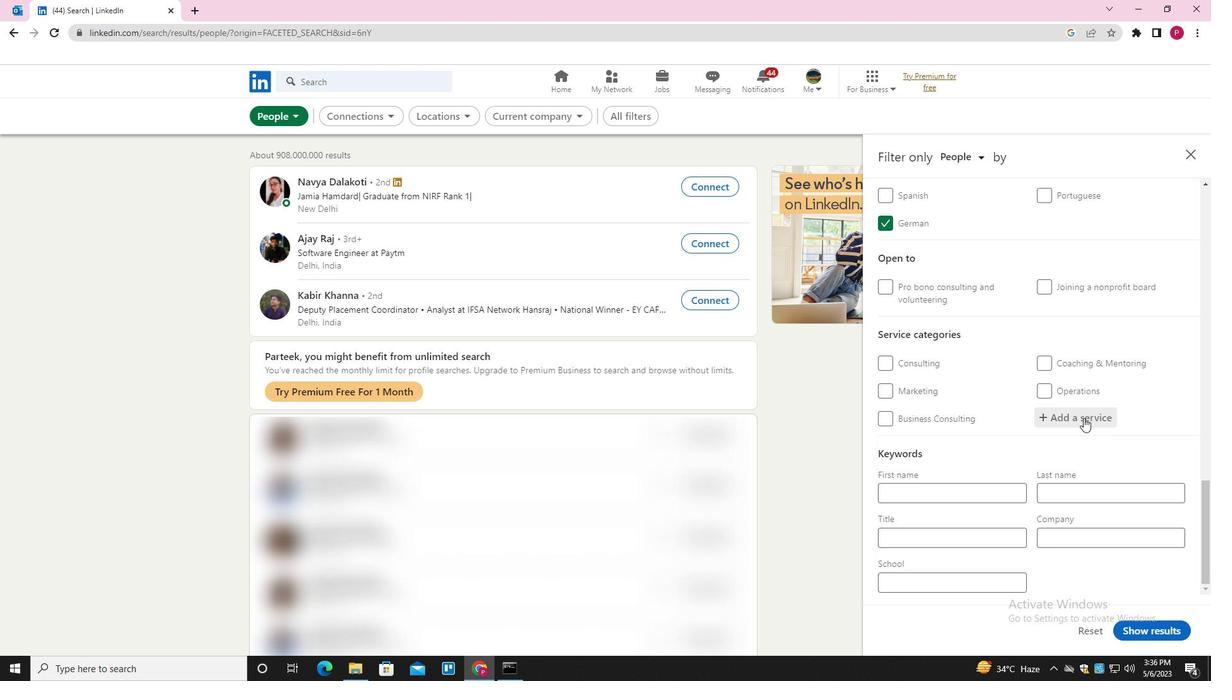 
Action: Key pressed <Key.shift><Key.shift><Key.shift><Key.shift><Key.shift><Key.shift>VIDEO<Key.space><Key.shift>EDITING<Key.down><Key.enter>
Screenshot: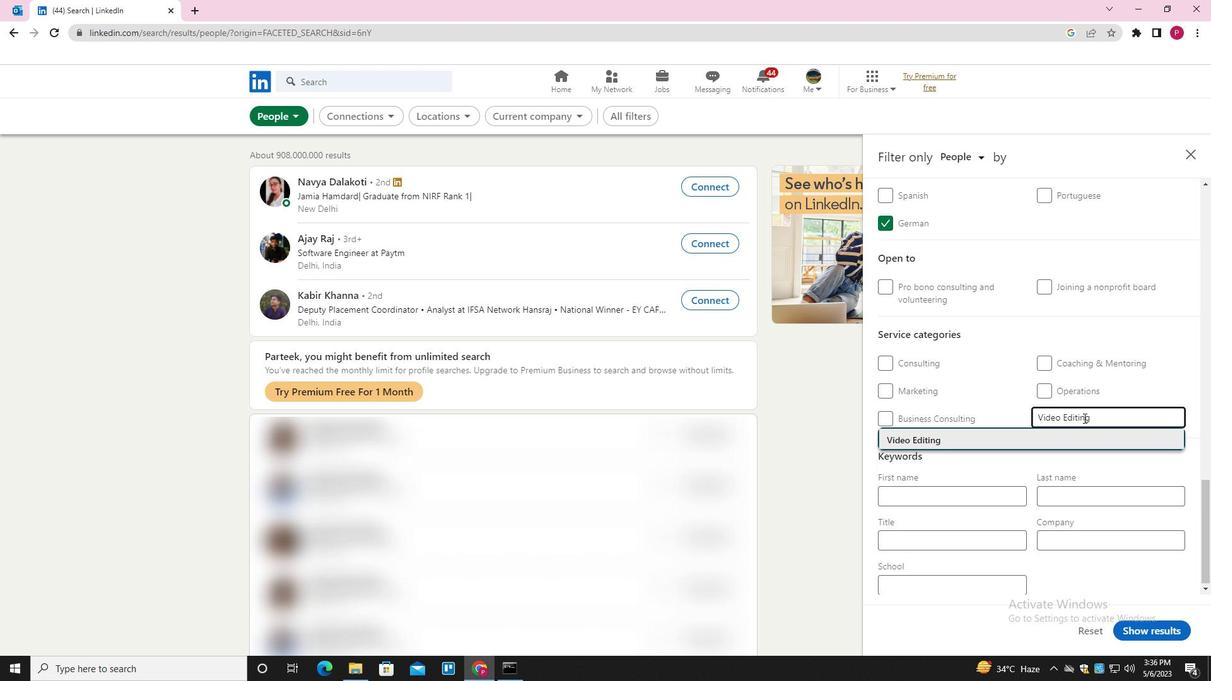 
Action: Mouse moved to (1035, 531)
Screenshot: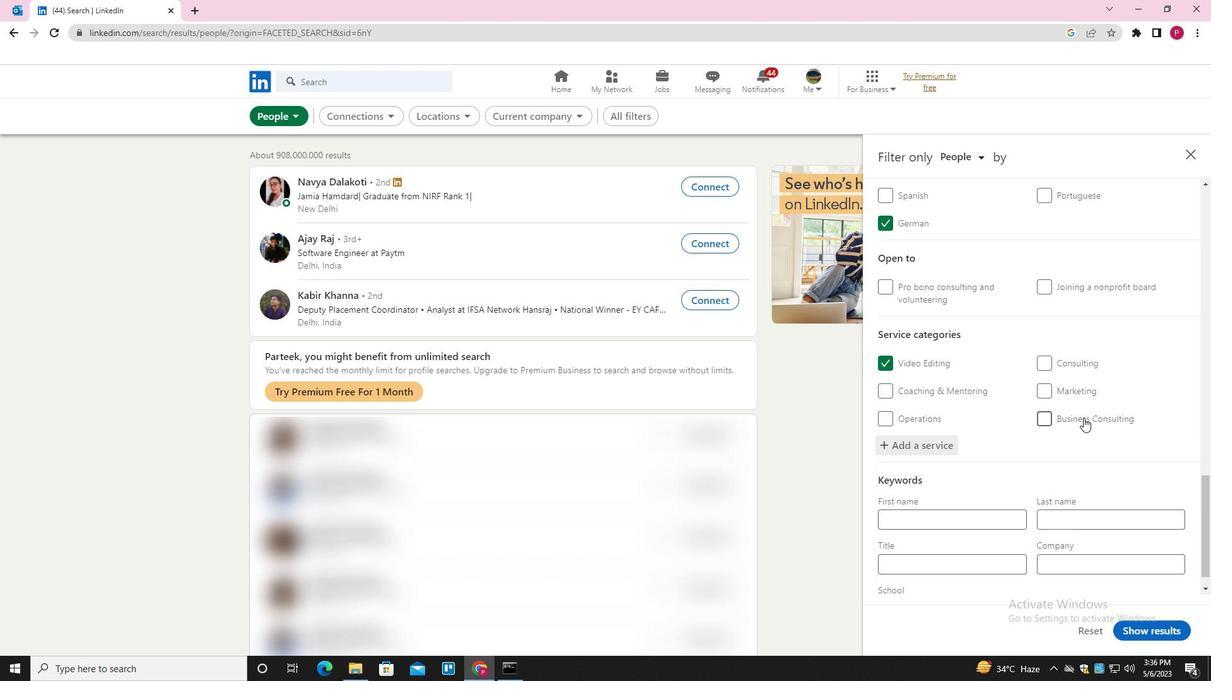 
Action: Mouse scrolled (1035, 531) with delta (0, 0)
Screenshot: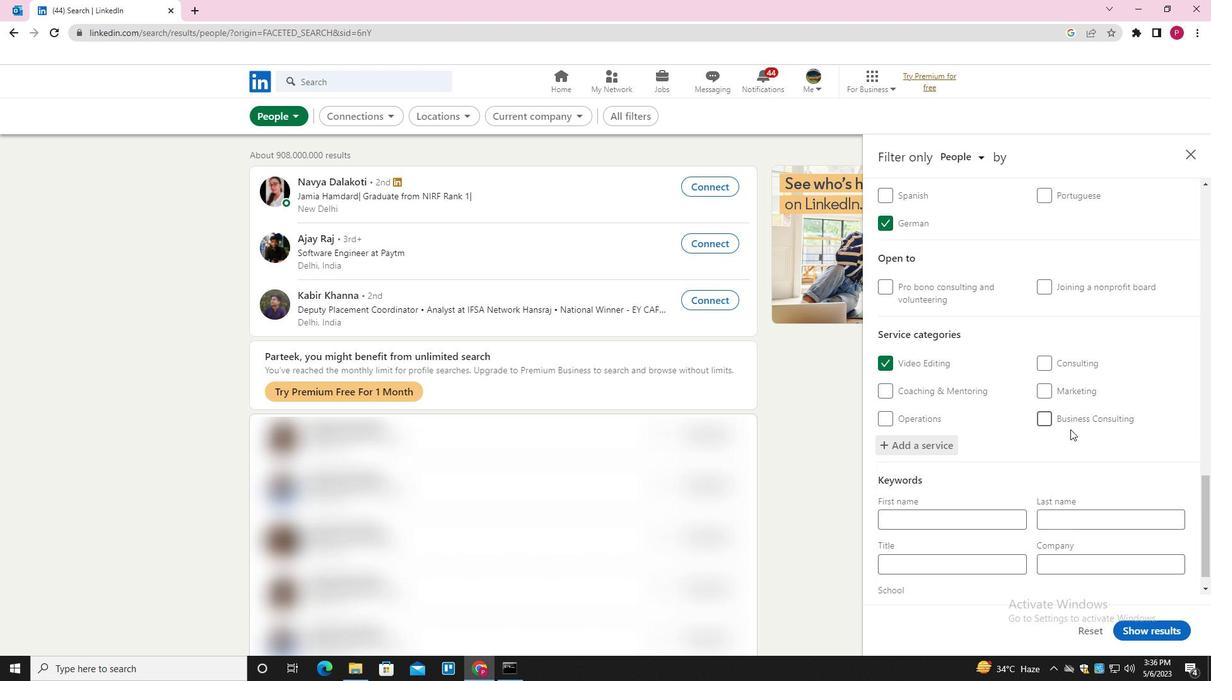 
Action: Mouse scrolled (1035, 531) with delta (0, 0)
Screenshot: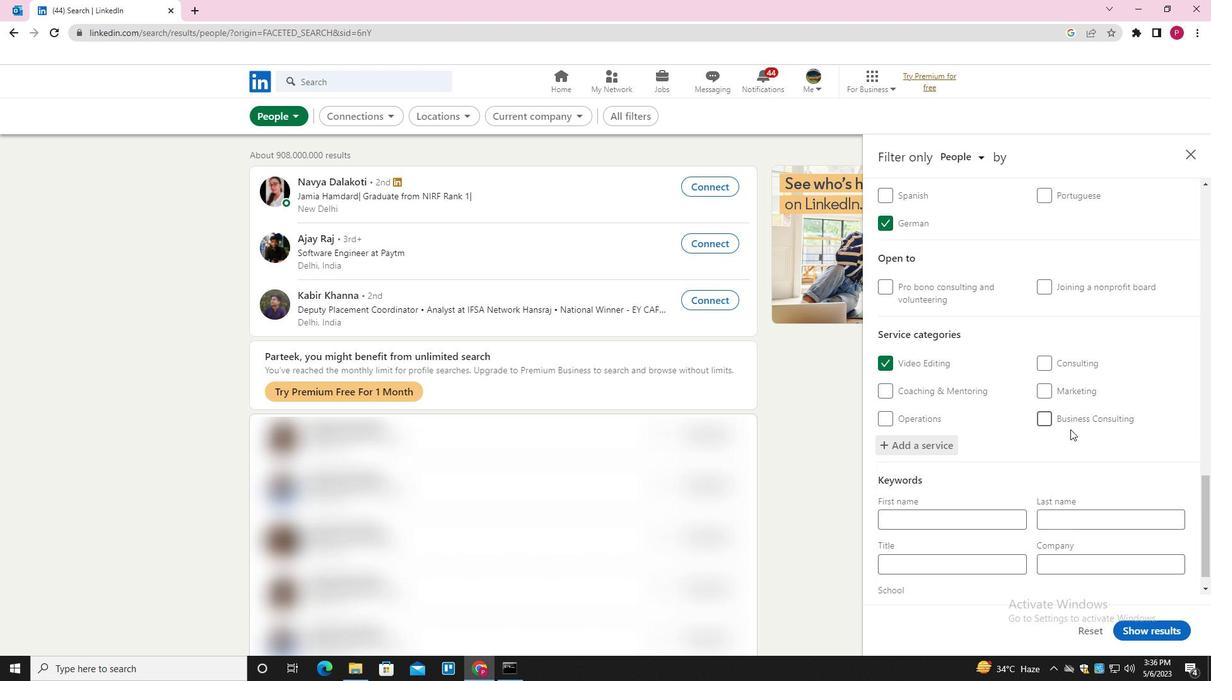 
Action: Mouse moved to (1035, 531)
Screenshot: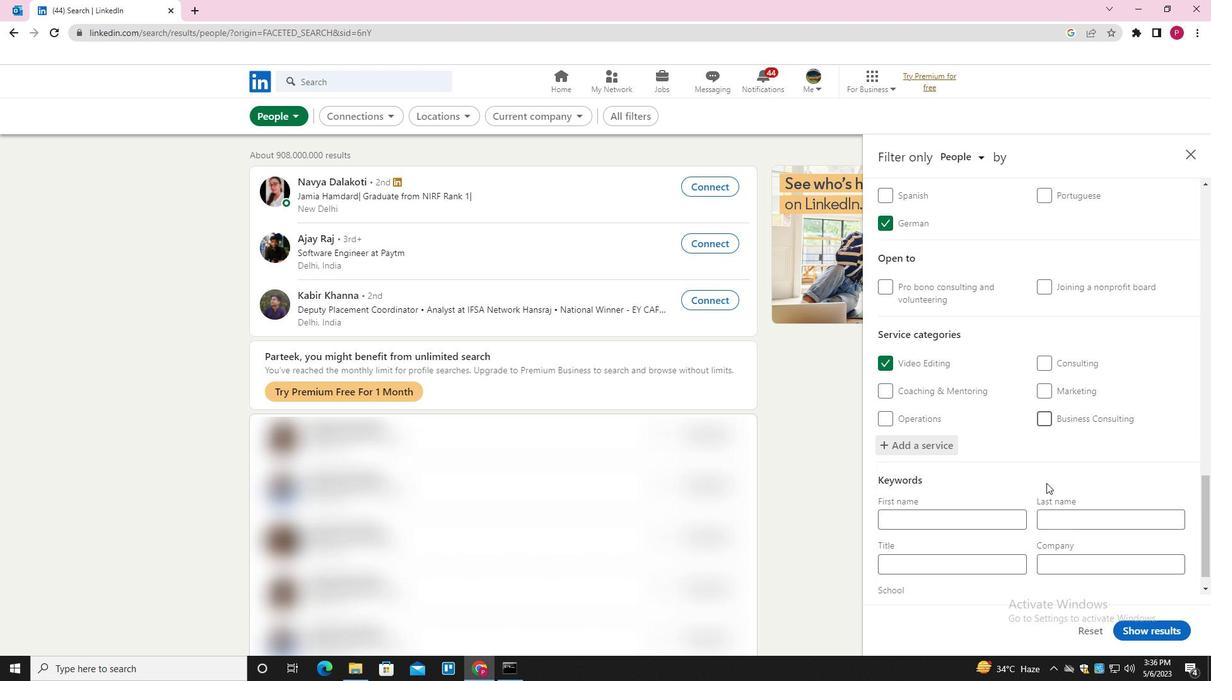 
Action: Mouse scrolled (1035, 531) with delta (0, 0)
Screenshot: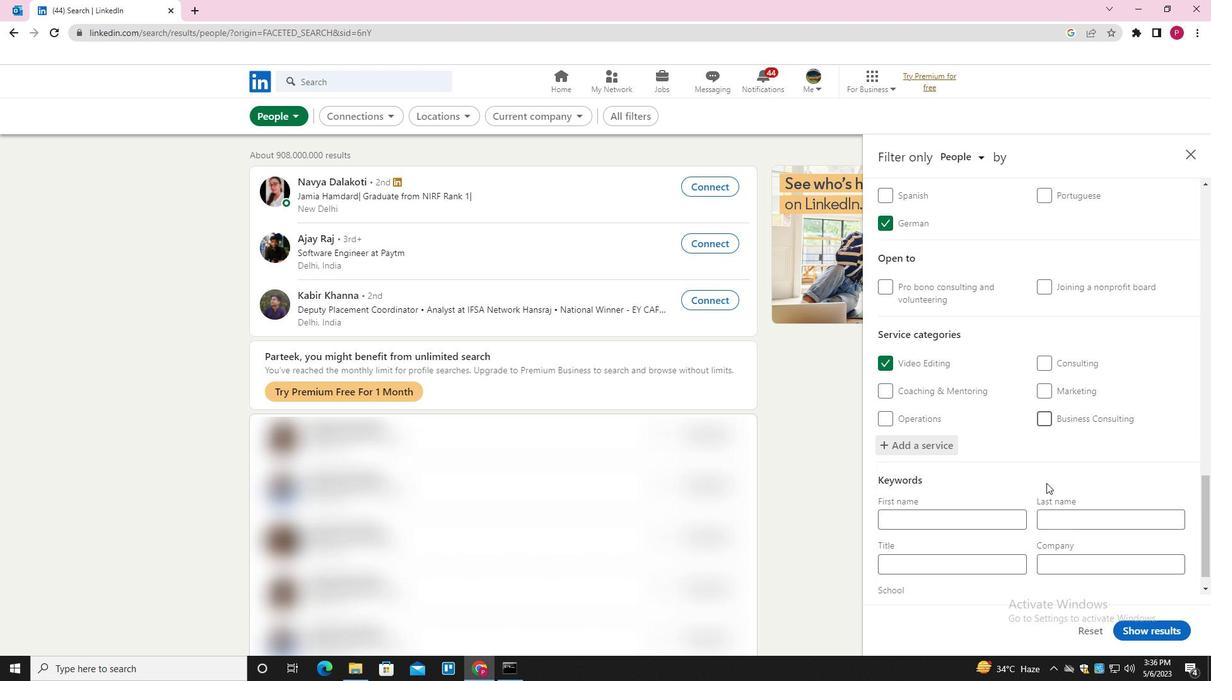 
Action: Mouse moved to (996, 545)
Screenshot: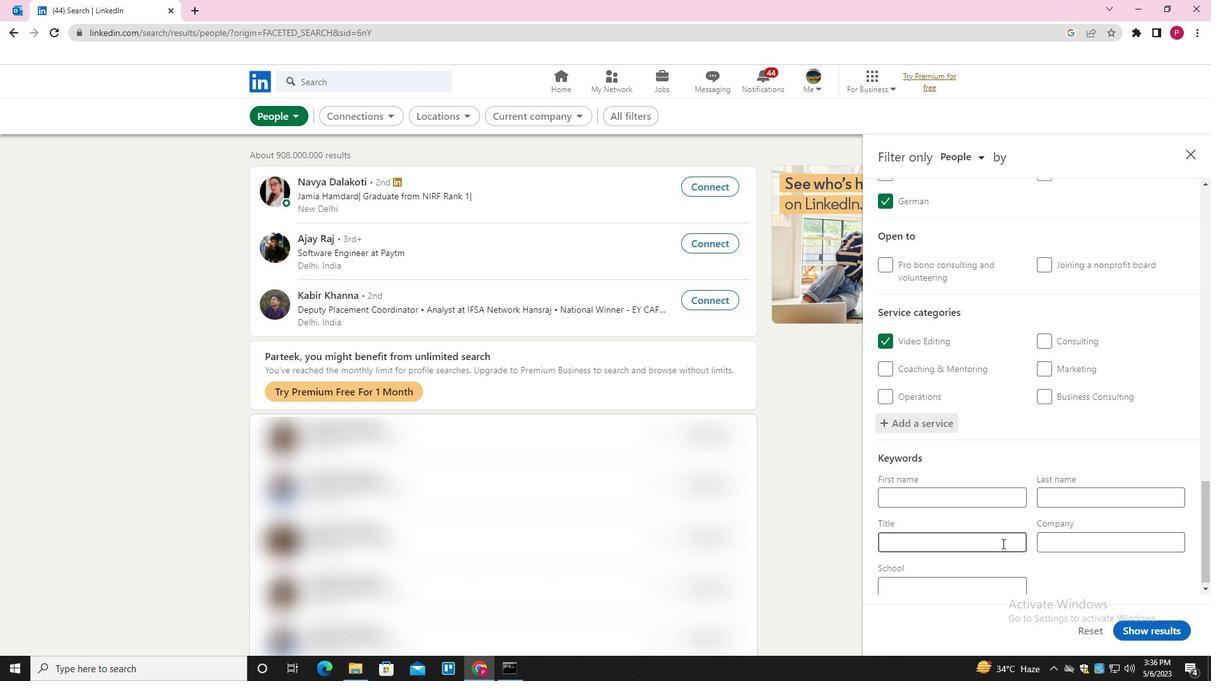 
Action: Mouse pressed left at (996, 545)
Screenshot: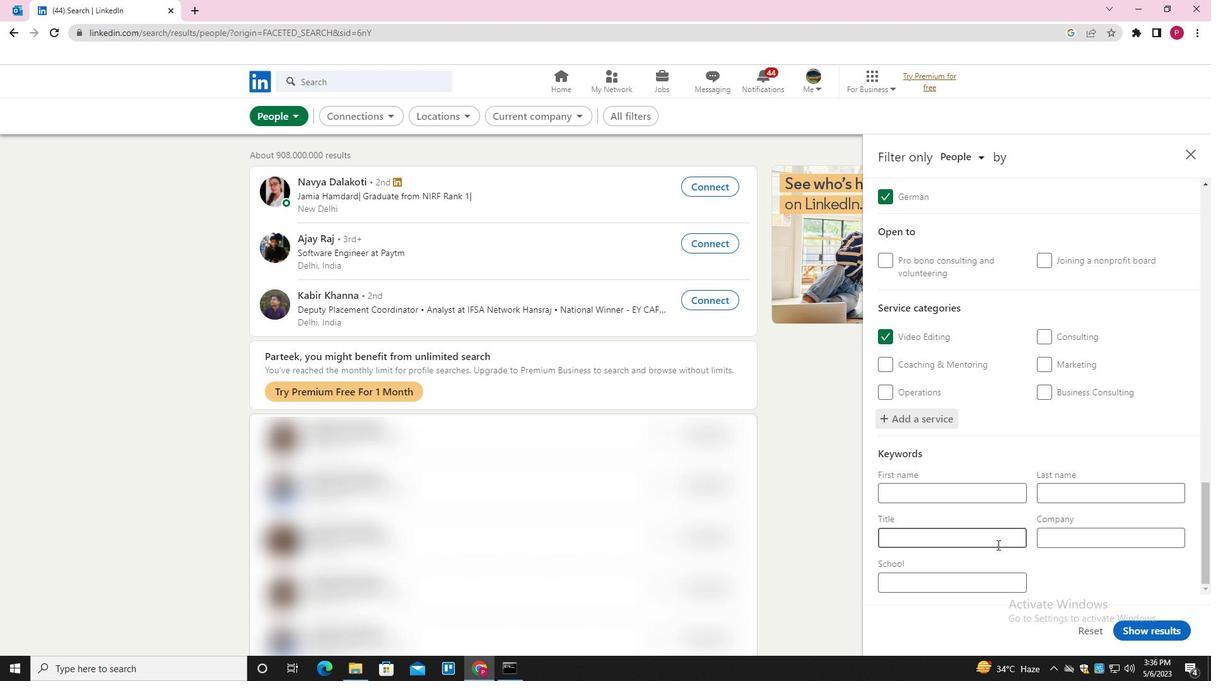 
Action: Key pressed <Key.shift>WE<Key.backspace>EB<Key.space><Key.shift>DEVELOPER
Screenshot: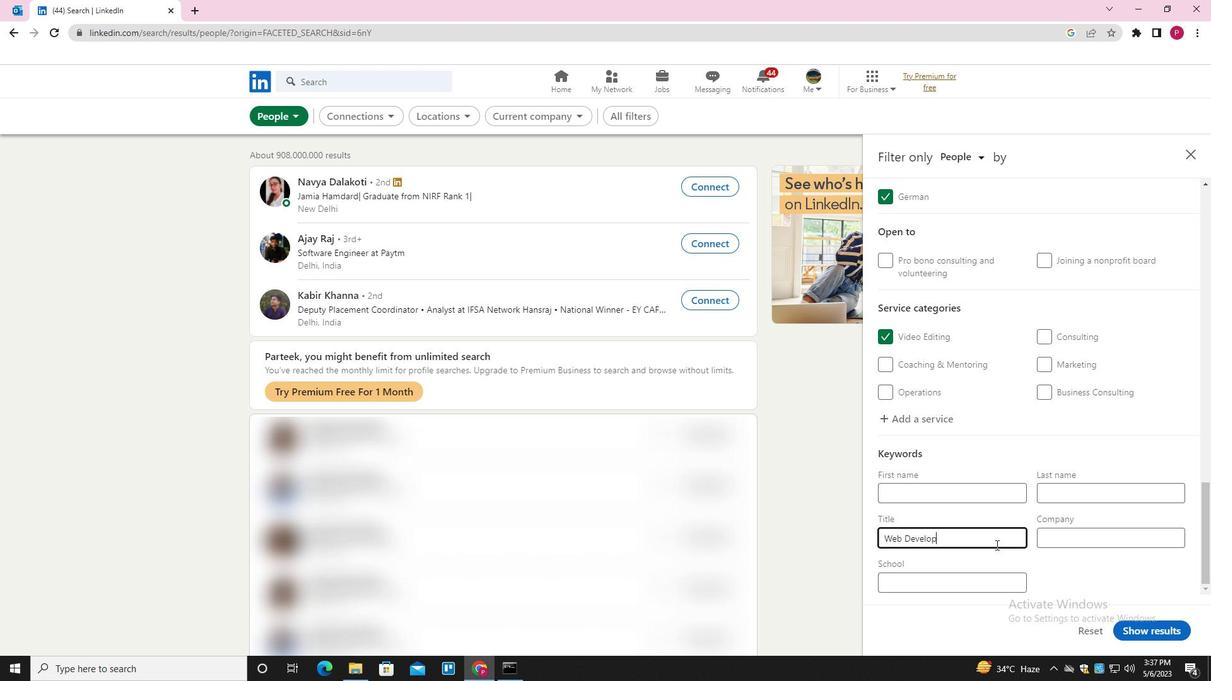 
Action: Mouse moved to (1146, 637)
Screenshot: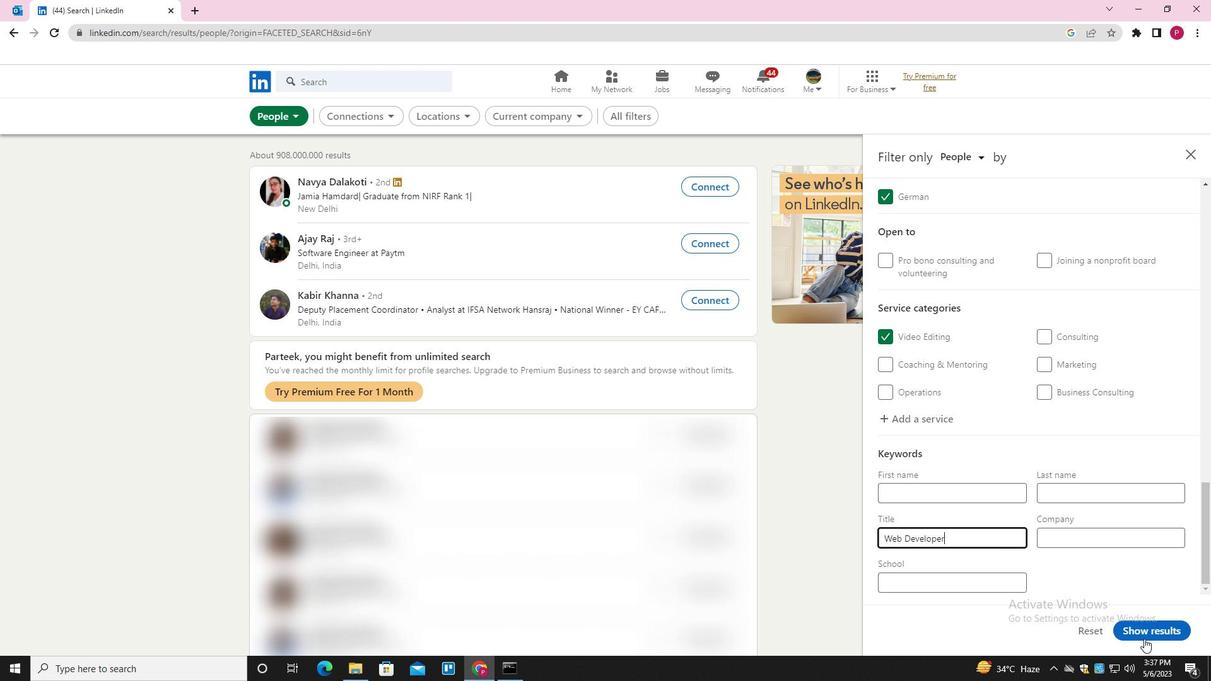 
Action: Mouse pressed left at (1146, 637)
Screenshot: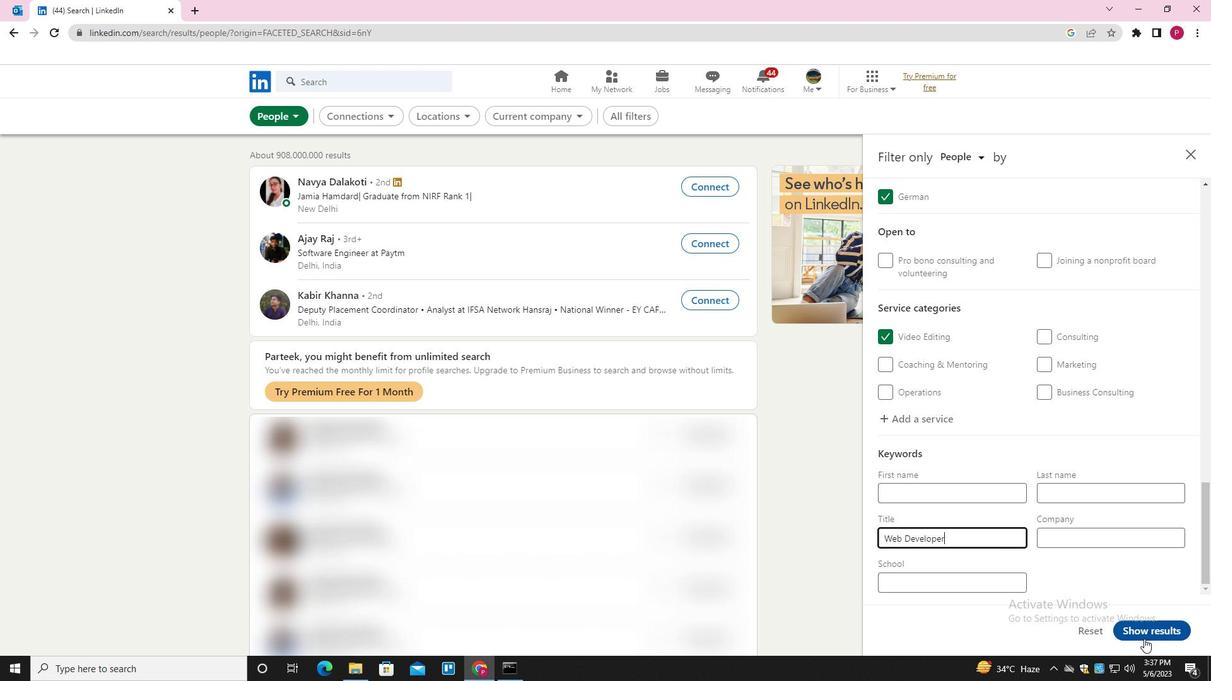 
Action: Mouse moved to (591, 346)
Screenshot: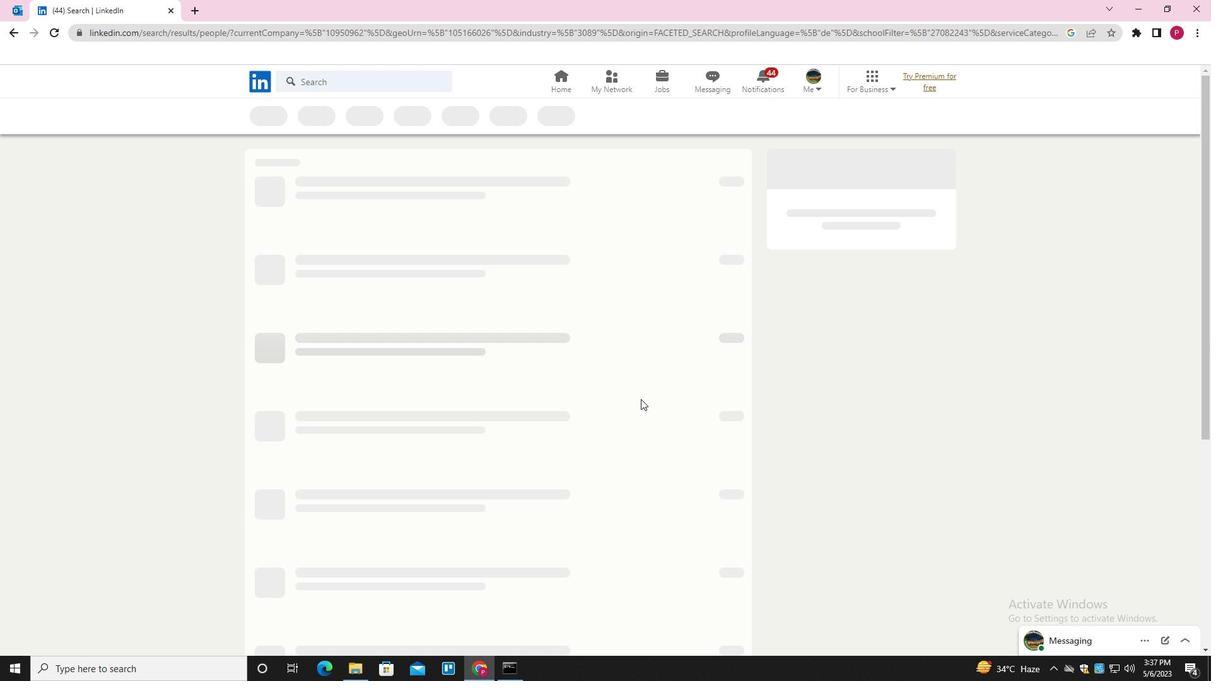 
